 Task: Look for space in Newquay, United Kingdom from 5th June, 2023 to 16th June, 2023 for 2 adults in price range Rs.14000 to Rs.18000. Place can be entire place with 1  bedroom having 1 bed and 1 bathroom. Property type can be house, flat, guest house, hotel. Booking option can be shelf check-in. Required host language is English.
Action: Mouse moved to (472, 107)
Screenshot: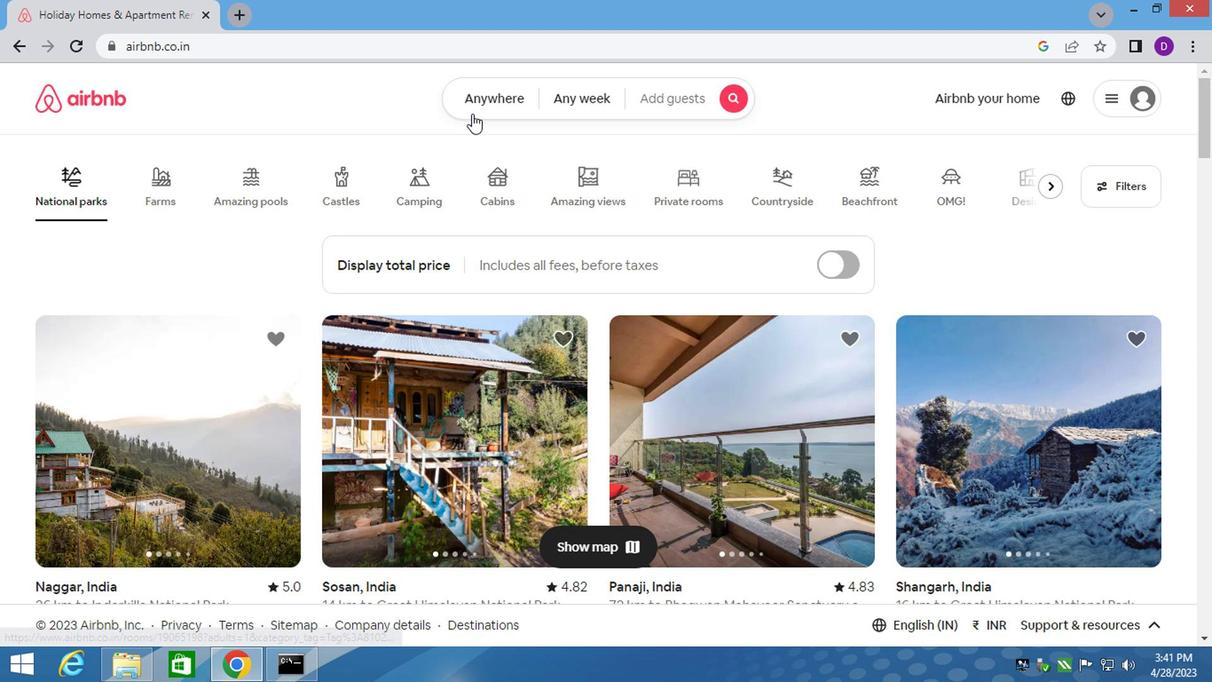 
Action: Mouse pressed left at (472, 107)
Screenshot: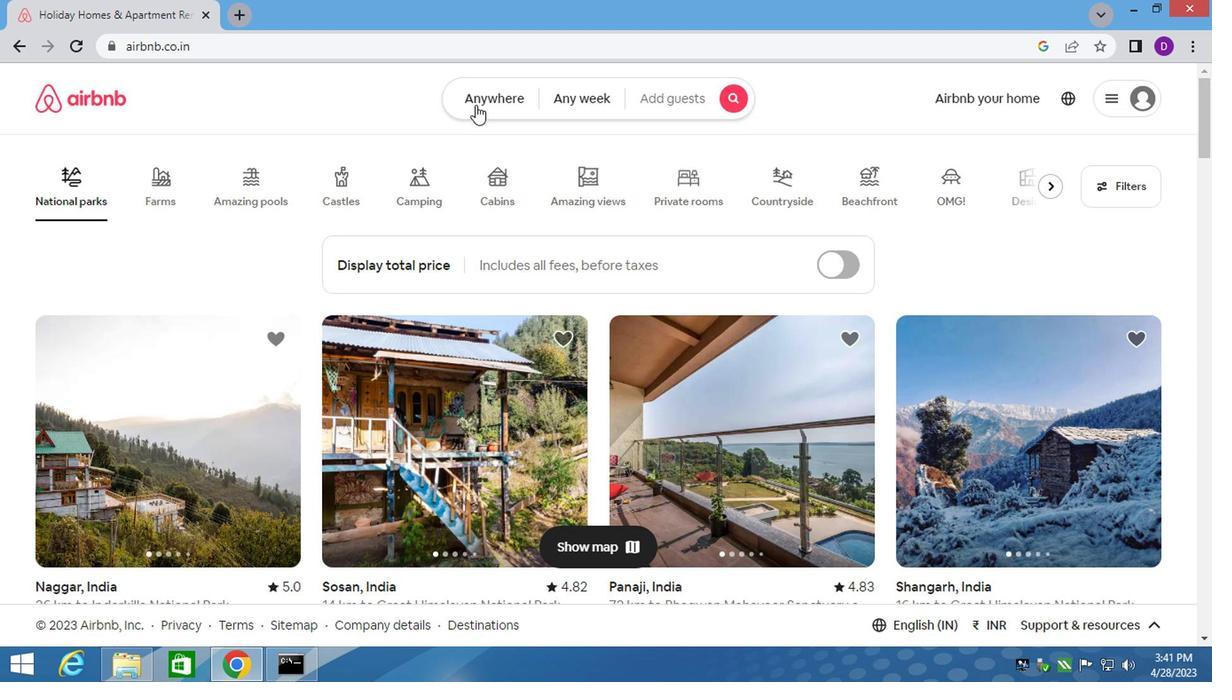 
Action: Mouse moved to (313, 169)
Screenshot: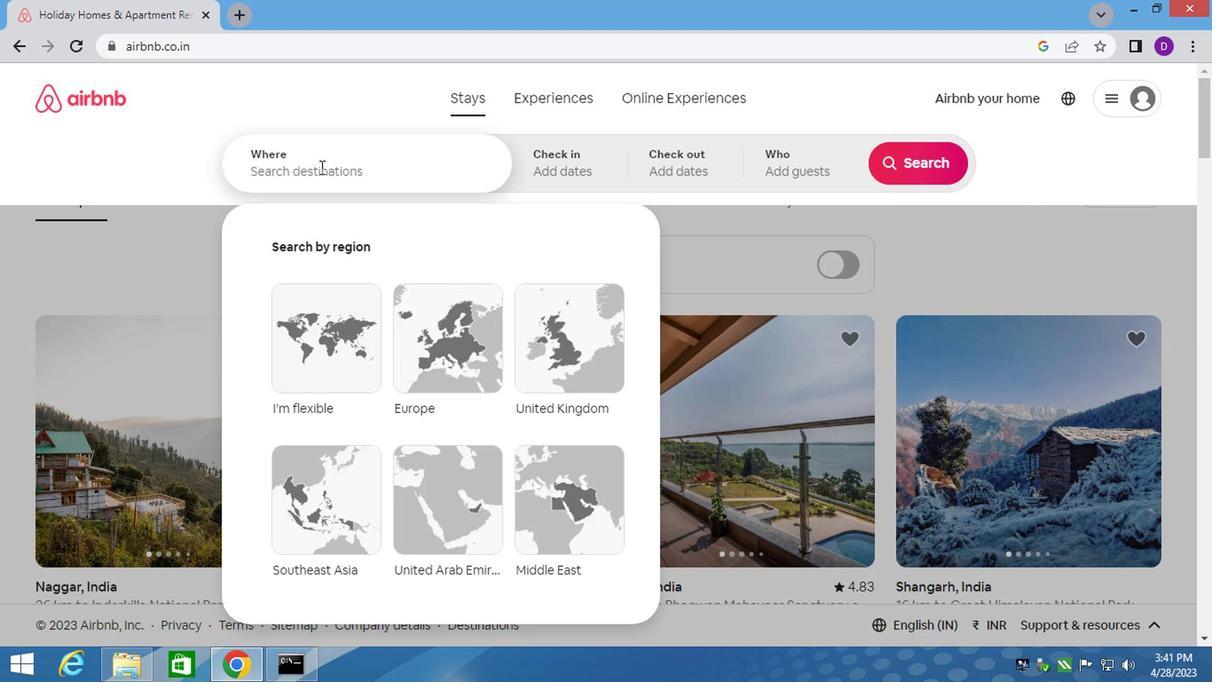 
Action: Mouse pressed left at (313, 169)
Screenshot: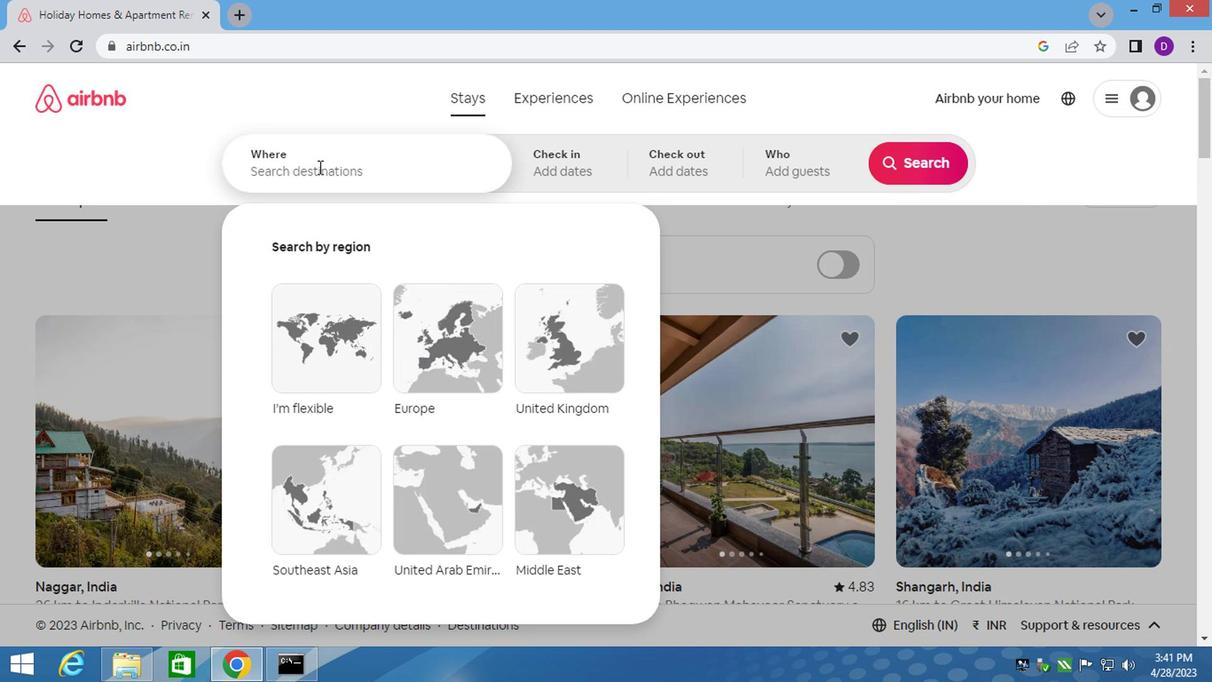 
Action: Key pressed newquay<Key.down><Key.enter>
Screenshot: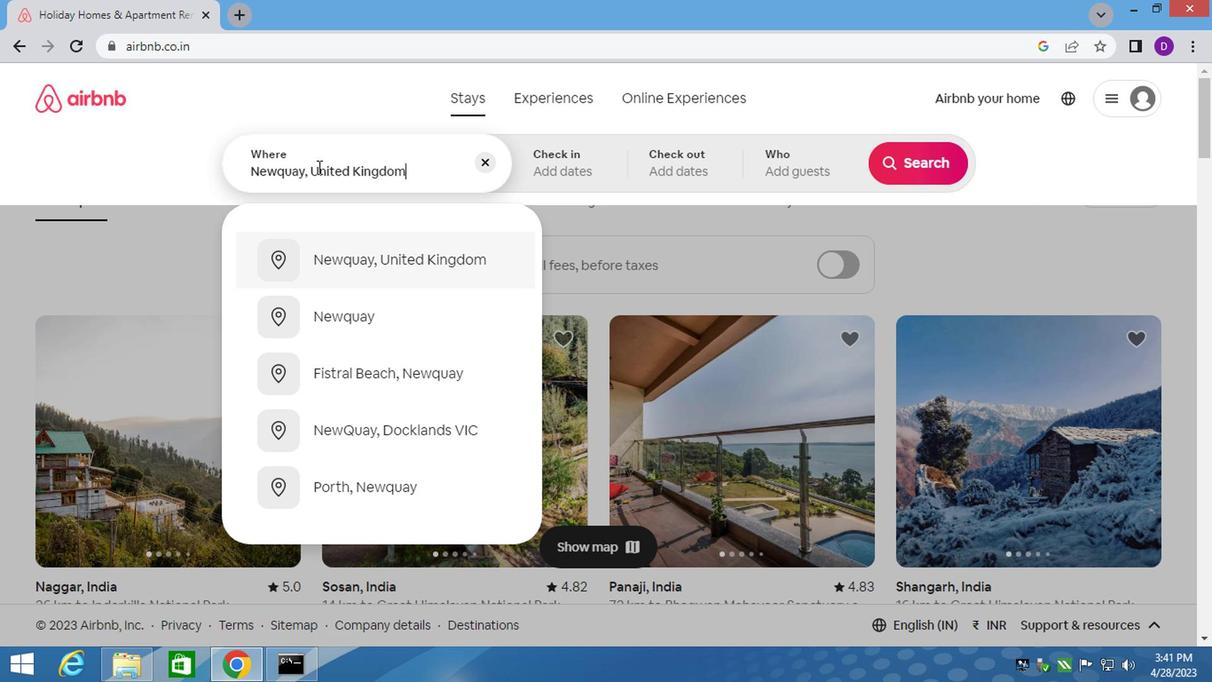 
Action: Mouse moved to (910, 301)
Screenshot: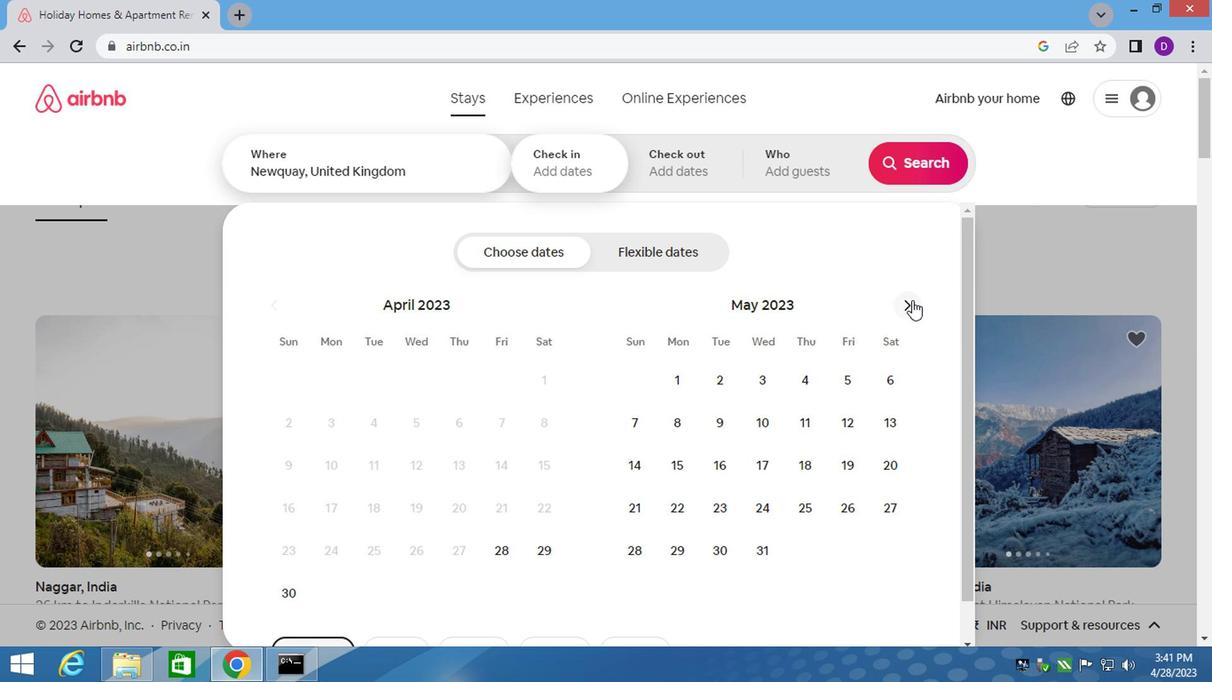
Action: Mouse pressed left at (910, 301)
Screenshot: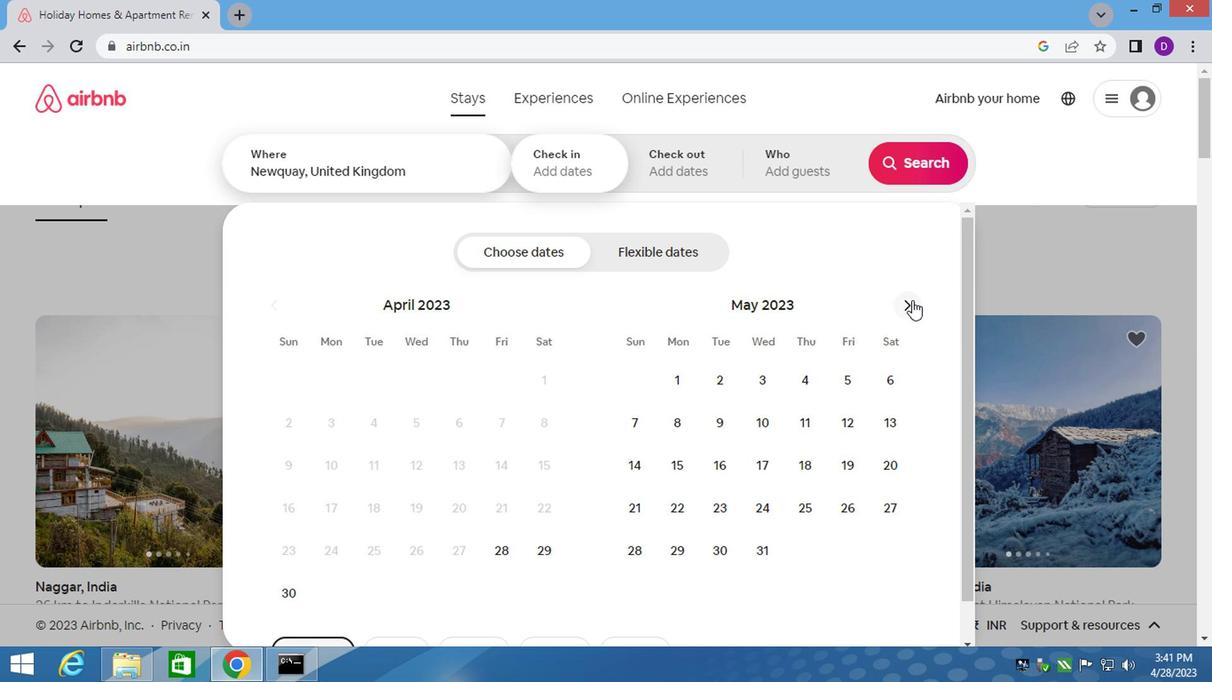 
Action: Mouse moved to (668, 416)
Screenshot: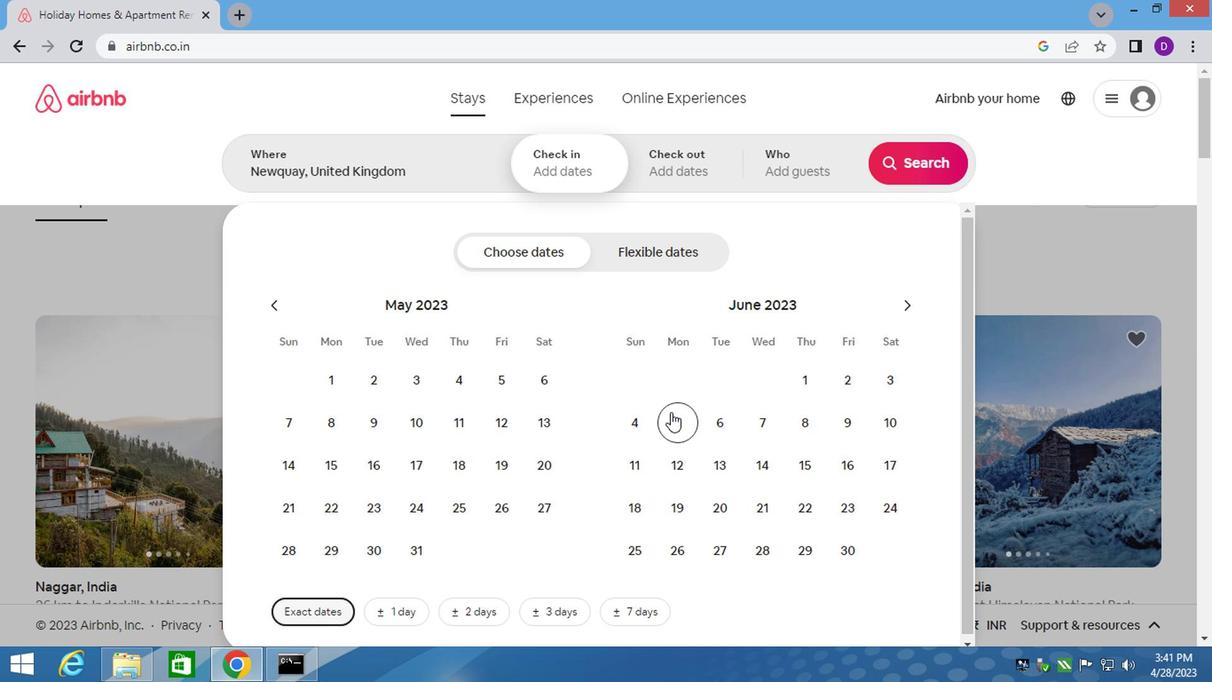 
Action: Mouse pressed left at (668, 416)
Screenshot: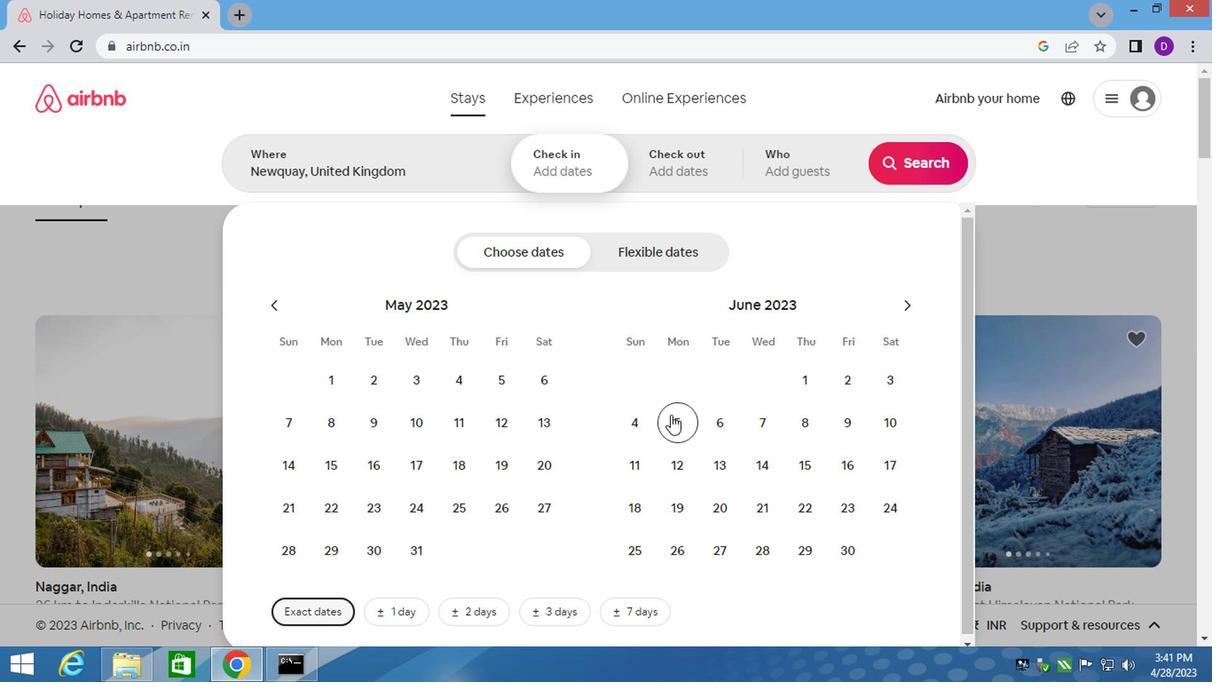 
Action: Mouse moved to (845, 460)
Screenshot: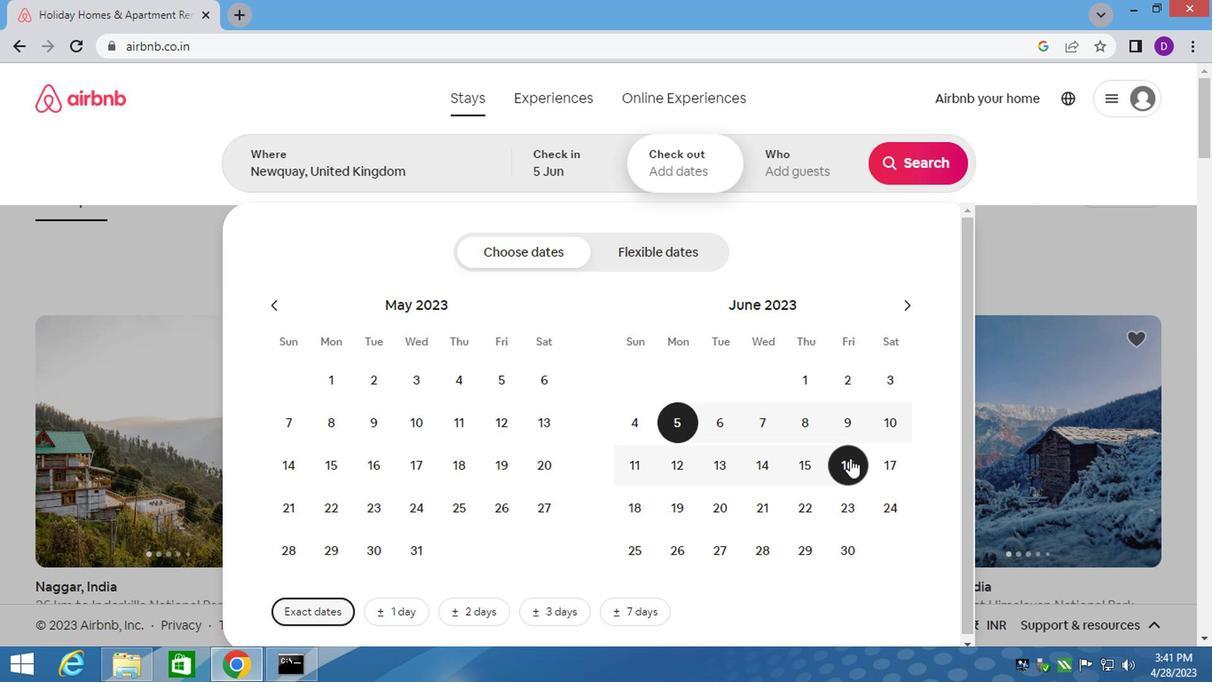
Action: Mouse pressed left at (845, 460)
Screenshot: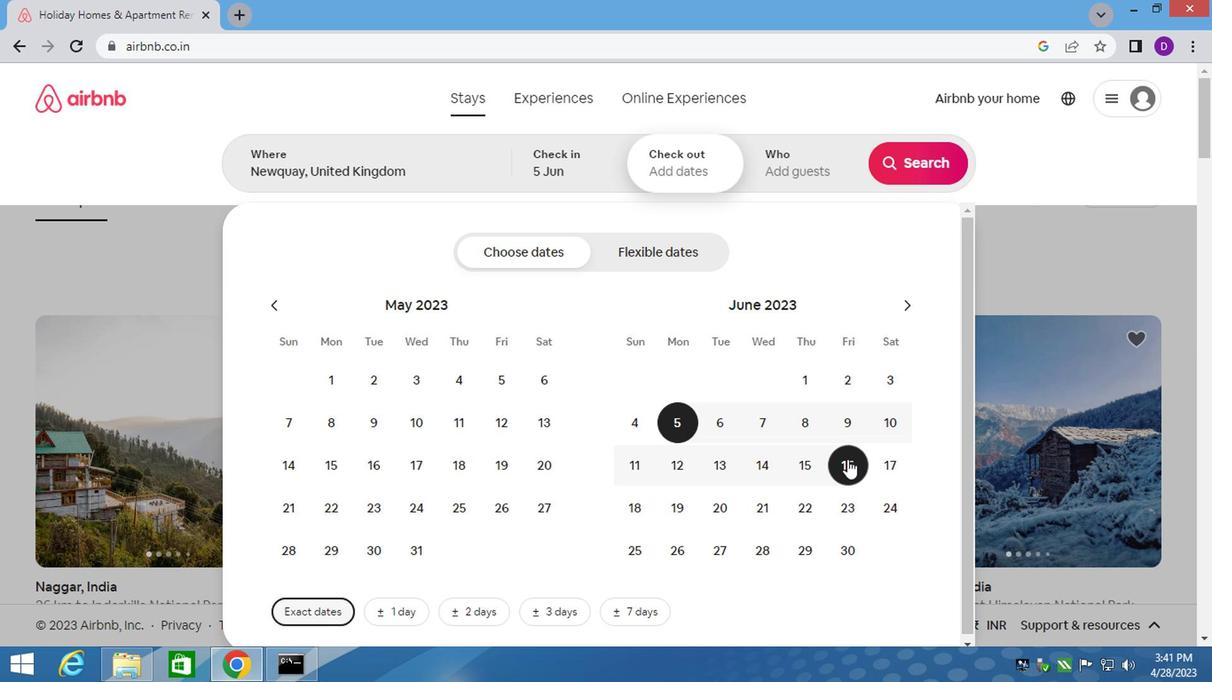 
Action: Mouse moved to (788, 177)
Screenshot: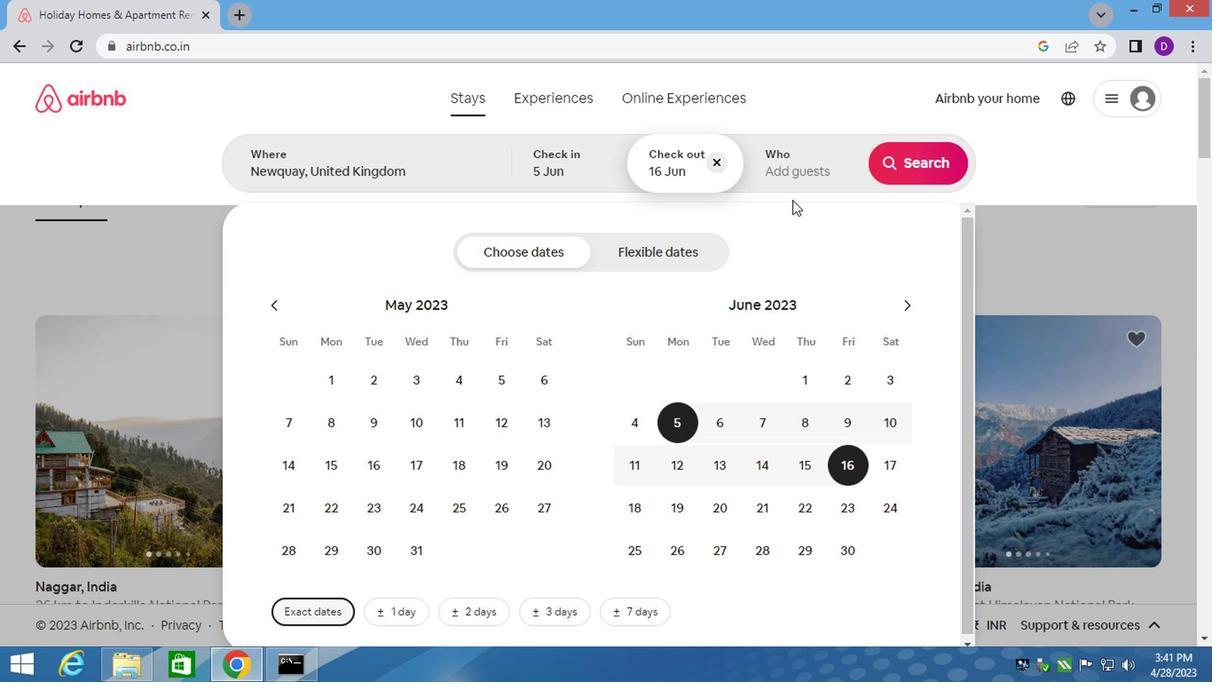 
Action: Mouse pressed left at (788, 177)
Screenshot: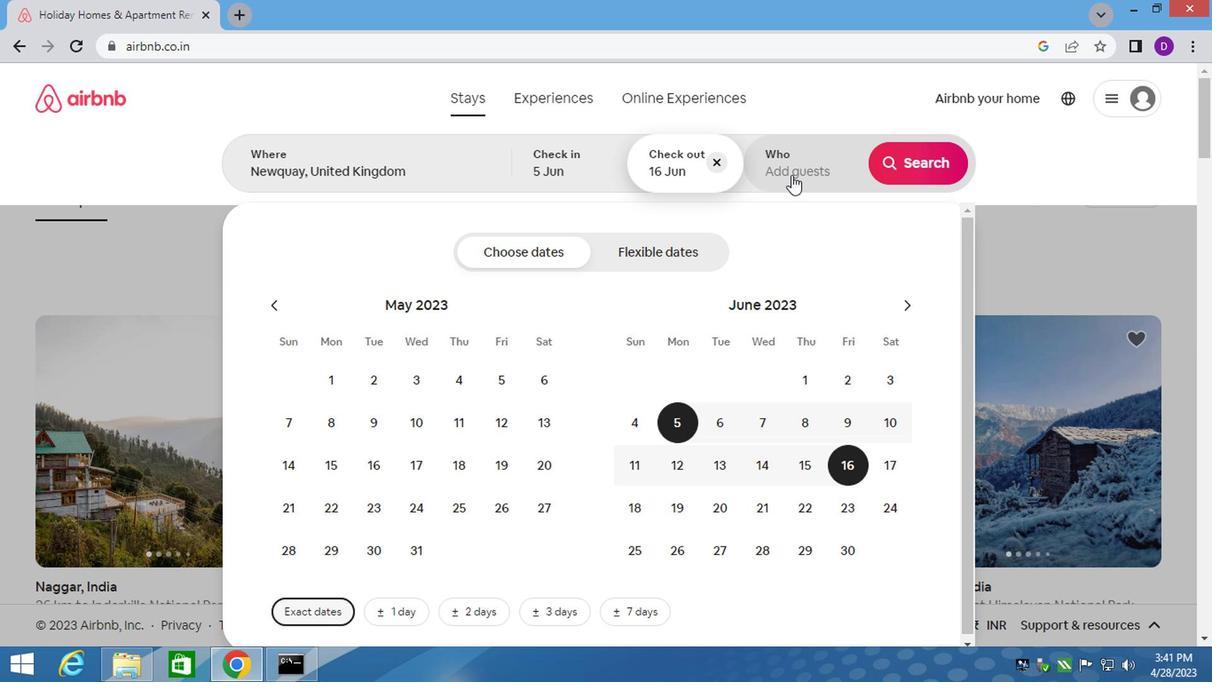 
Action: Mouse moved to (915, 255)
Screenshot: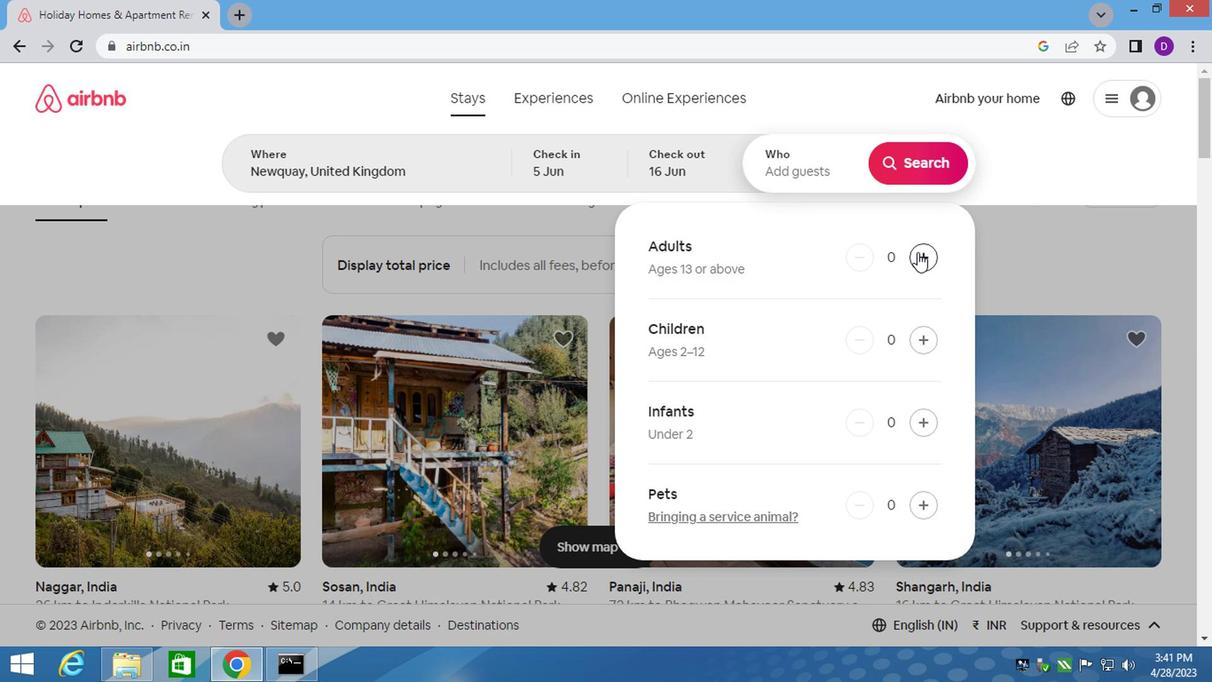 
Action: Mouse pressed left at (915, 255)
Screenshot: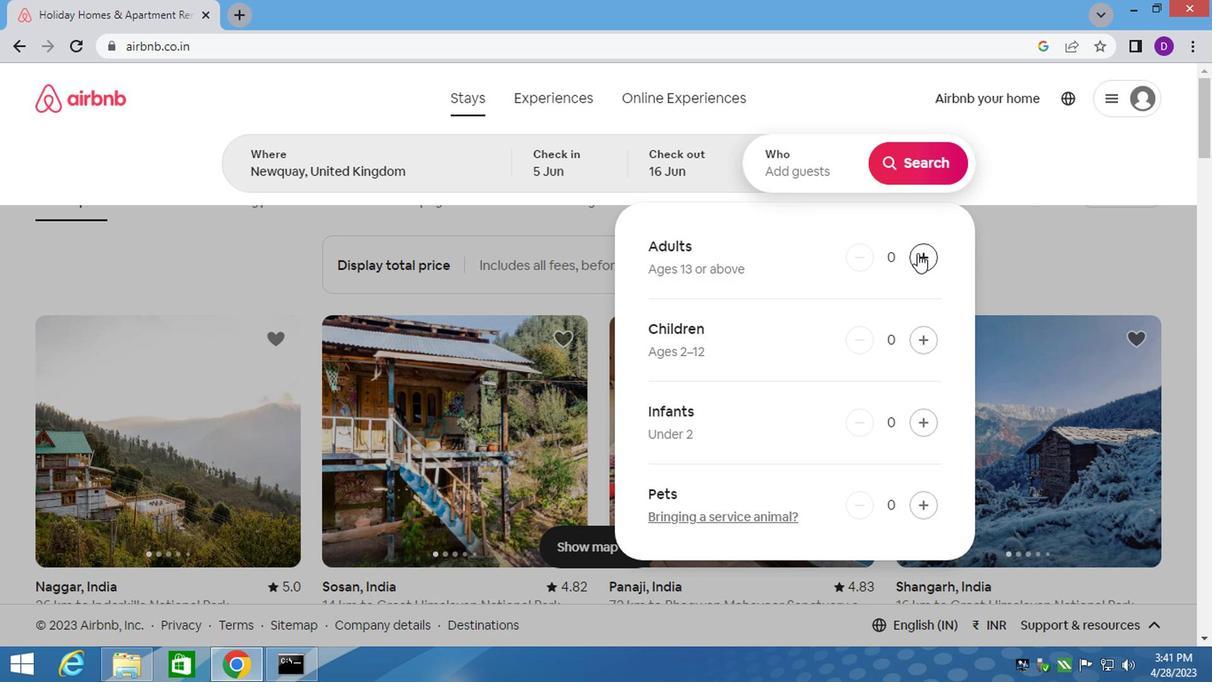 
Action: Mouse moved to (915, 255)
Screenshot: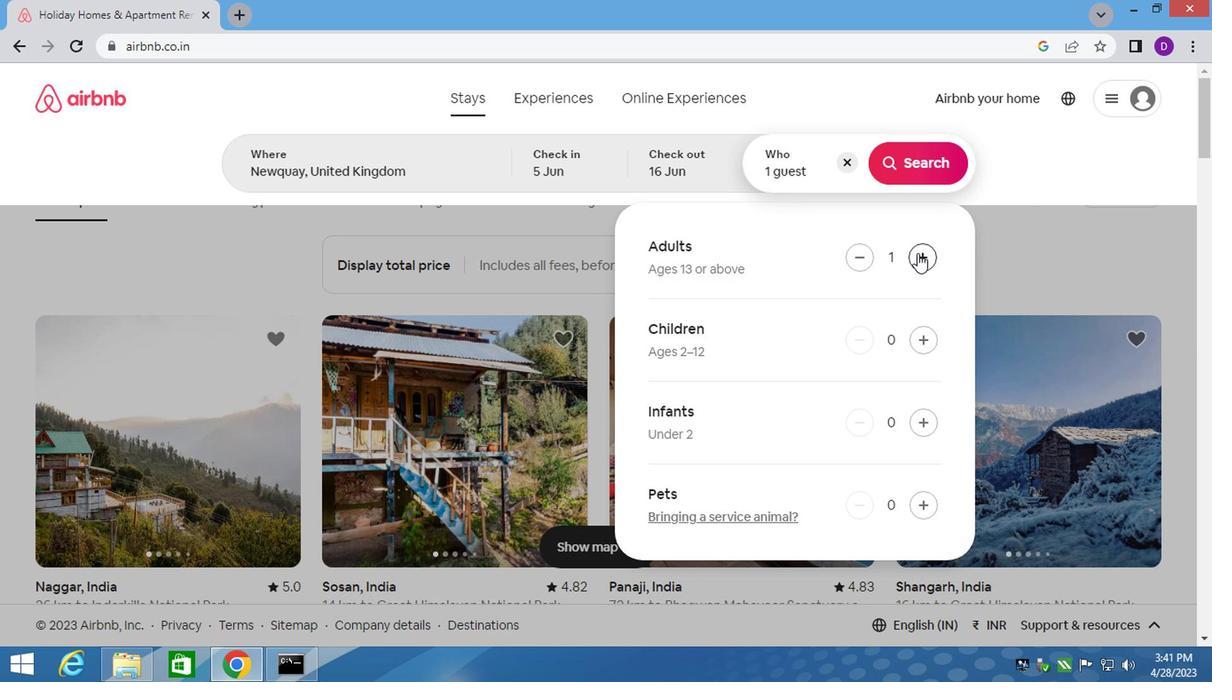 
Action: Mouse pressed left at (915, 255)
Screenshot: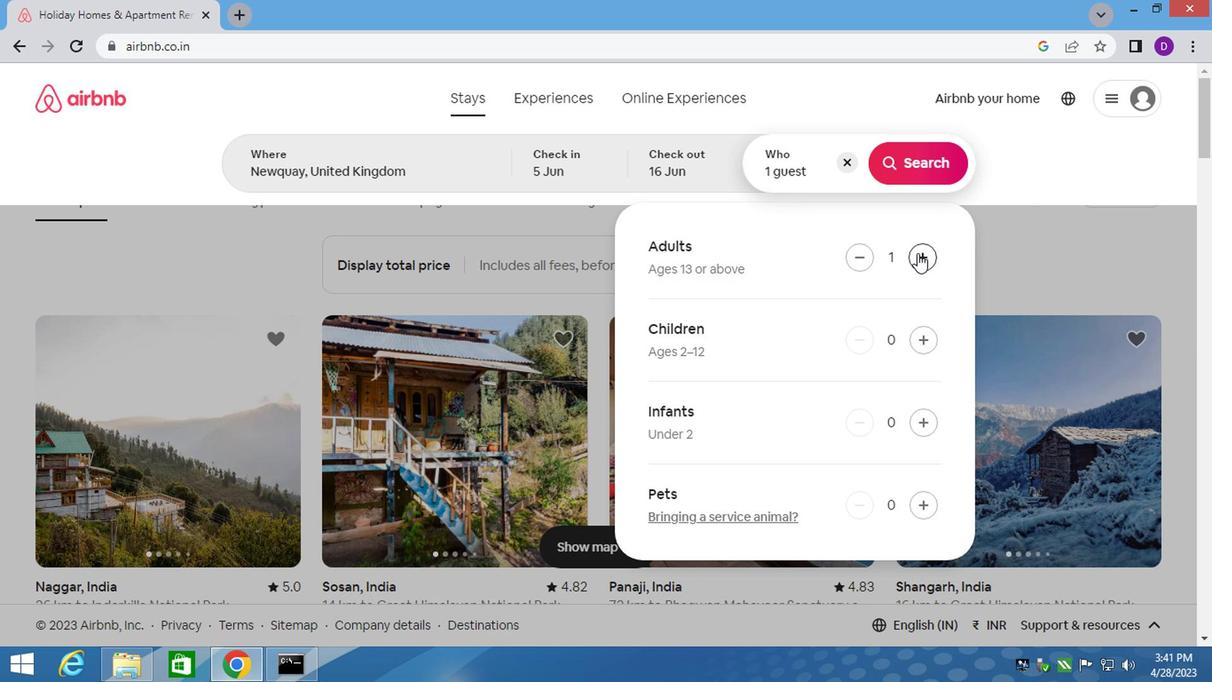 
Action: Mouse moved to (910, 166)
Screenshot: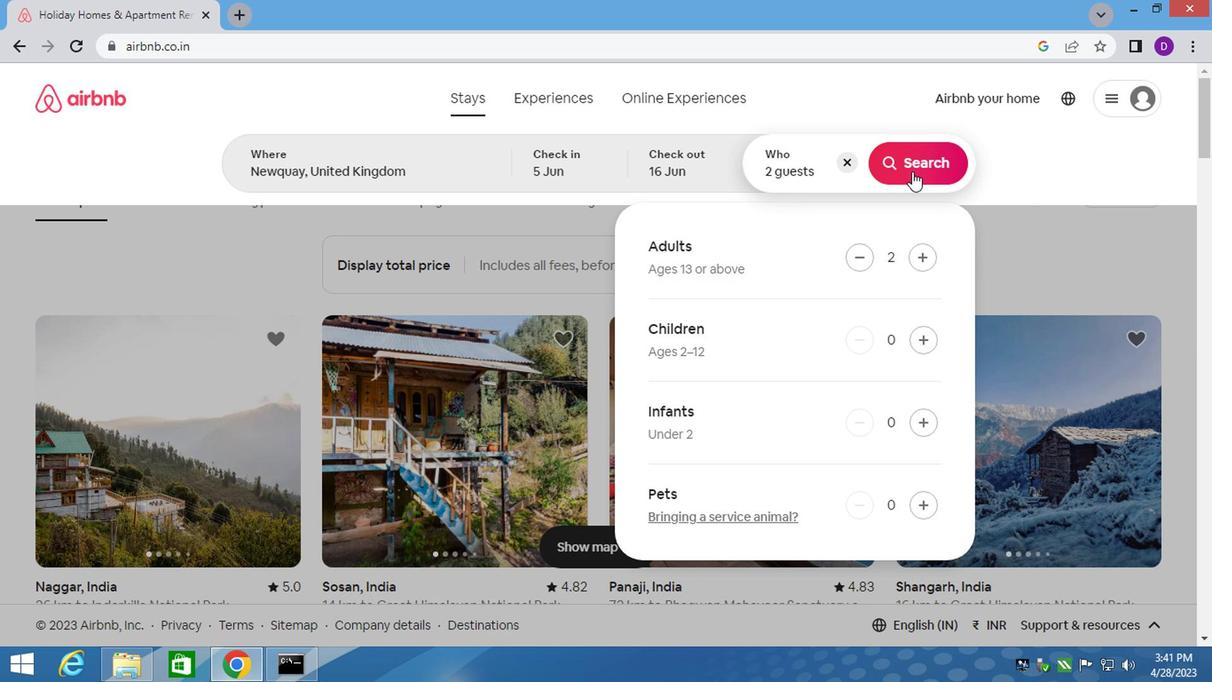 
Action: Mouse pressed left at (910, 166)
Screenshot: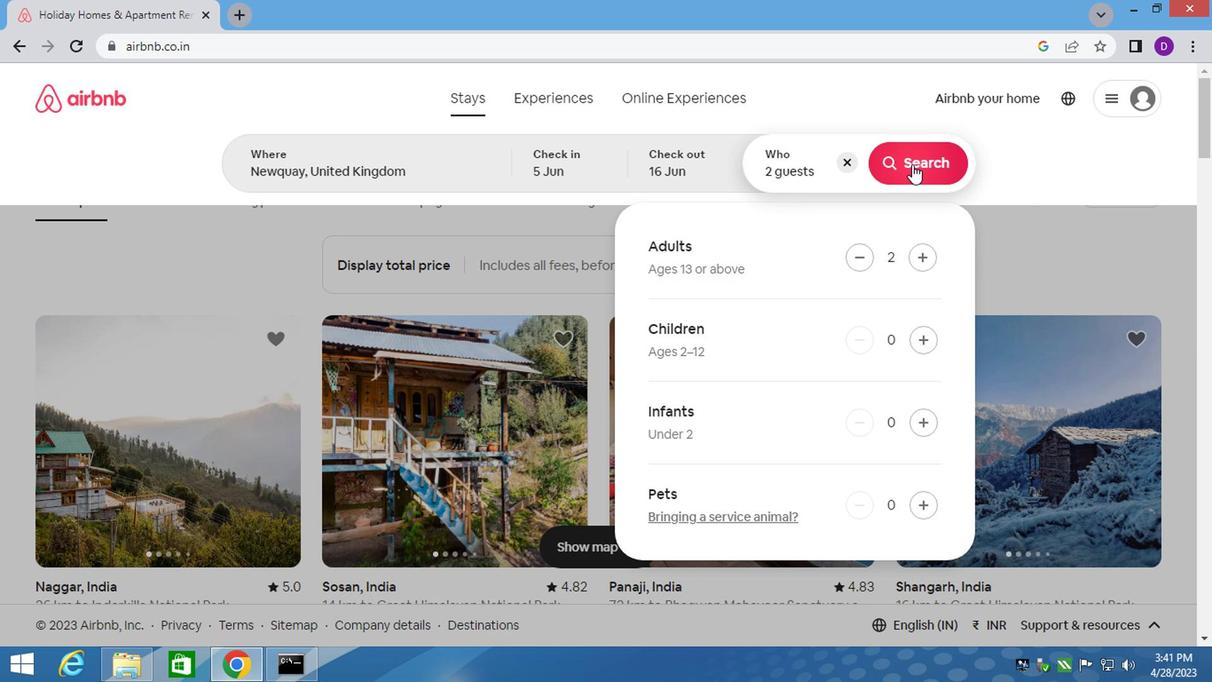 
Action: Mouse moved to (1114, 175)
Screenshot: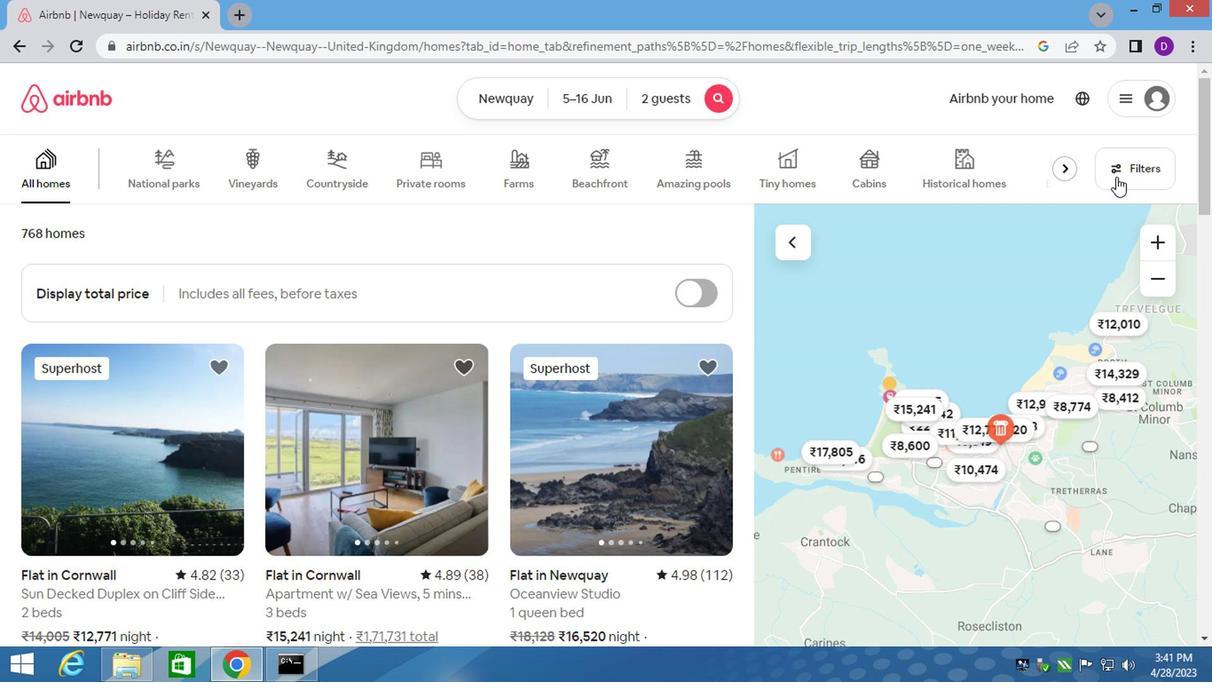
Action: Mouse pressed left at (1114, 175)
Screenshot: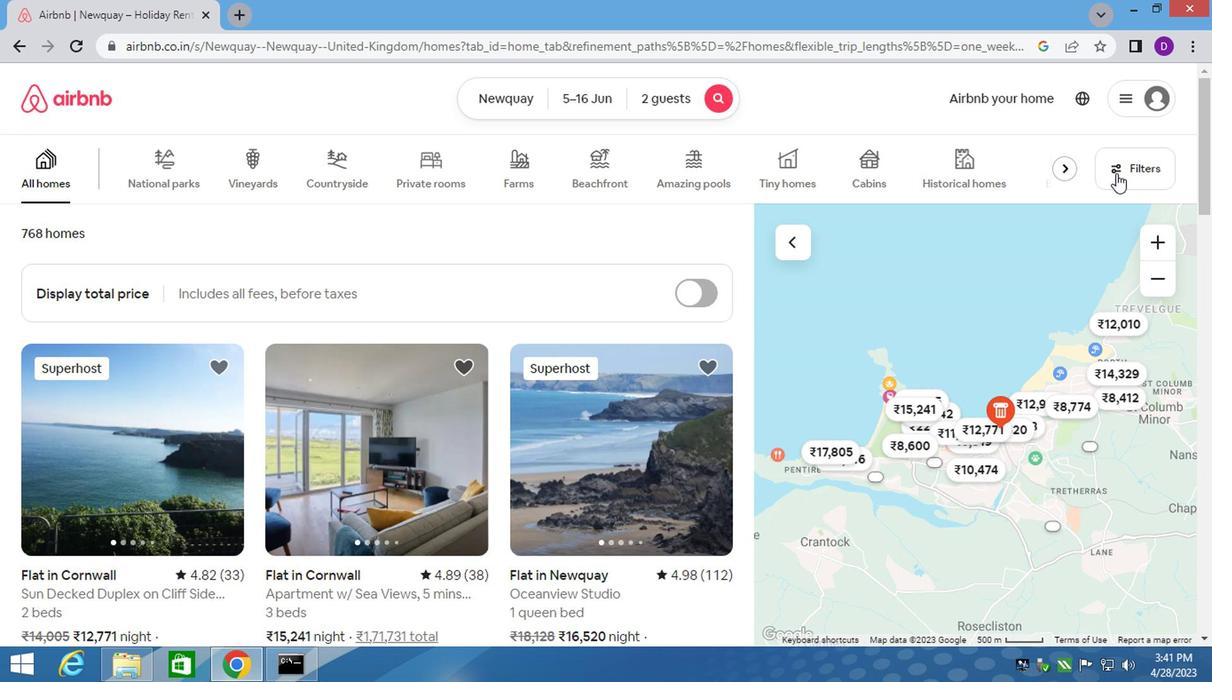 
Action: Mouse moved to (387, 396)
Screenshot: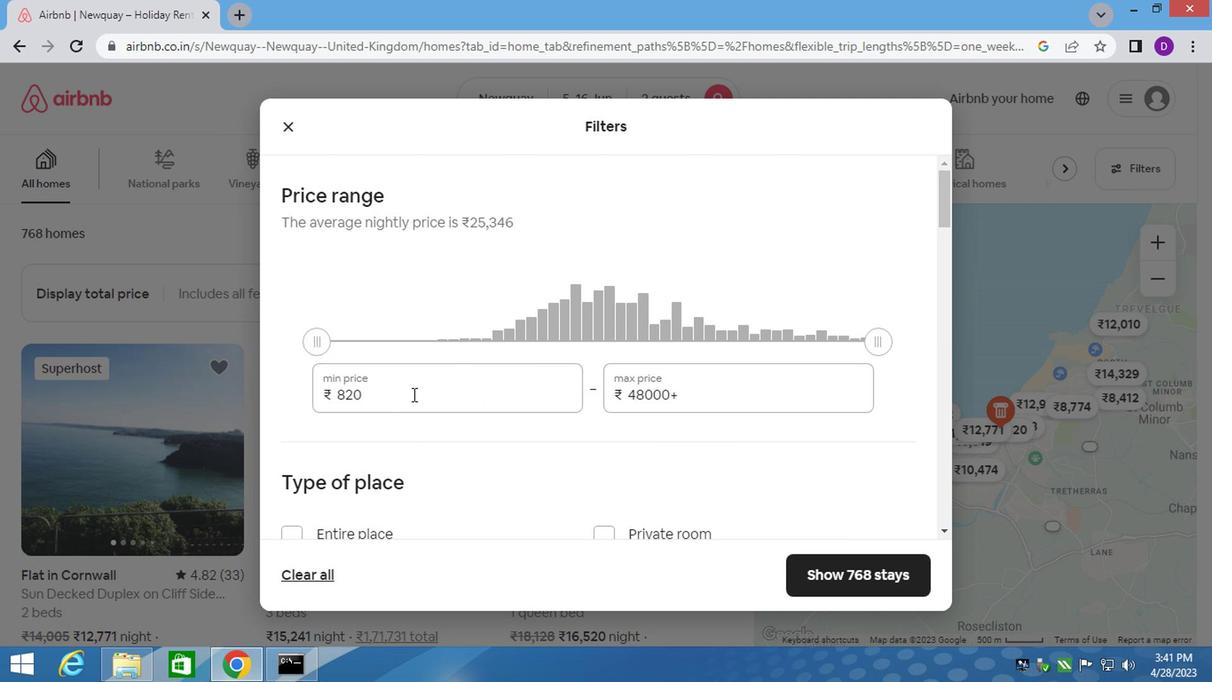 
Action: Mouse pressed left at (387, 396)
Screenshot: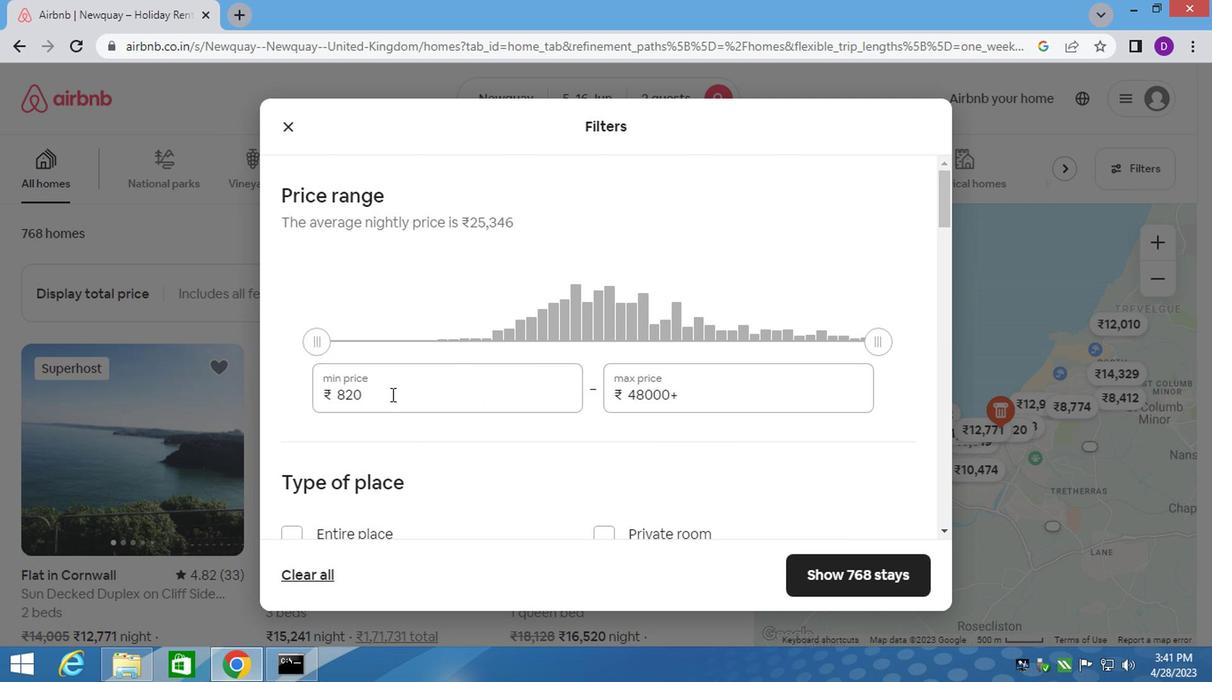 
Action: Mouse pressed left at (387, 396)
Screenshot: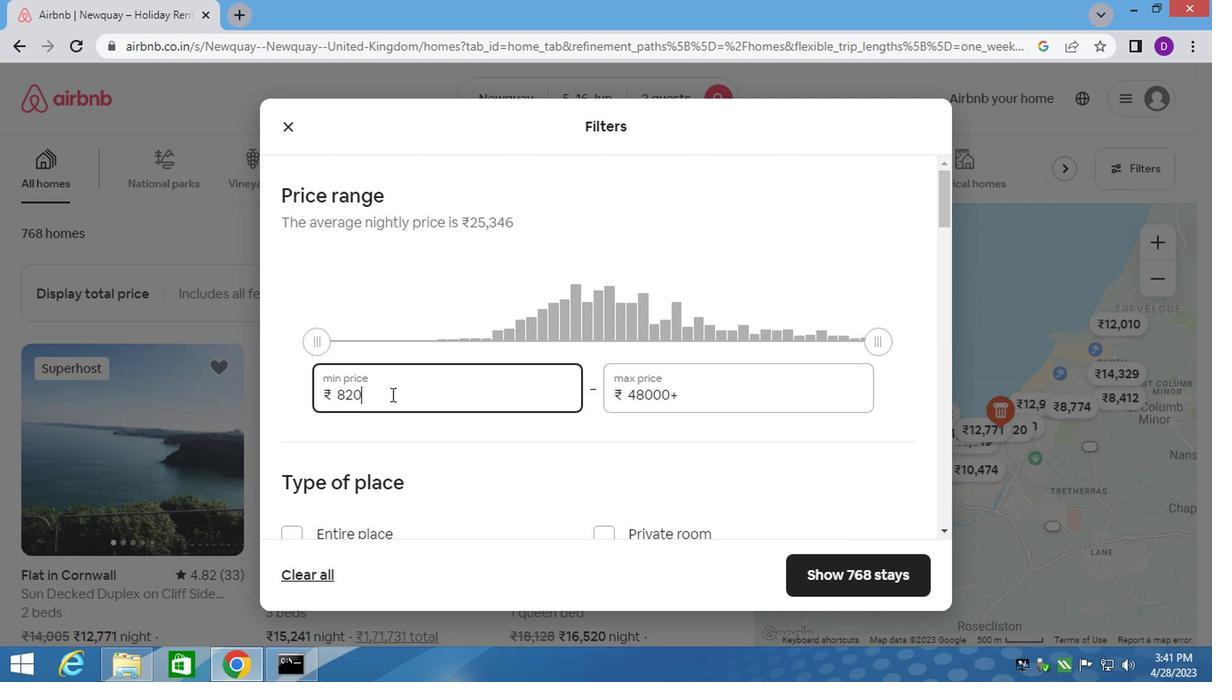 
Action: Key pressed 14000<Key.tab>18000
Screenshot: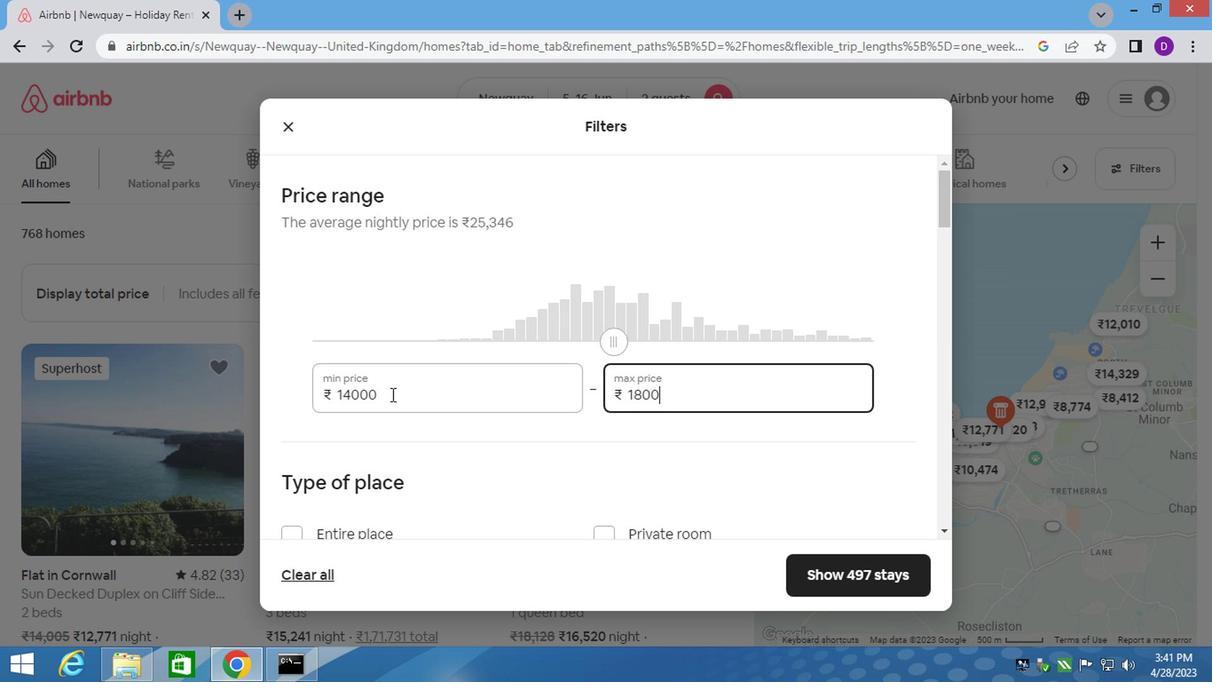 
Action: Mouse moved to (387, 398)
Screenshot: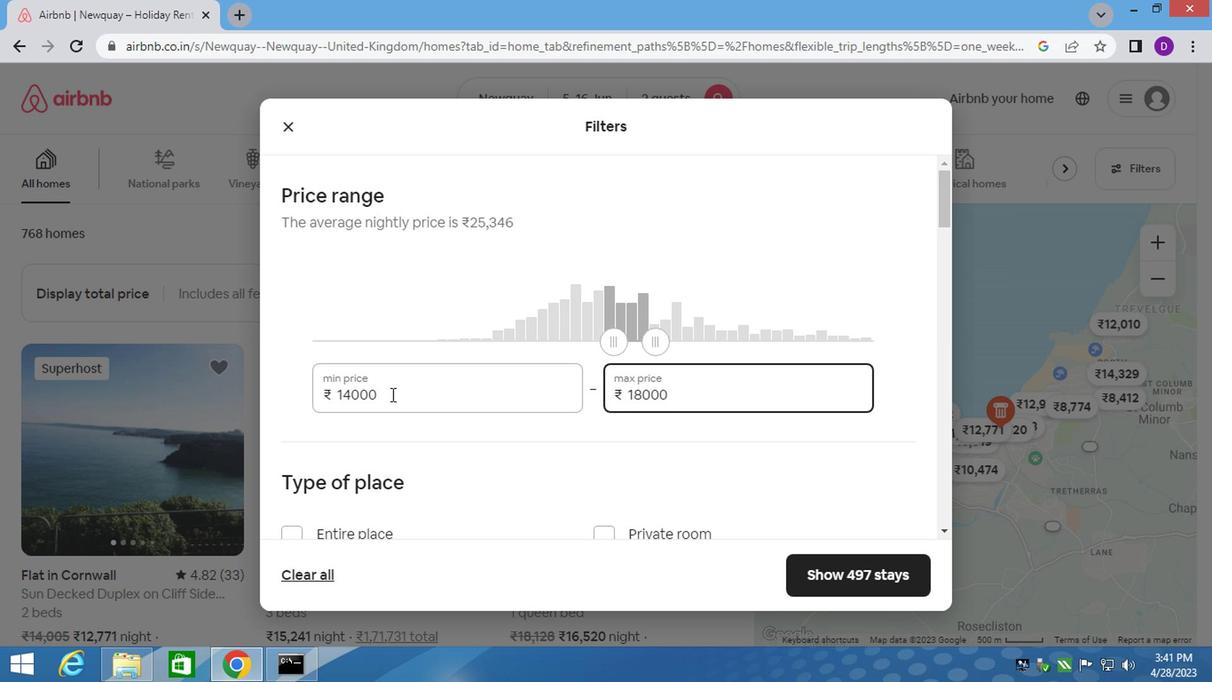 
Action: Mouse scrolled (387, 397) with delta (0, 0)
Screenshot: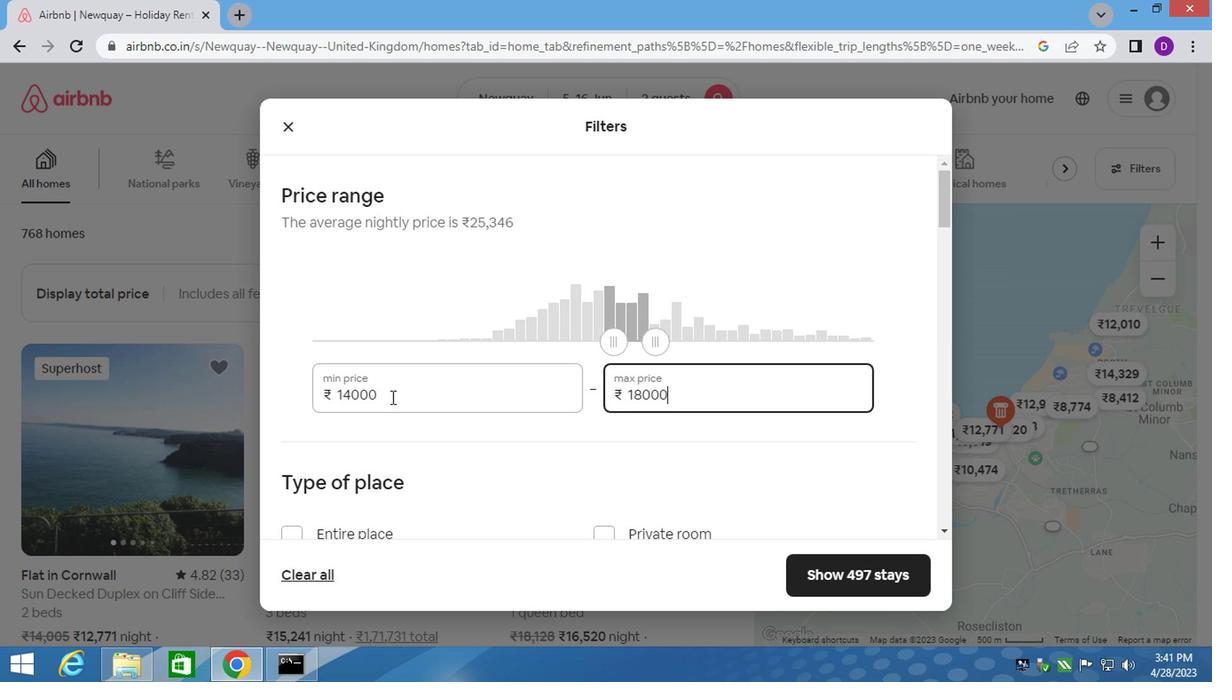 
Action: Mouse scrolled (387, 397) with delta (0, 0)
Screenshot: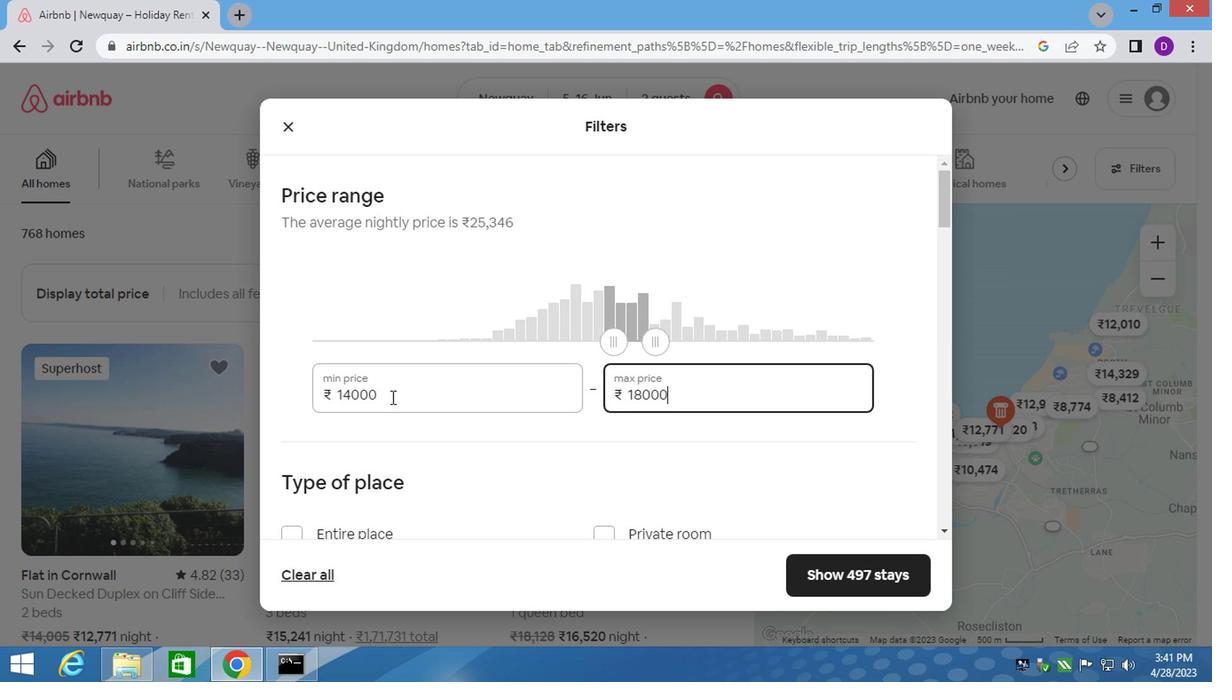 
Action: Mouse moved to (293, 368)
Screenshot: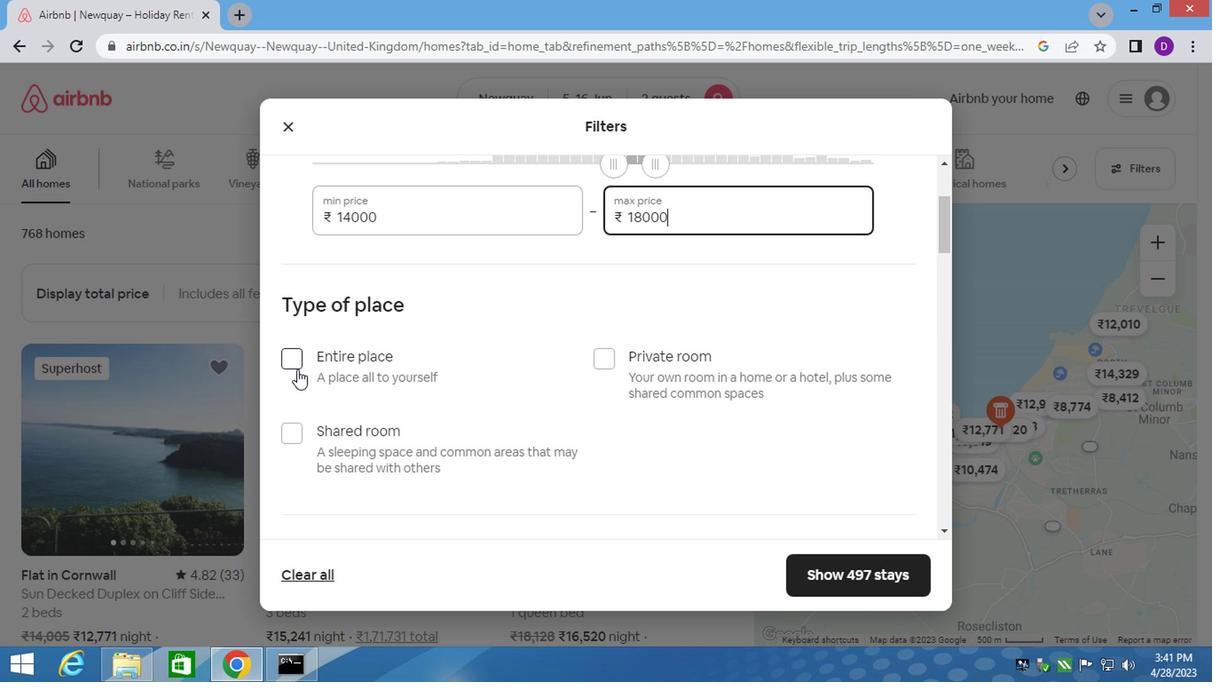 
Action: Mouse pressed left at (293, 368)
Screenshot: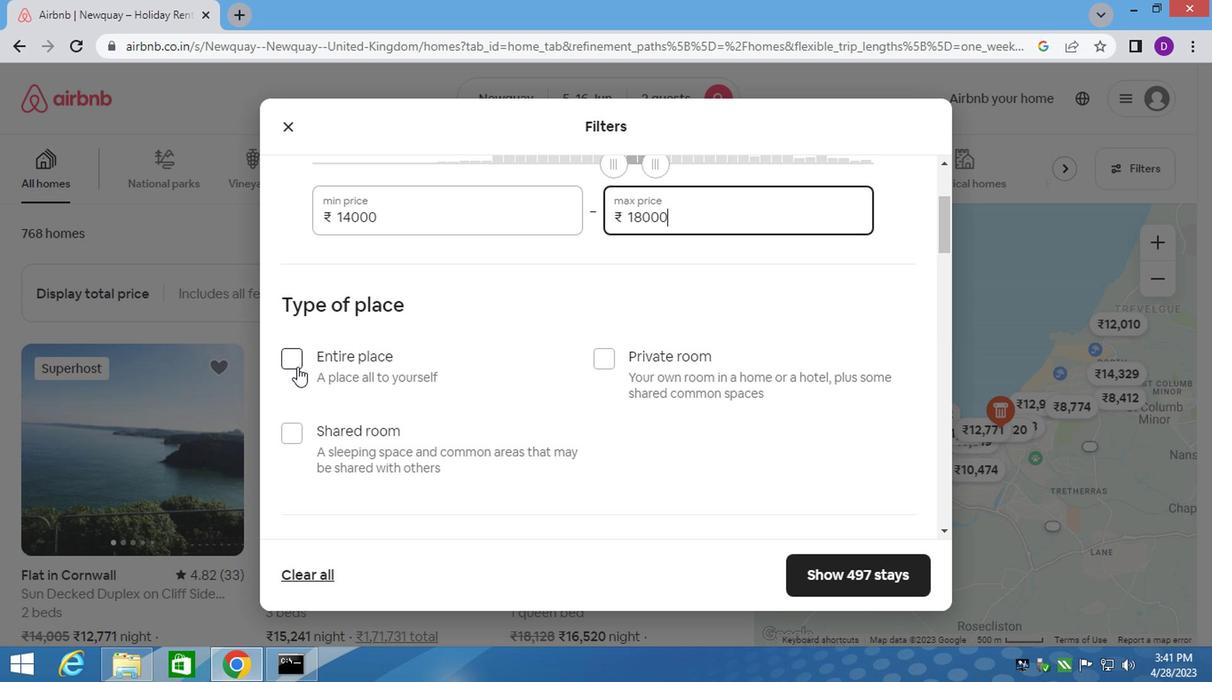 
Action: Mouse moved to (429, 402)
Screenshot: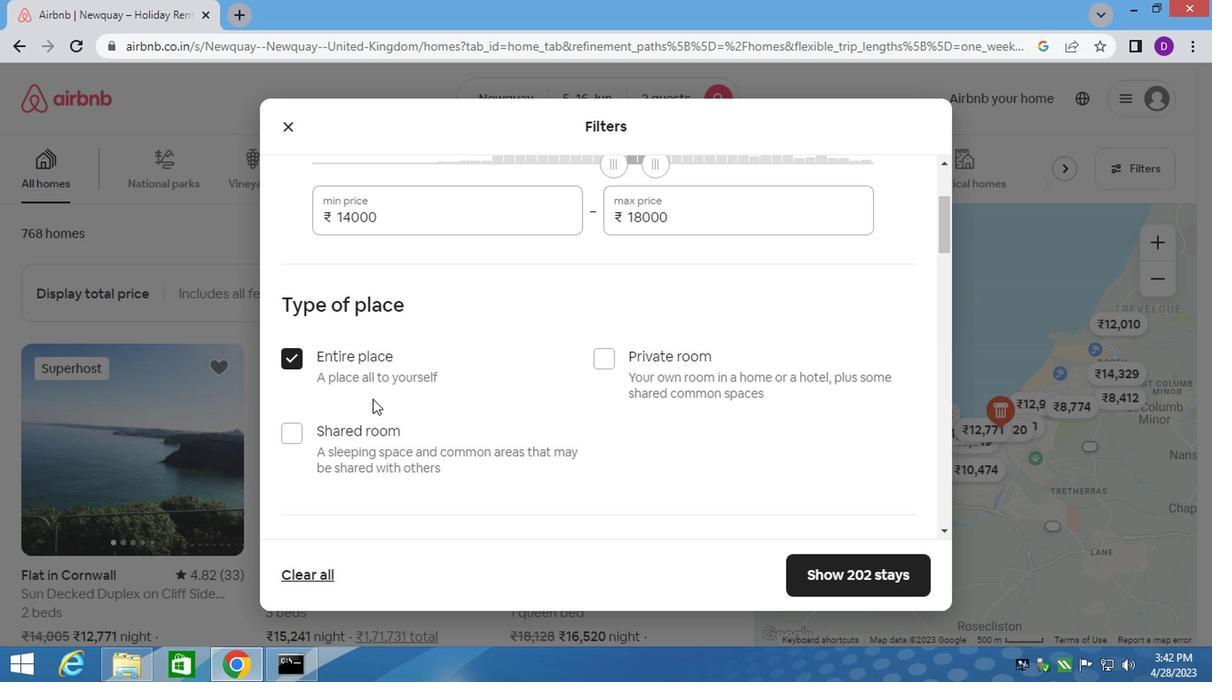 
Action: Mouse scrolled (429, 401) with delta (0, -1)
Screenshot: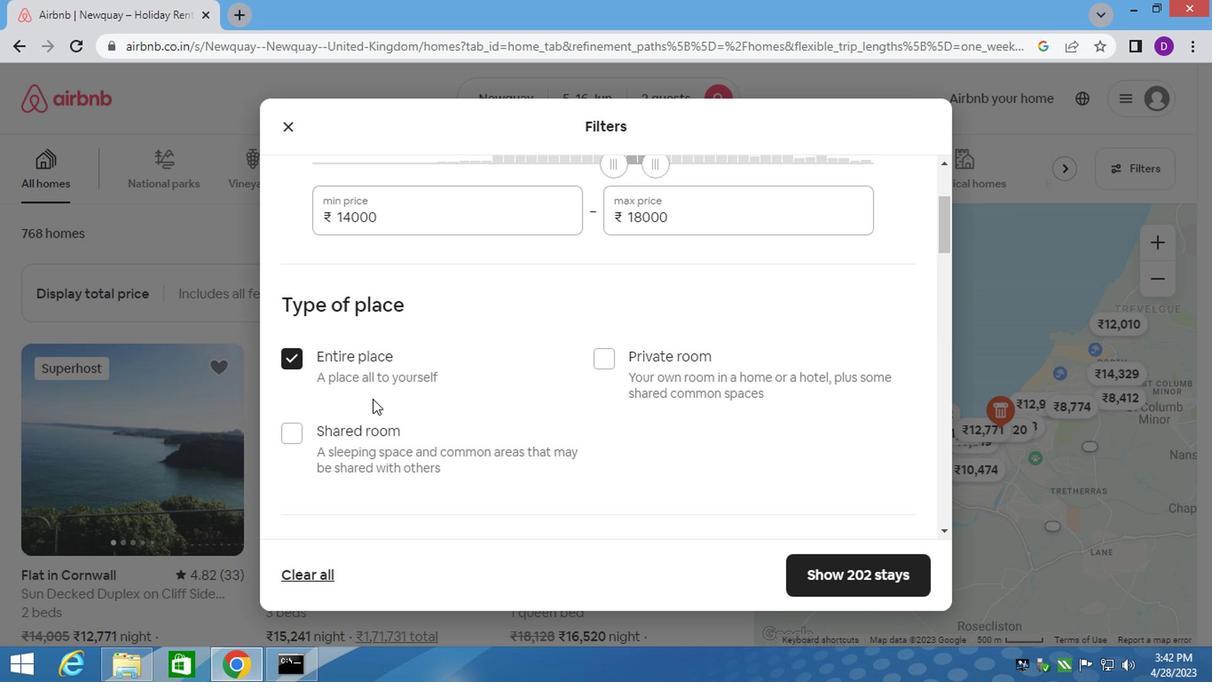 
Action: Mouse moved to (430, 403)
Screenshot: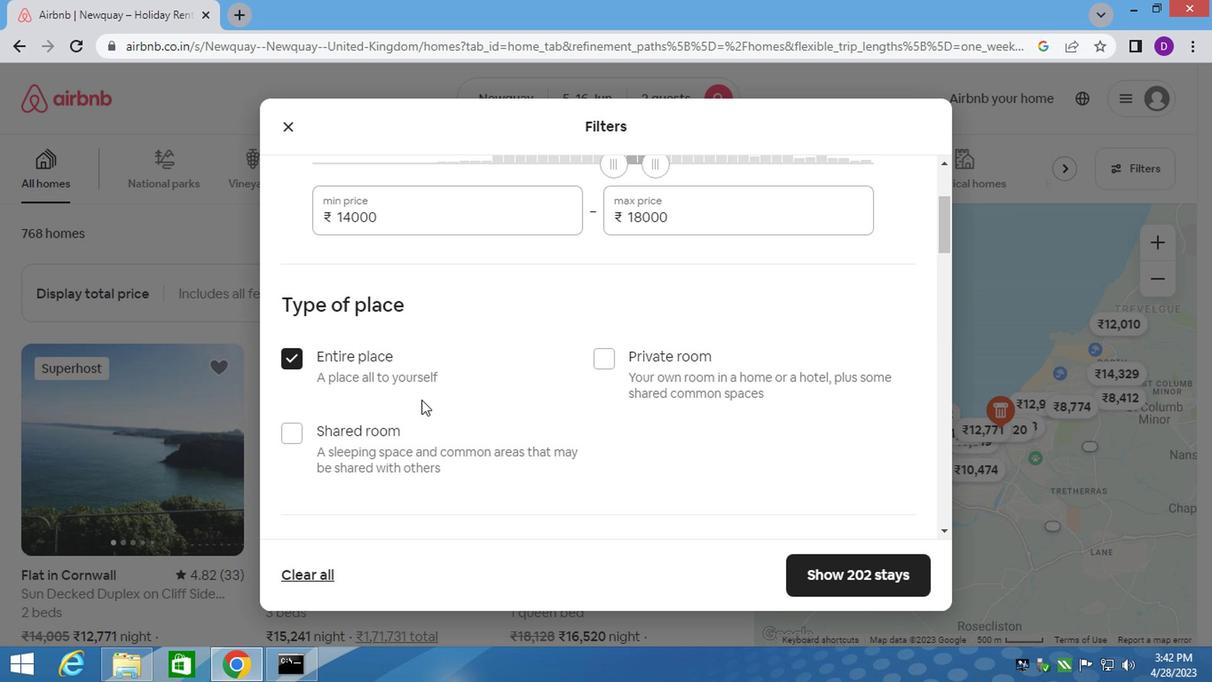 
Action: Mouse scrolled (430, 402) with delta (0, 0)
Screenshot: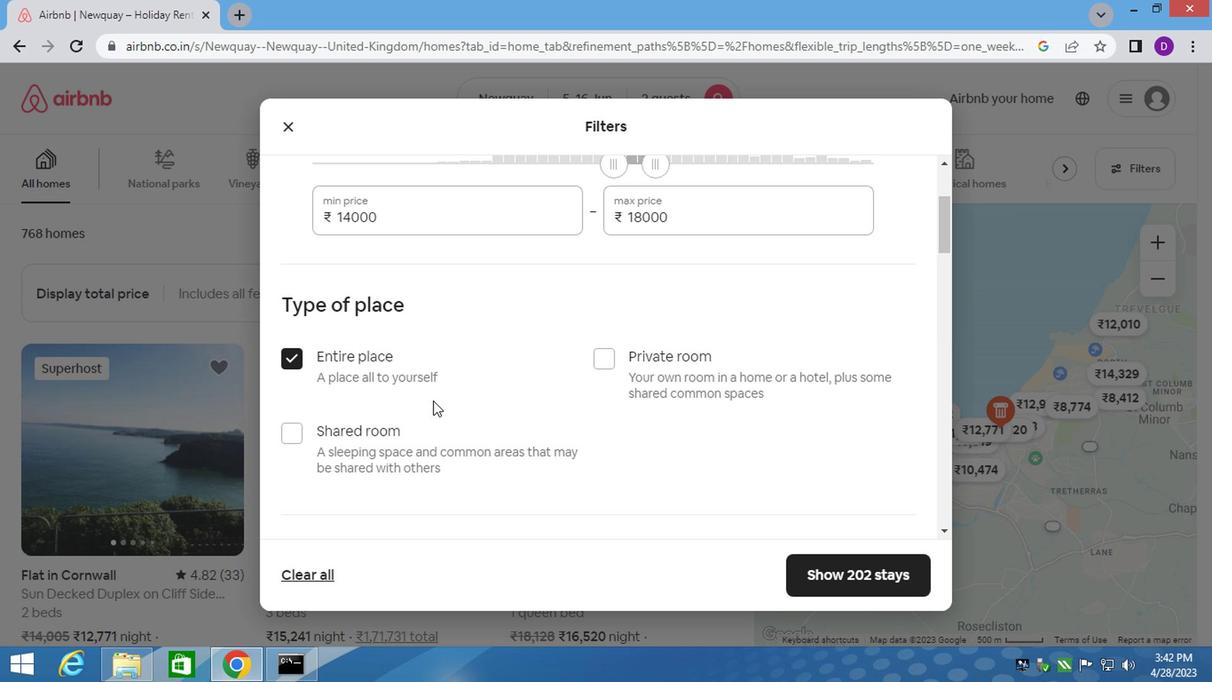 
Action: Mouse scrolled (430, 402) with delta (0, 0)
Screenshot: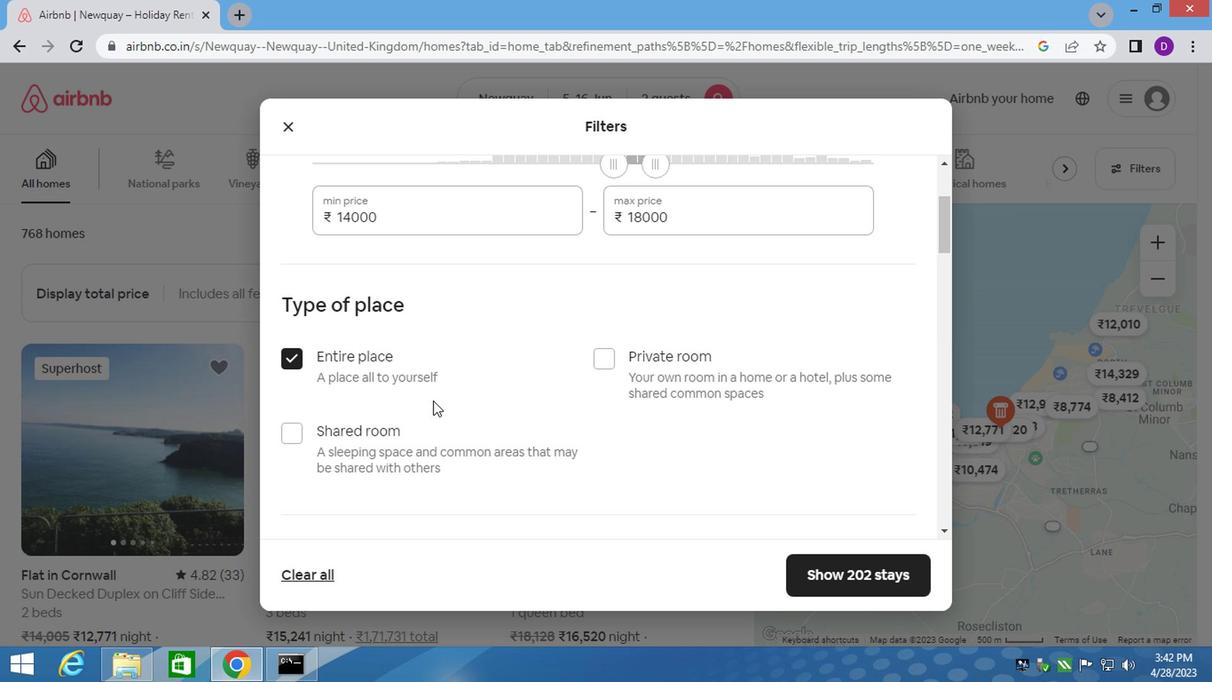 
Action: Mouse moved to (375, 378)
Screenshot: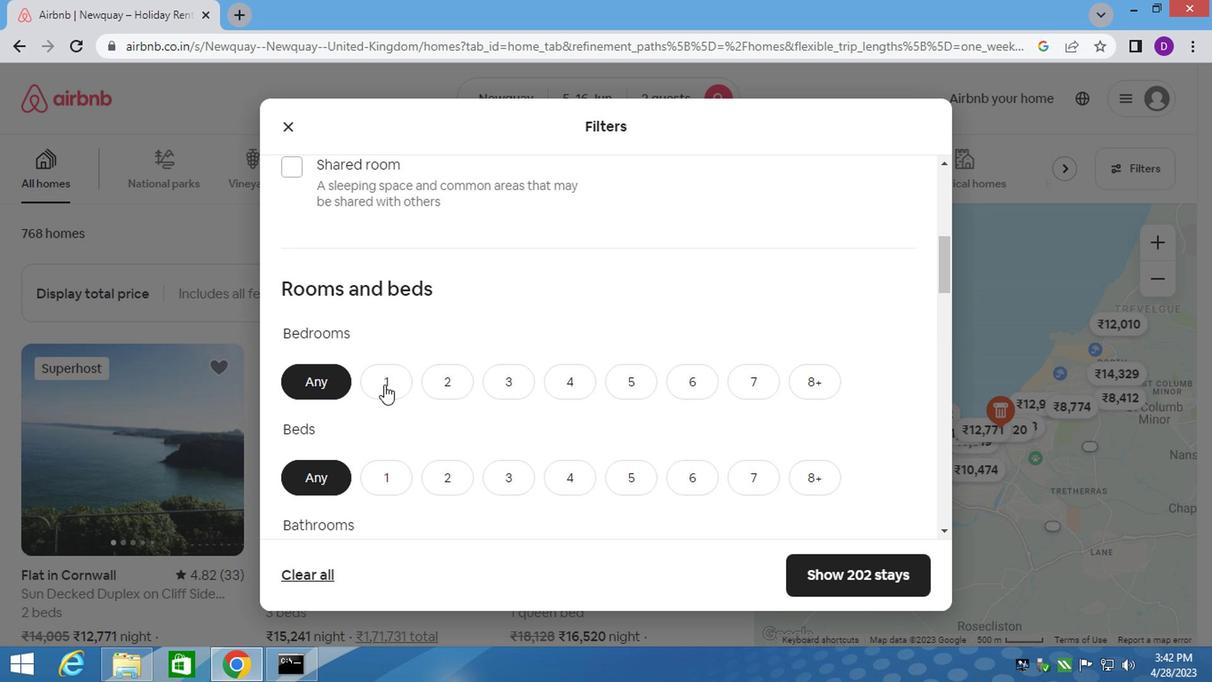 
Action: Mouse scrolled (375, 377) with delta (0, -1)
Screenshot: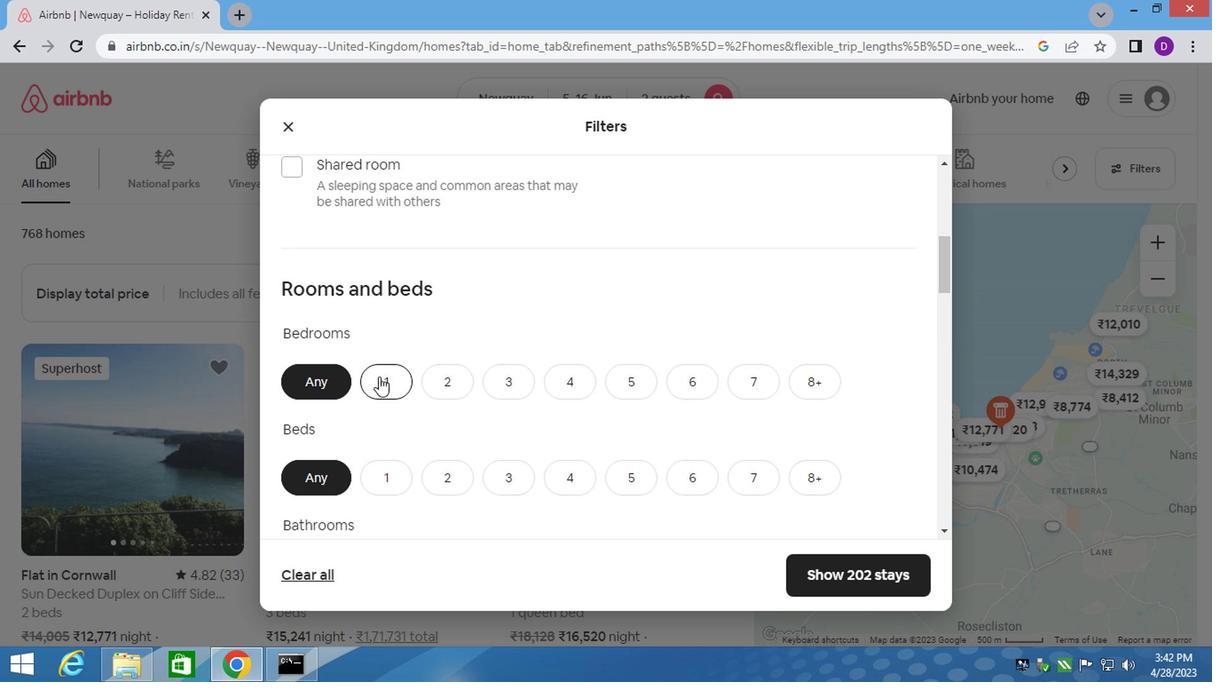 
Action: Mouse moved to (377, 296)
Screenshot: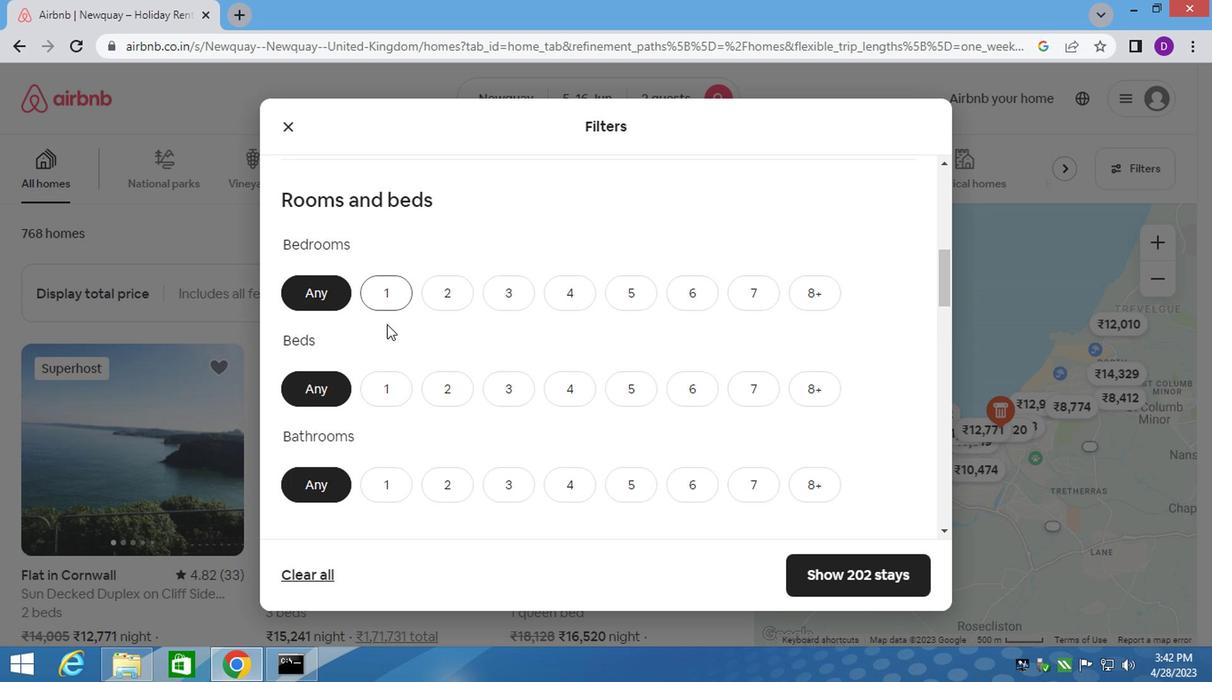 
Action: Mouse pressed left at (377, 296)
Screenshot: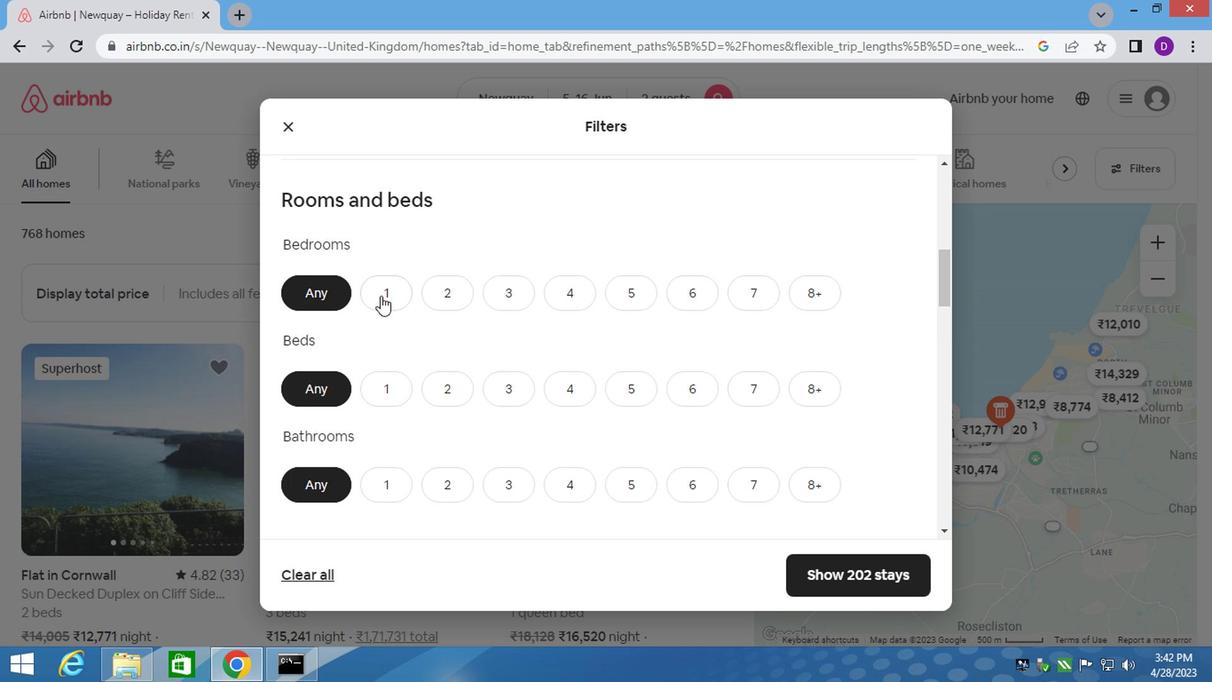 
Action: Mouse moved to (382, 389)
Screenshot: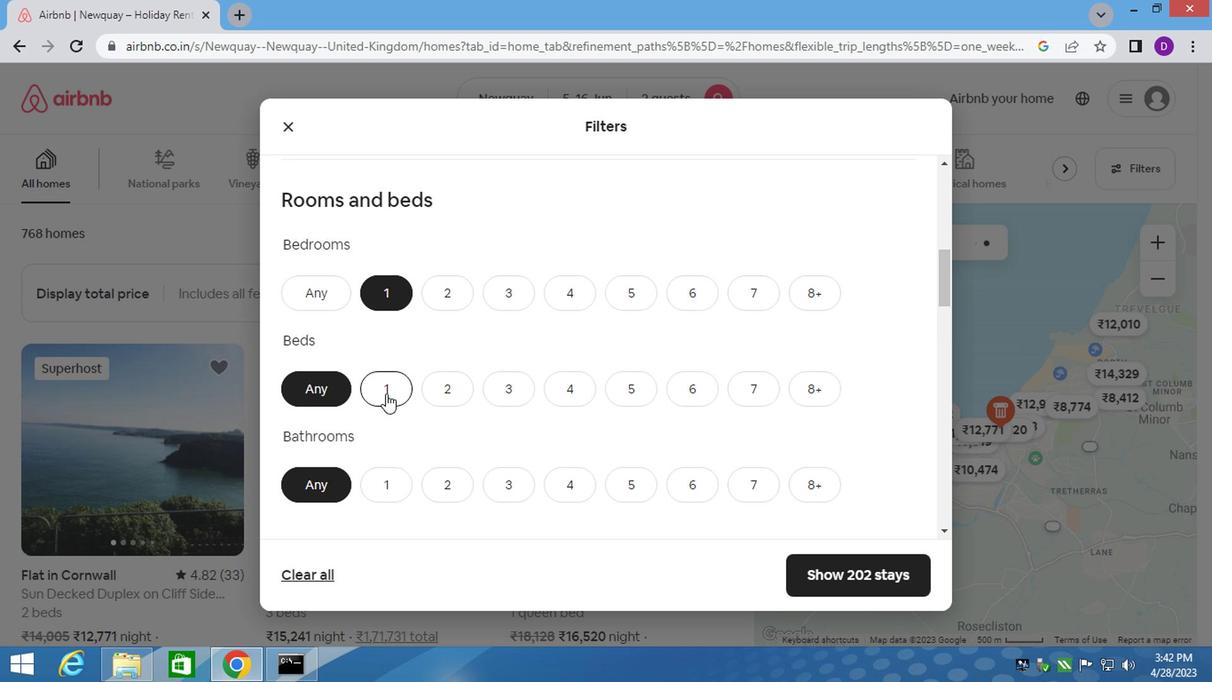
Action: Mouse pressed left at (382, 389)
Screenshot: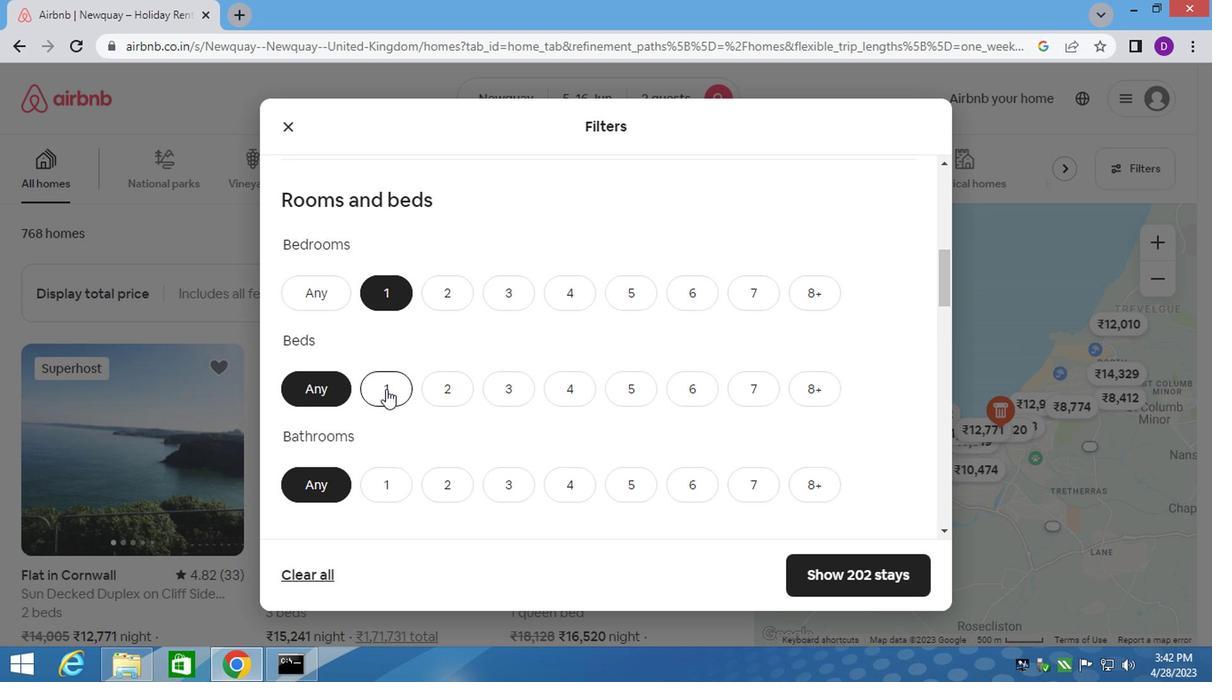 
Action: Mouse moved to (380, 470)
Screenshot: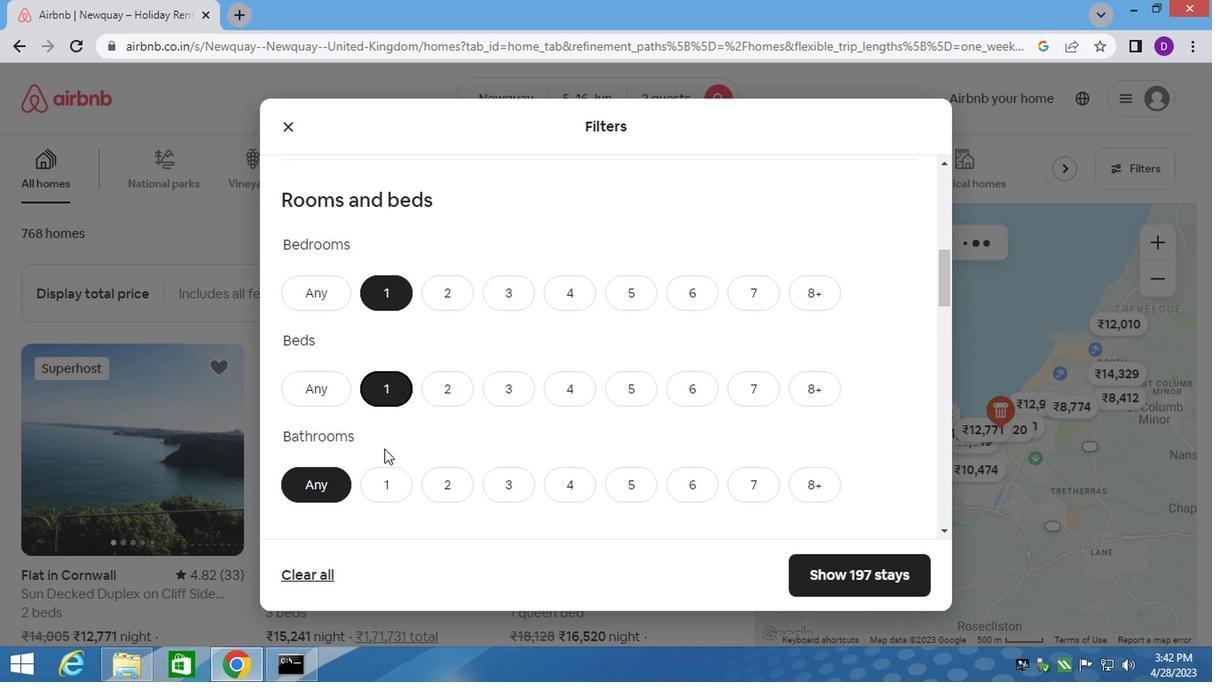 
Action: Mouse pressed left at (380, 470)
Screenshot: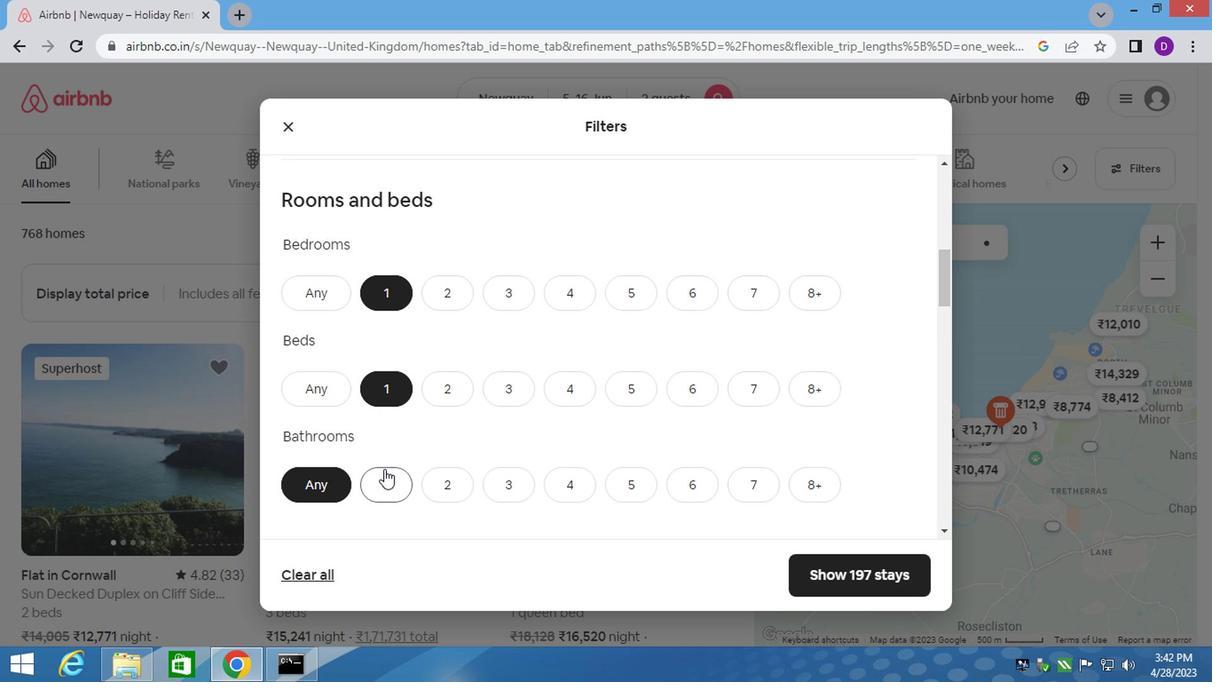 
Action: Mouse moved to (397, 444)
Screenshot: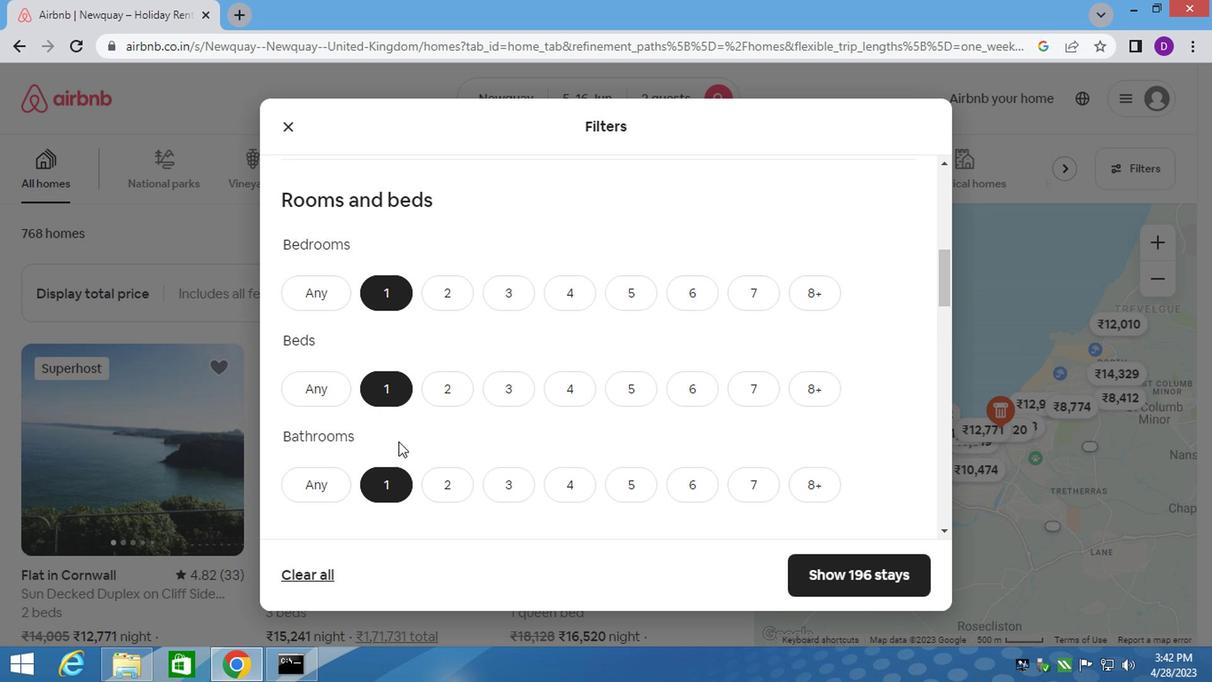 
Action: Mouse scrolled (397, 442) with delta (0, -1)
Screenshot: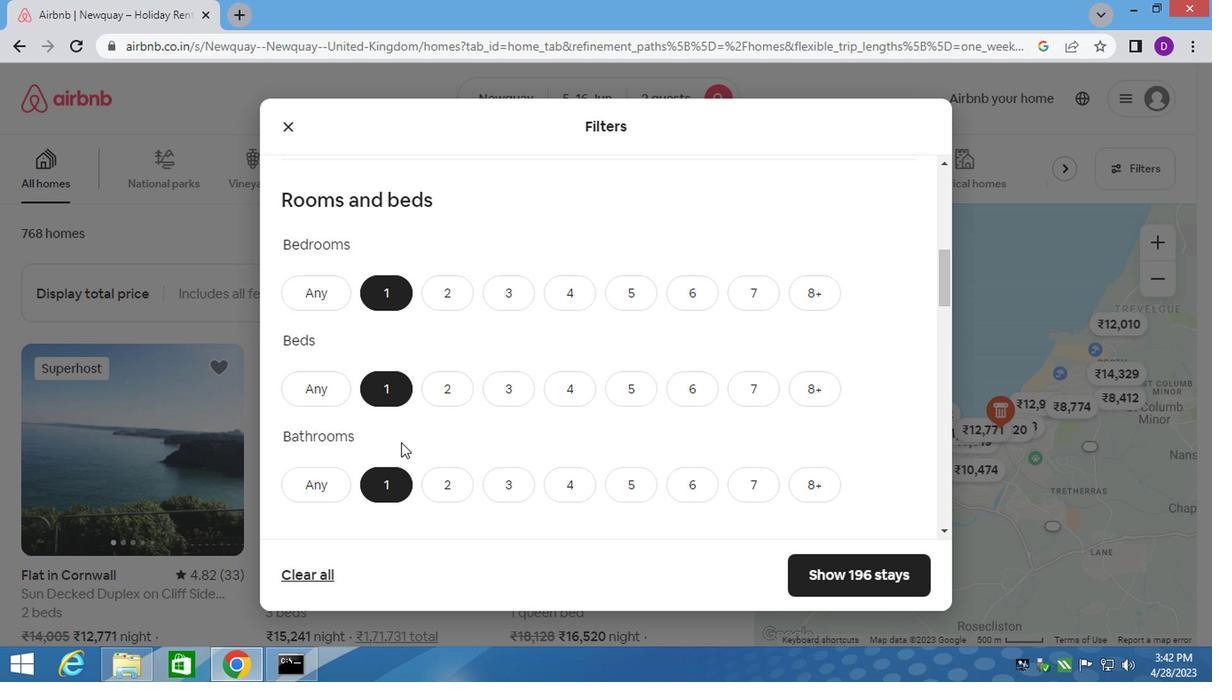
Action: Mouse moved to (398, 444)
Screenshot: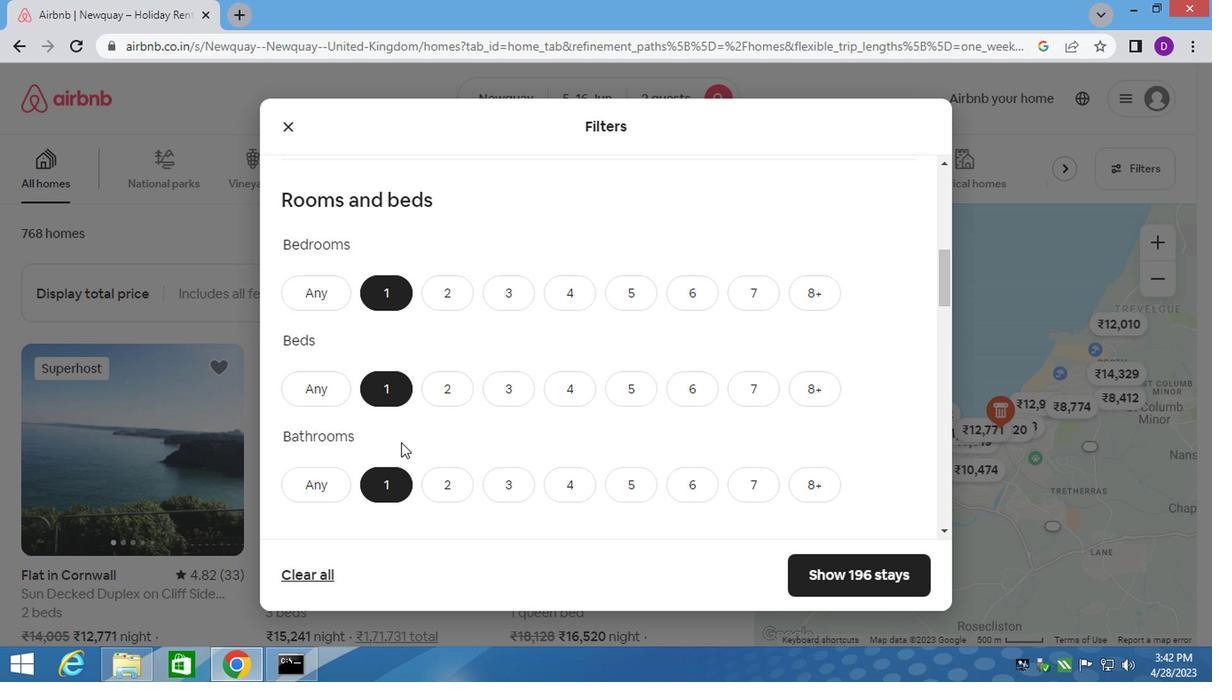 
Action: Mouse scrolled (398, 442) with delta (0, -1)
Screenshot: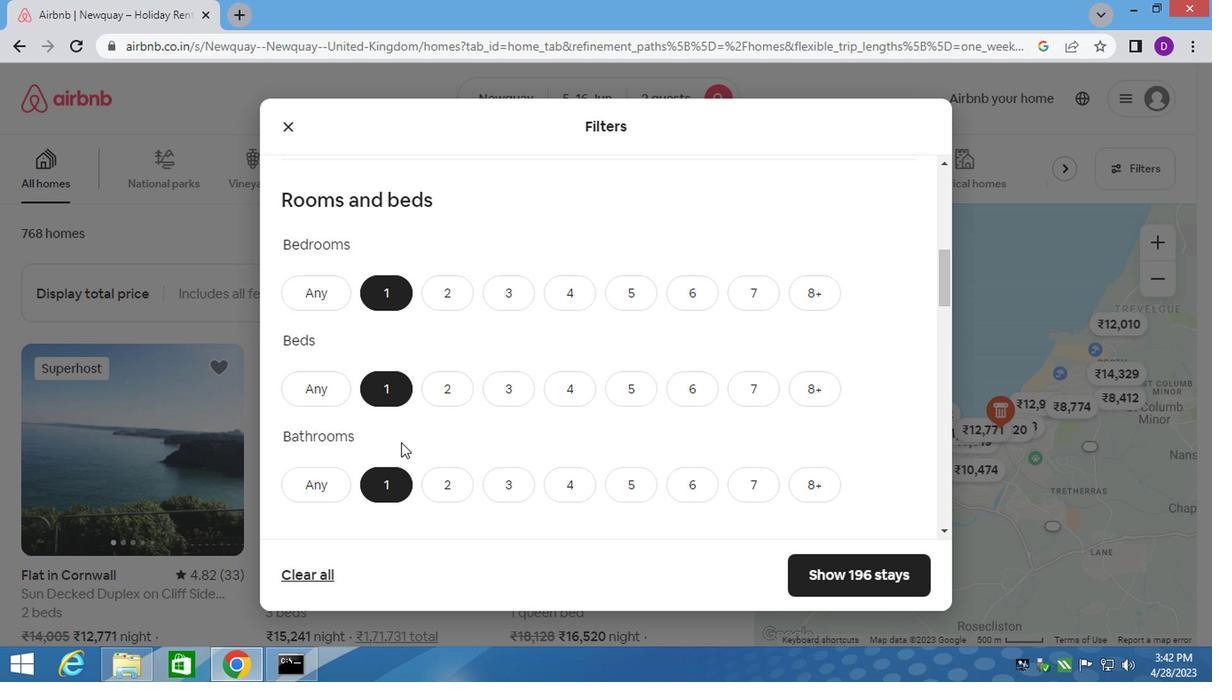 
Action: Mouse moved to (377, 454)
Screenshot: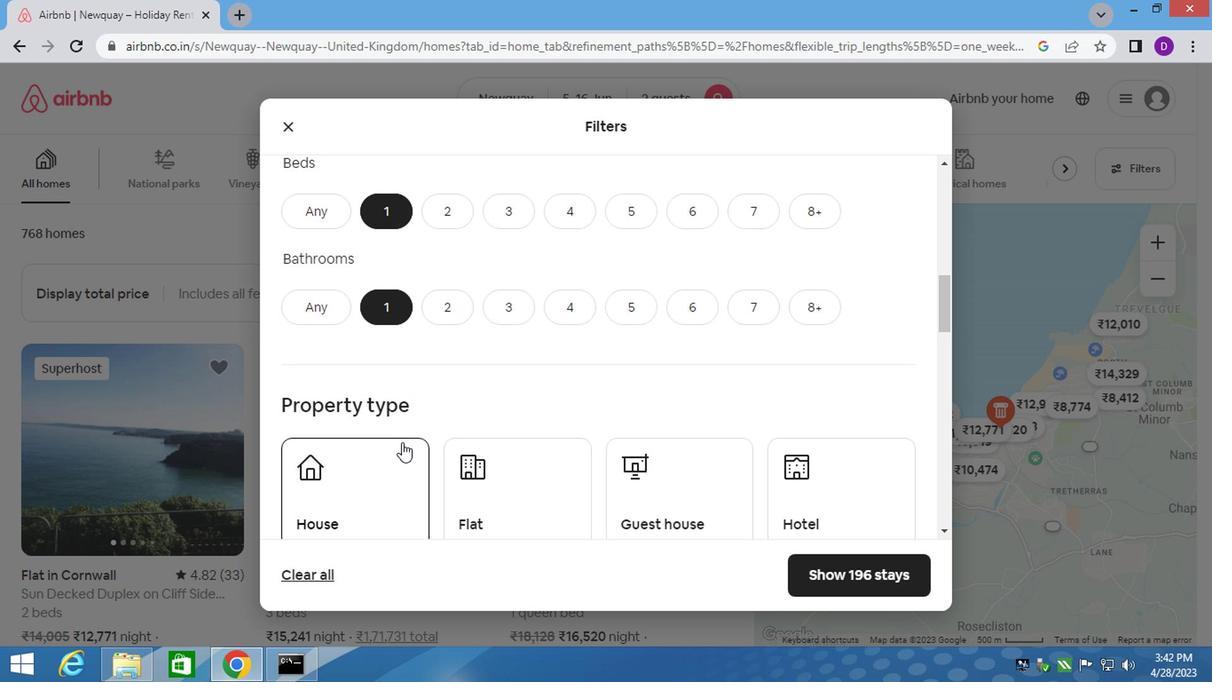 
Action: Mouse pressed left at (377, 454)
Screenshot: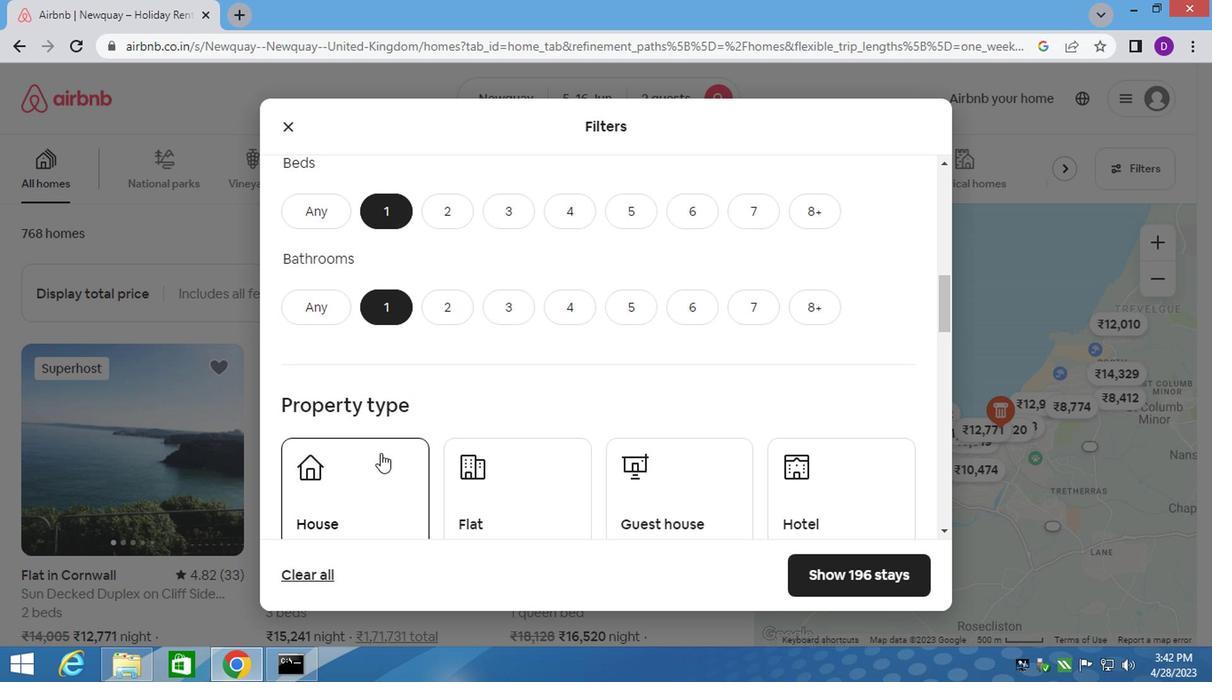 
Action: Mouse moved to (518, 453)
Screenshot: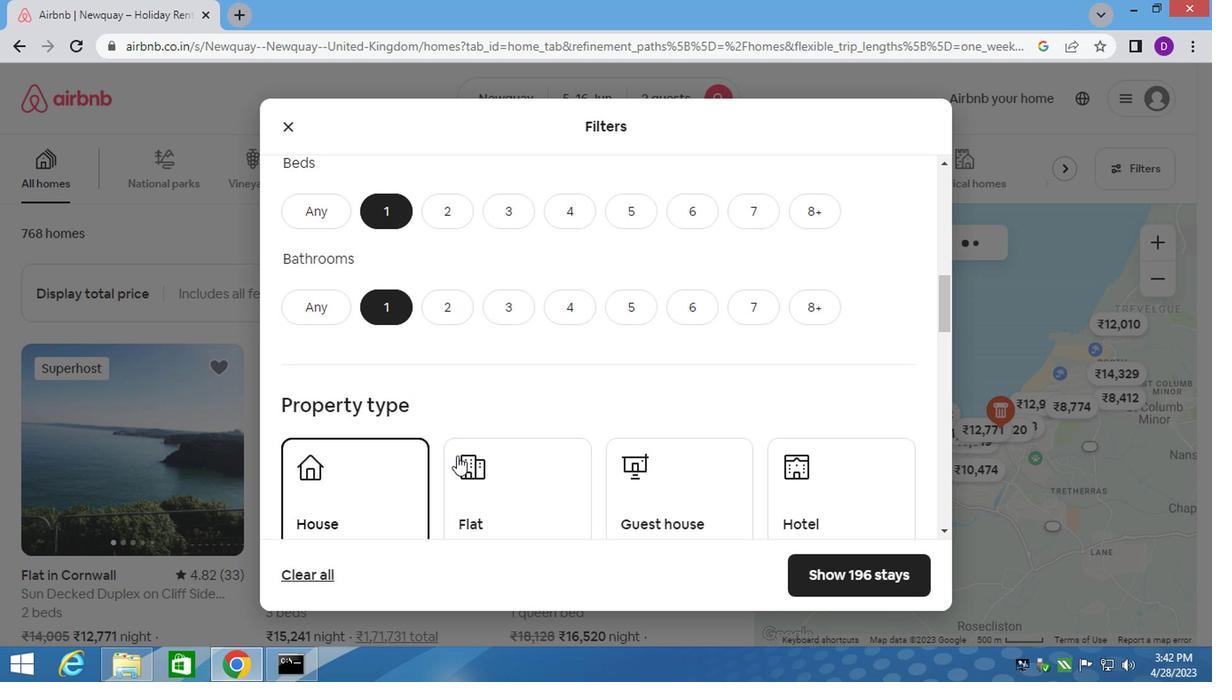 
Action: Mouse pressed left at (518, 453)
Screenshot: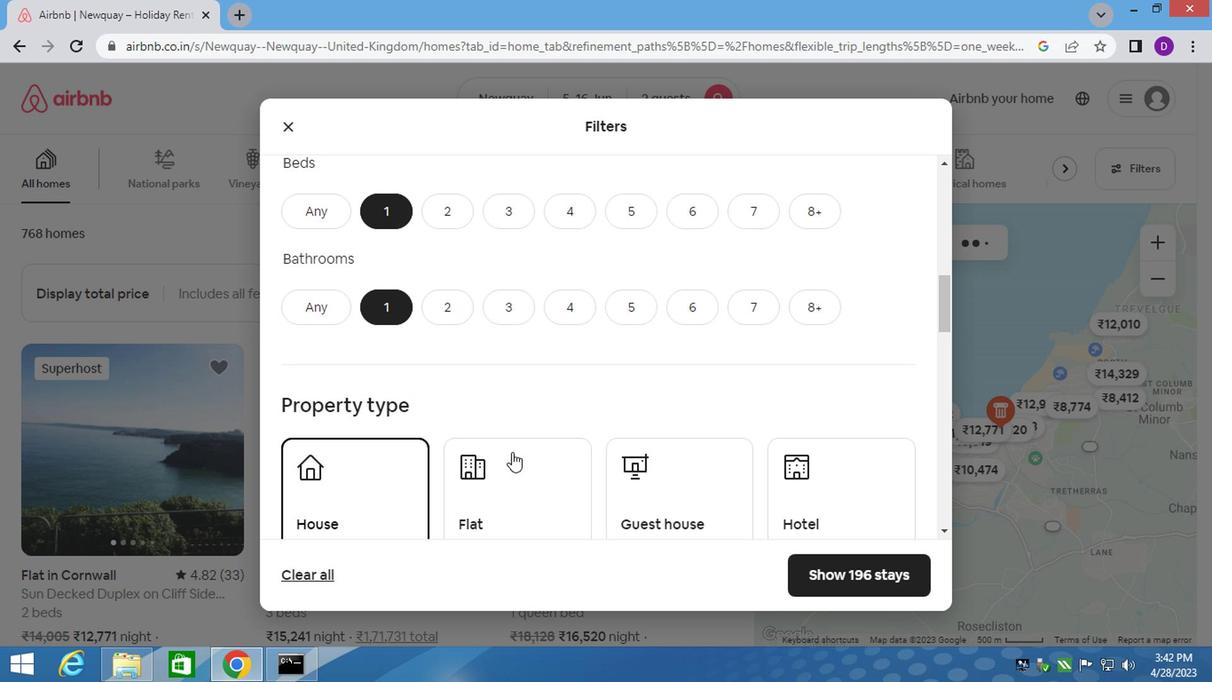 
Action: Mouse moved to (648, 454)
Screenshot: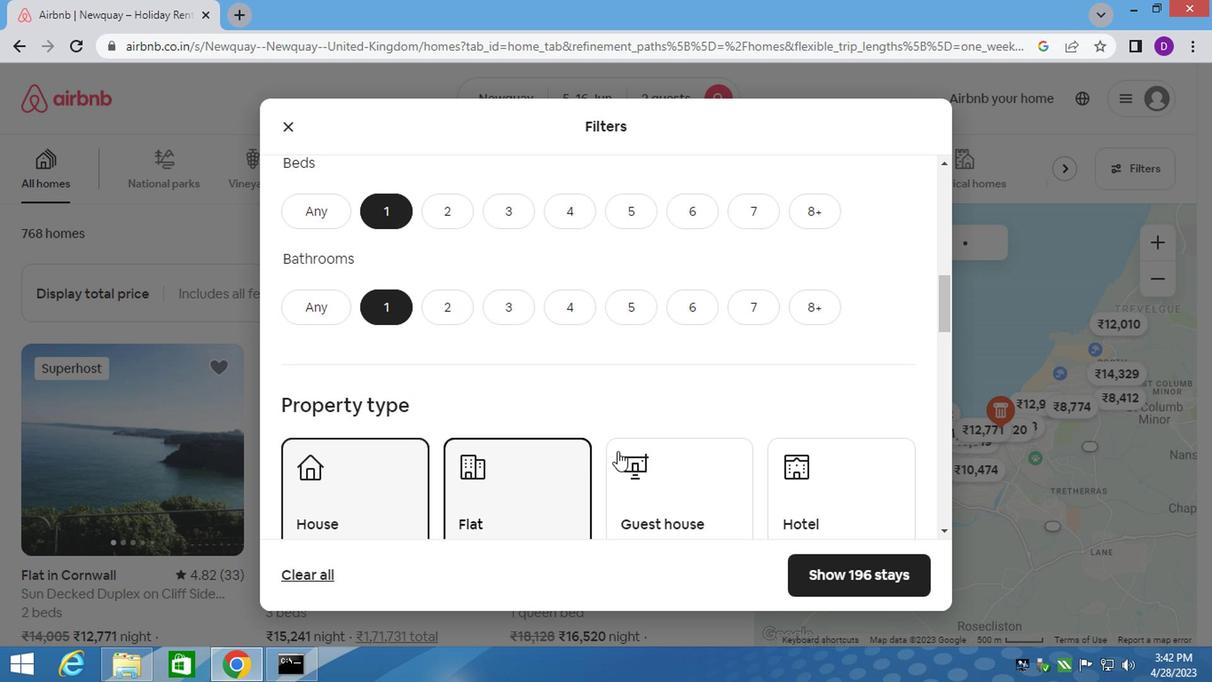 
Action: Mouse pressed left at (648, 454)
Screenshot: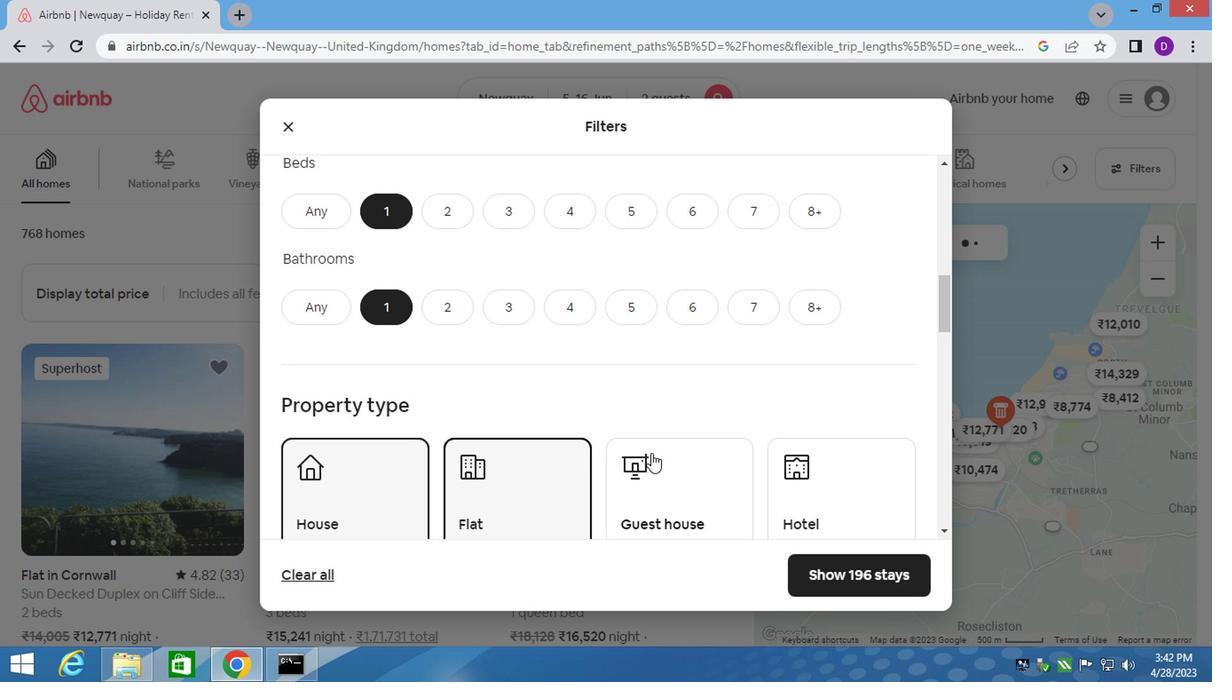 
Action: Mouse moved to (799, 466)
Screenshot: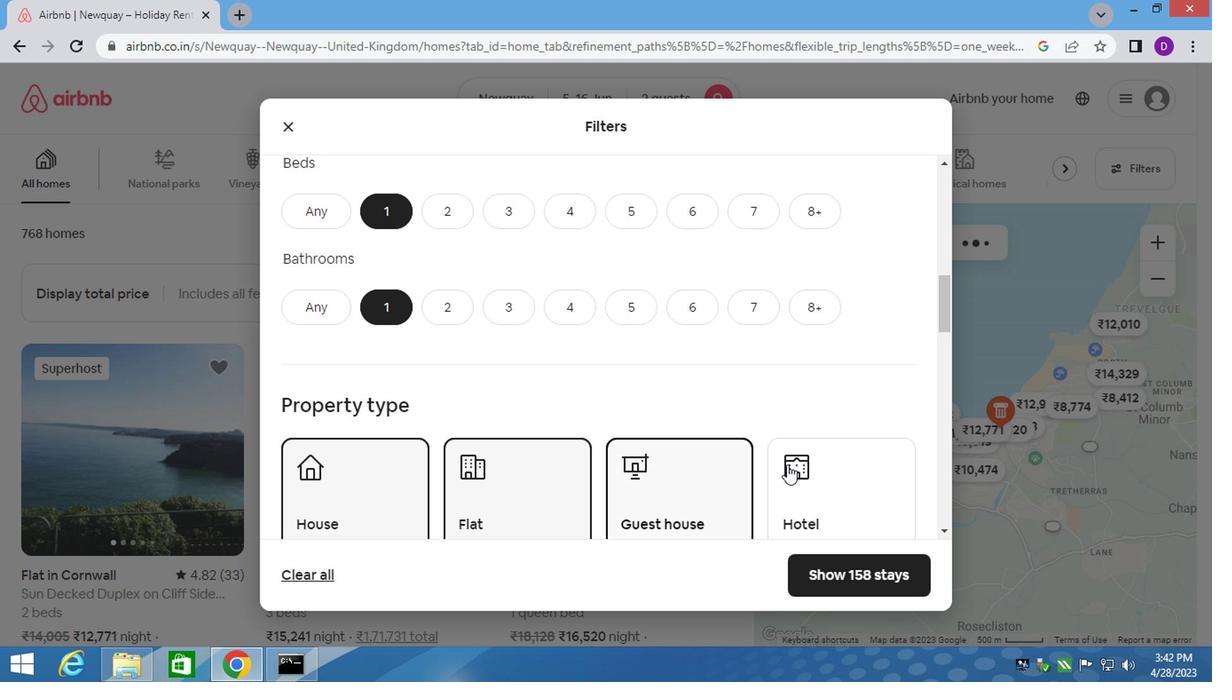 
Action: Mouse pressed left at (799, 466)
Screenshot: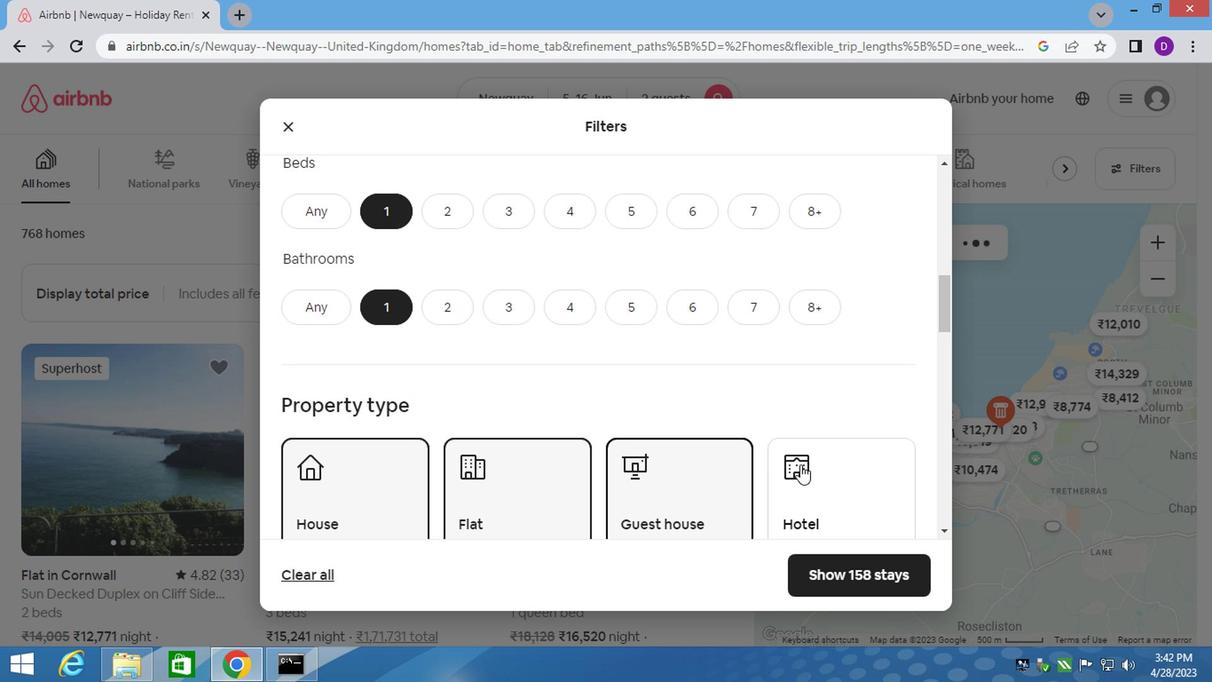 
Action: Mouse moved to (653, 382)
Screenshot: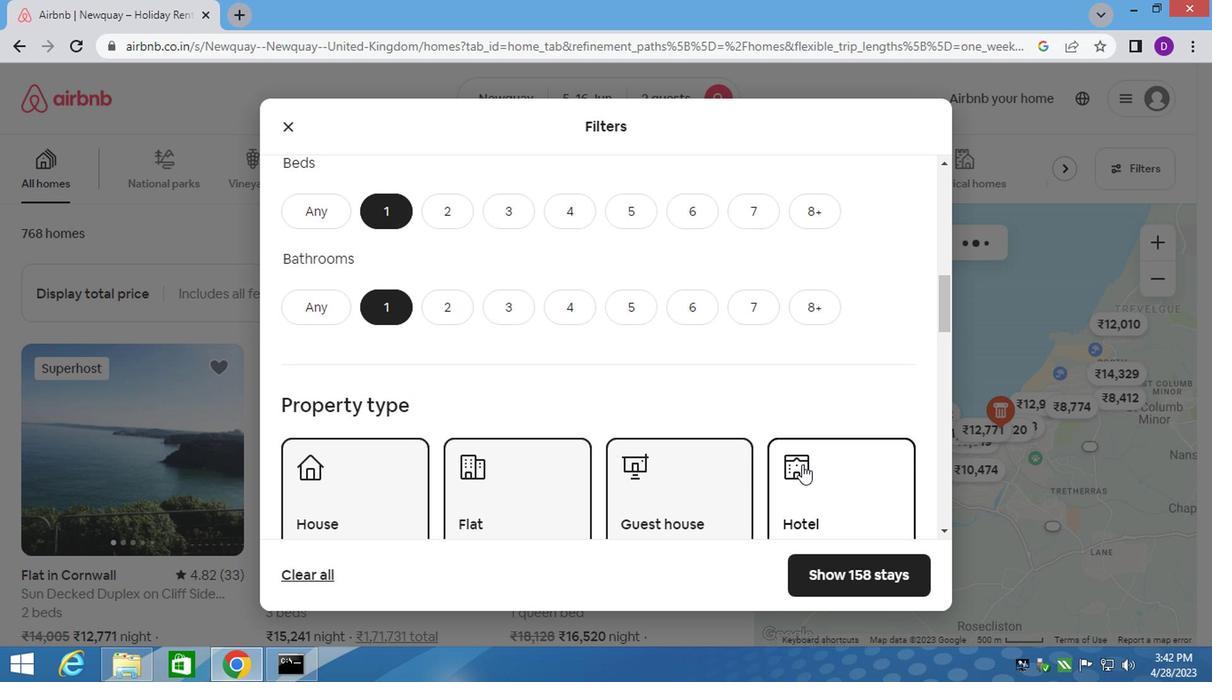 
Action: Mouse scrolled (653, 381) with delta (0, -1)
Screenshot: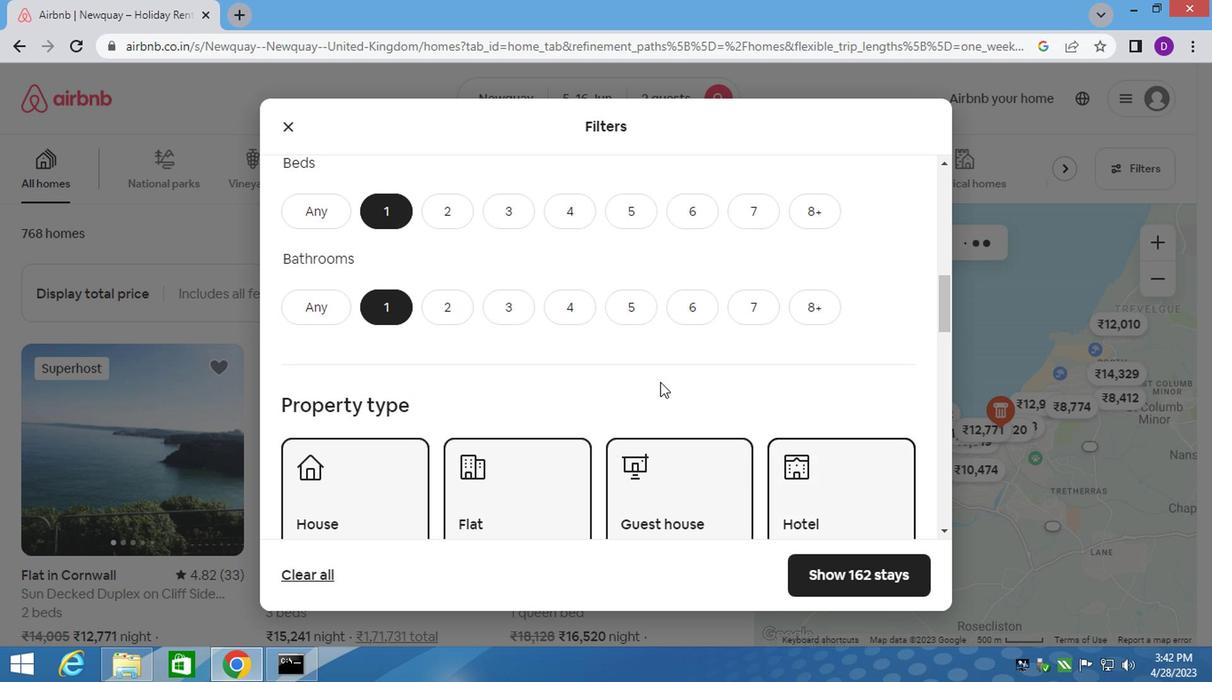
Action: Mouse scrolled (653, 381) with delta (0, -1)
Screenshot: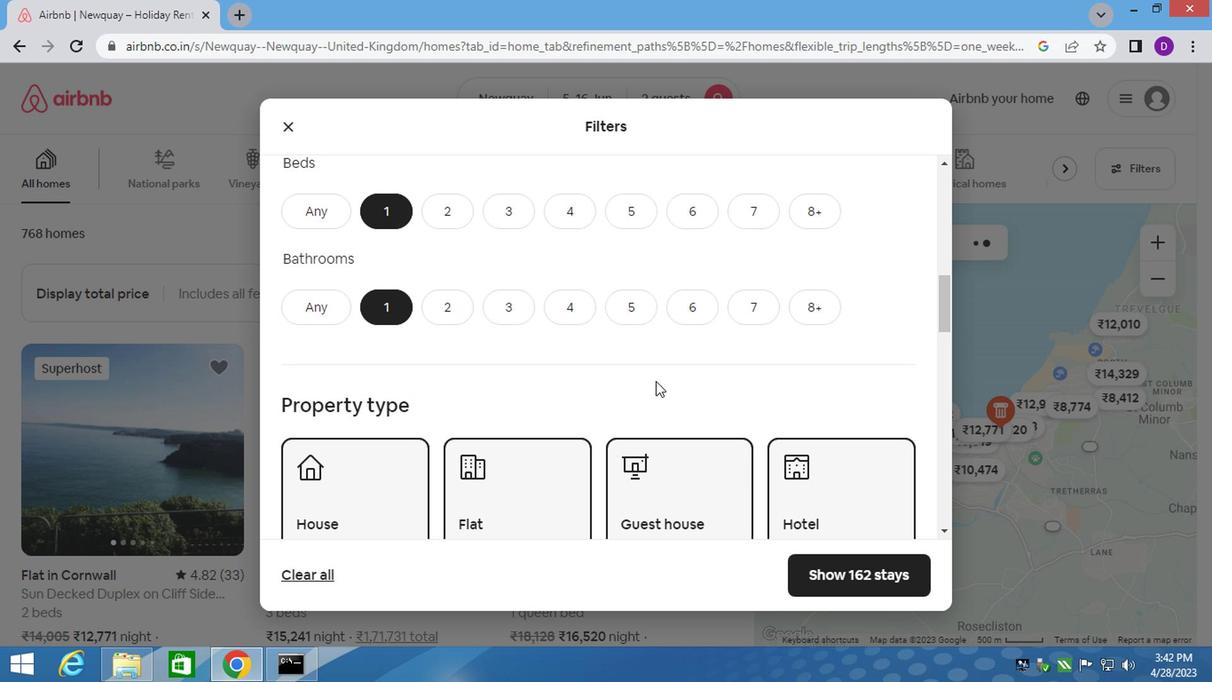 
Action: Mouse scrolled (653, 381) with delta (0, -1)
Screenshot: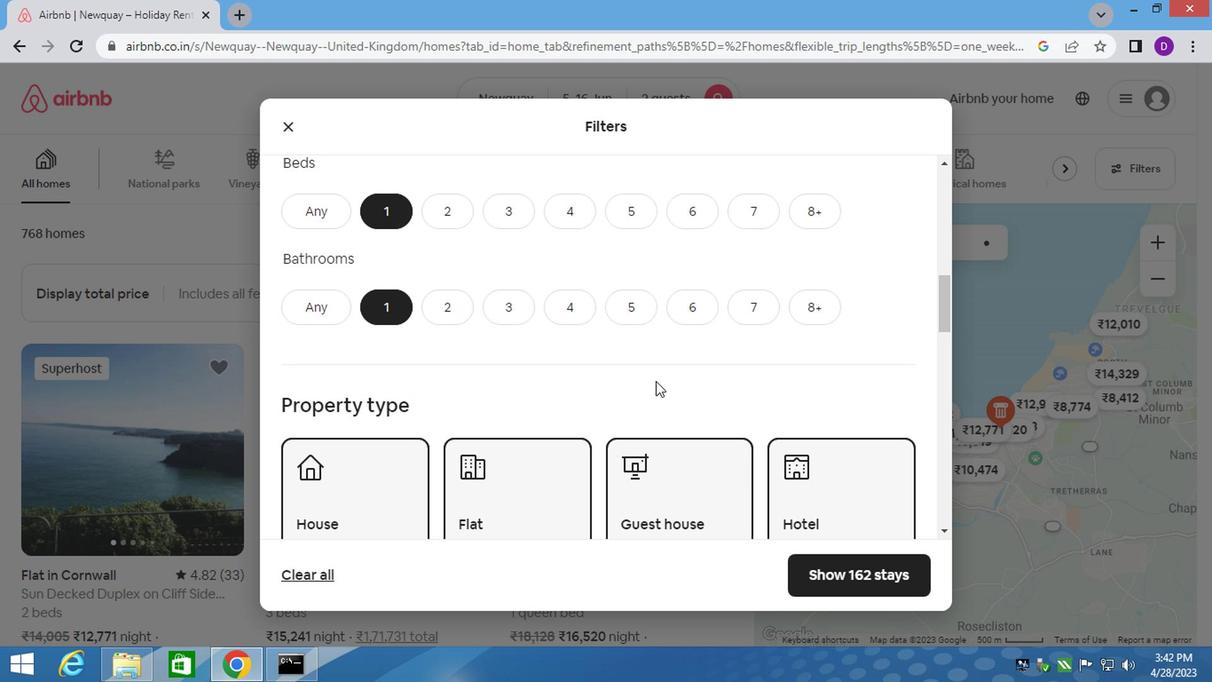 
Action: Mouse moved to (644, 385)
Screenshot: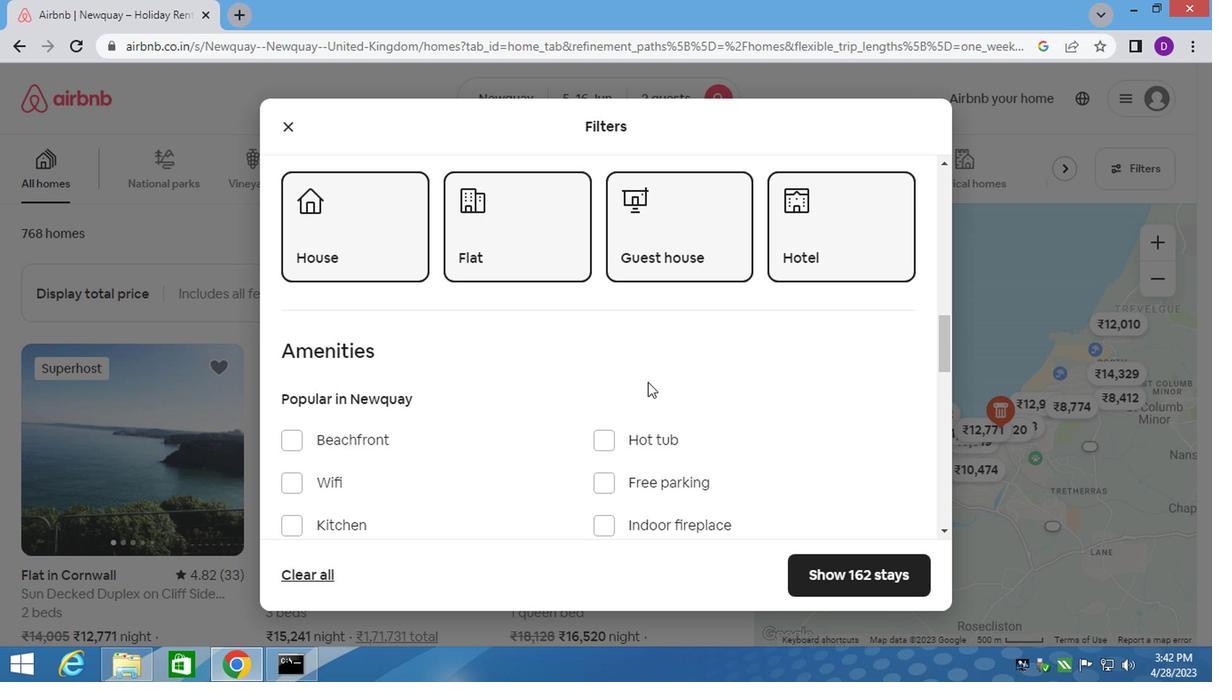 
Action: Mouse scrolled (644, 384) with delta (0, 0)
Screenshot: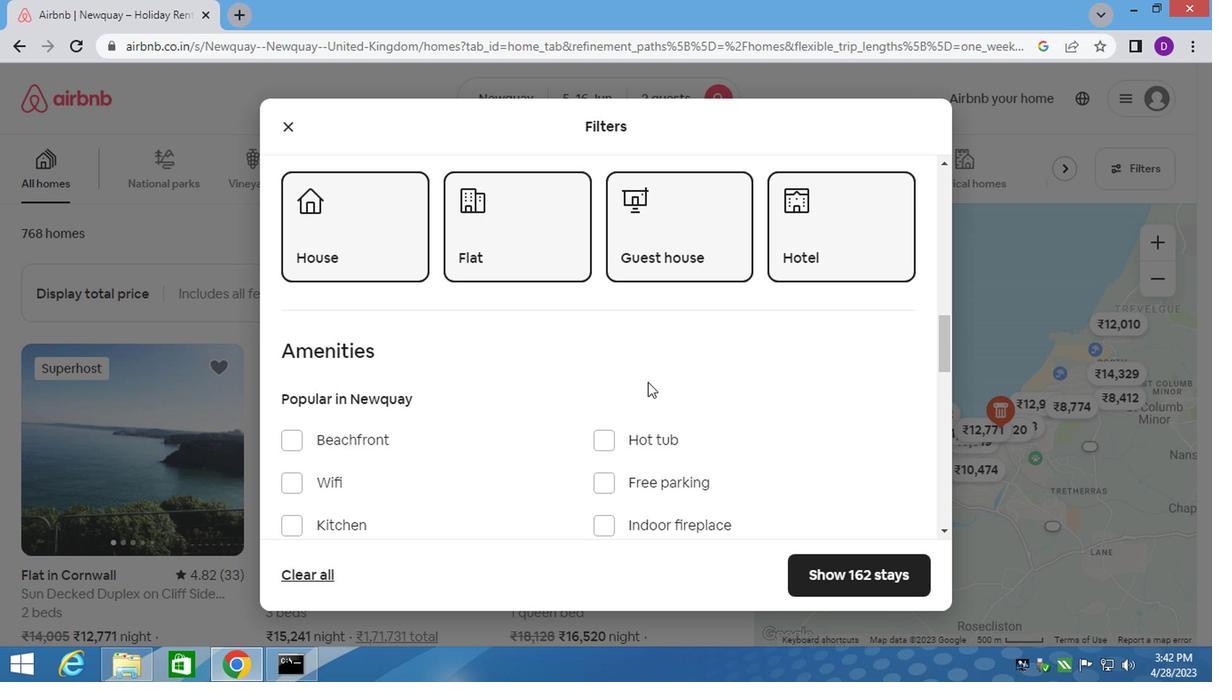 
Action: Mouse scrolled (644, 384) with delta (0, 0)
Screenshot: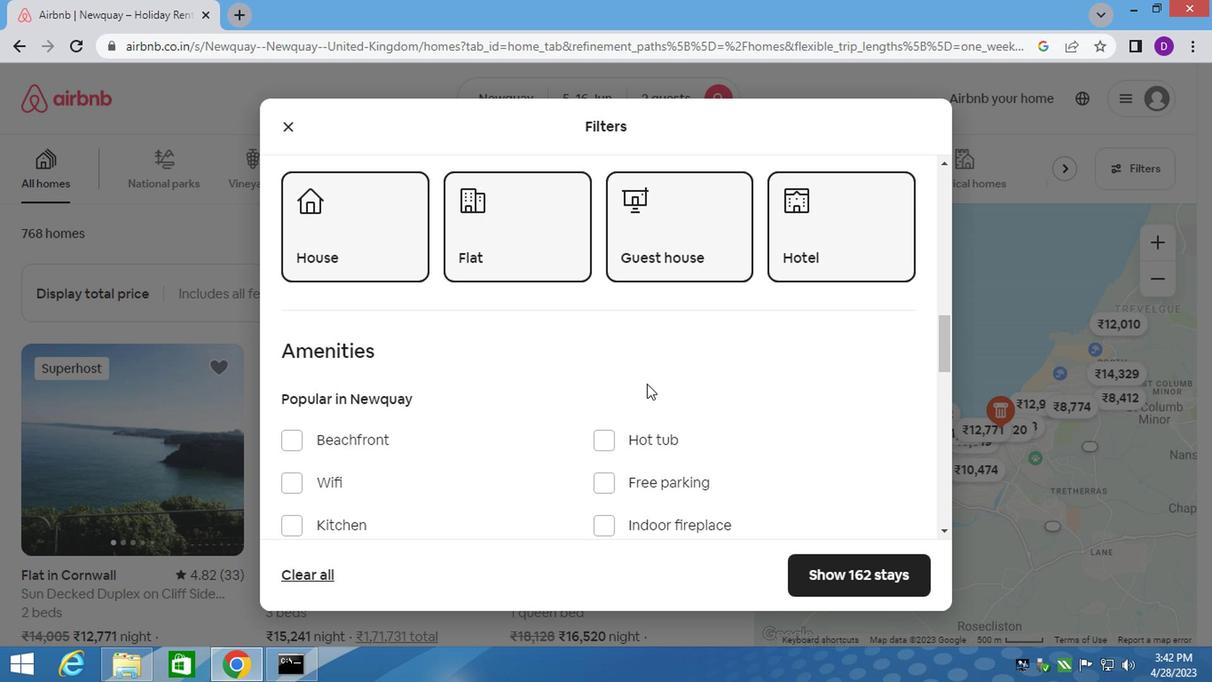 
Action: Mouse scrolled (644, 384) with delta (0, 0)
Screenshot: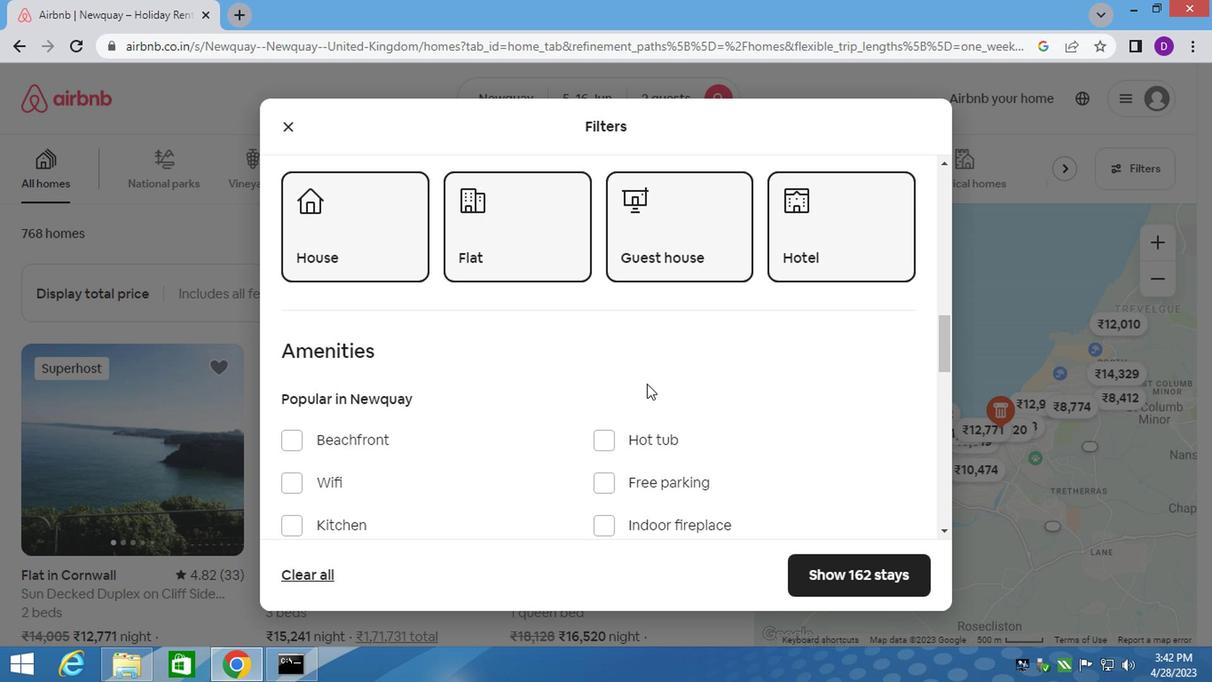 
Action: Mouse scrolled (644, 384) with delta (0, 0)
Screenshot: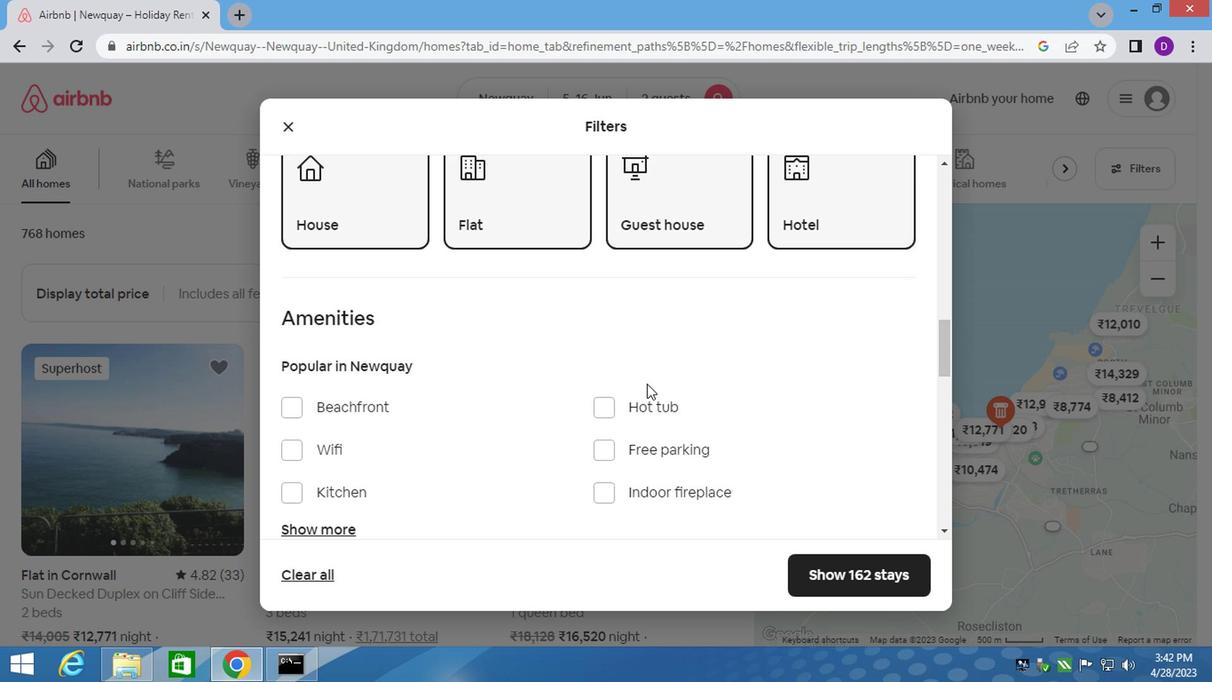 
Action: Mouse moved to (871, 413)
Screenshot: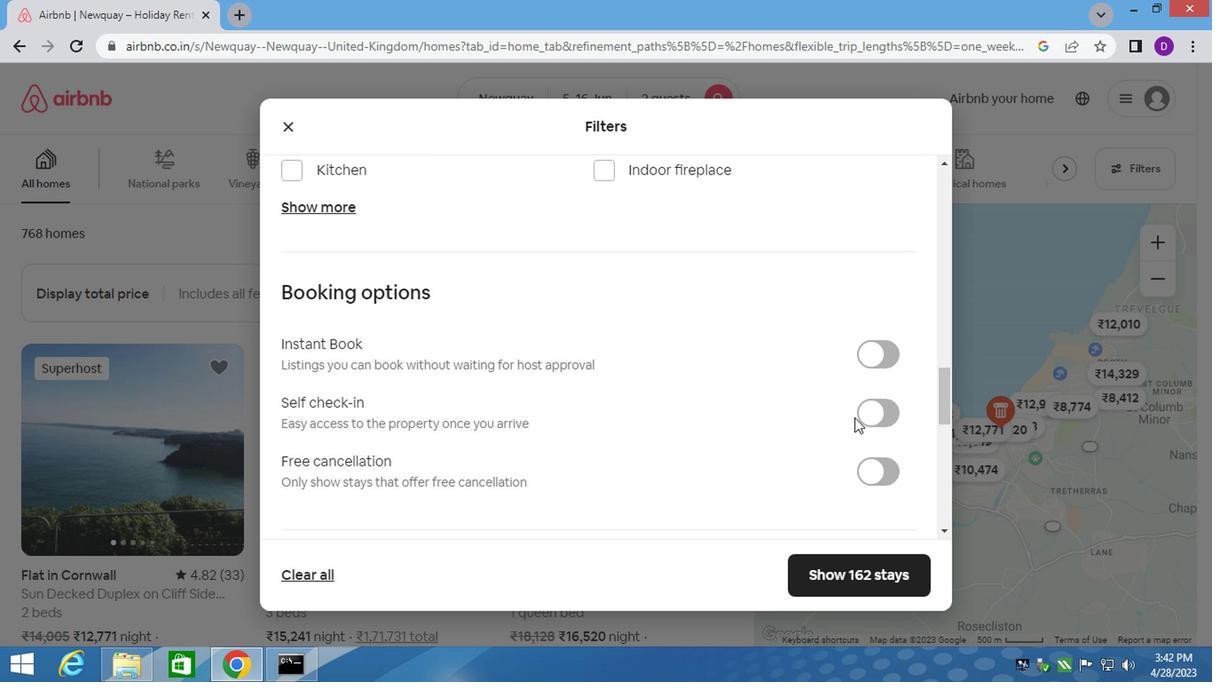 
Action: Mouse pressed left at (871, 413)
Screenshot: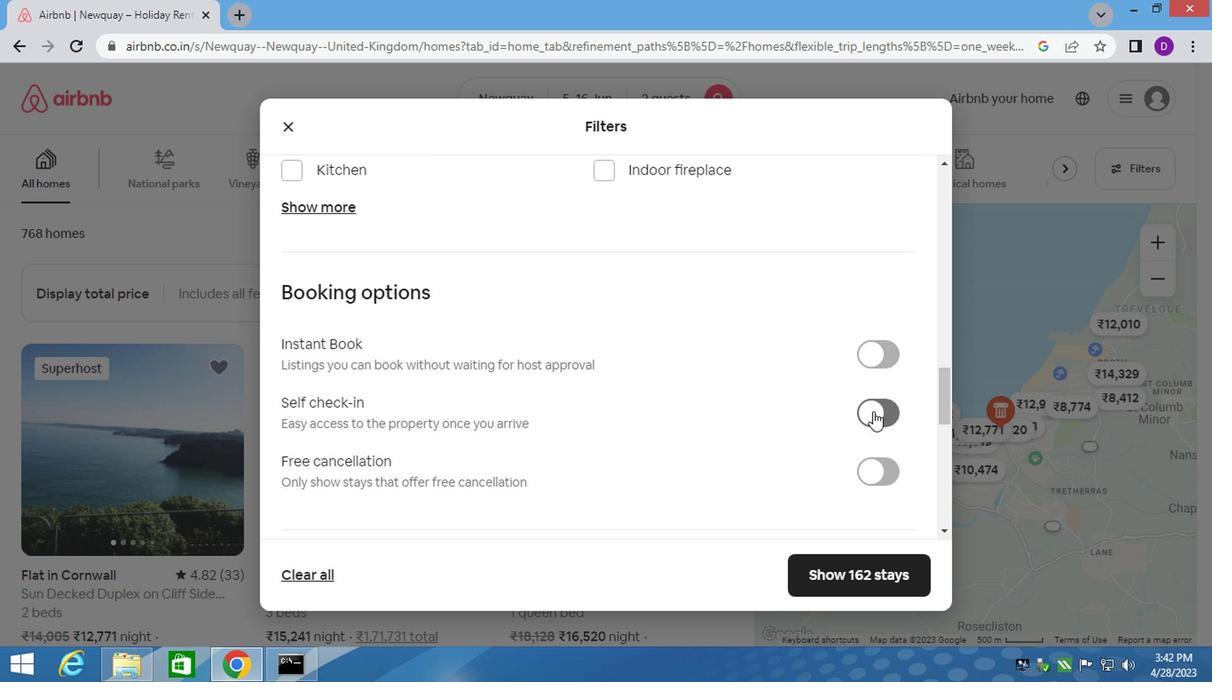 
Action: Mouse moved to (605, 417)
Screenshot: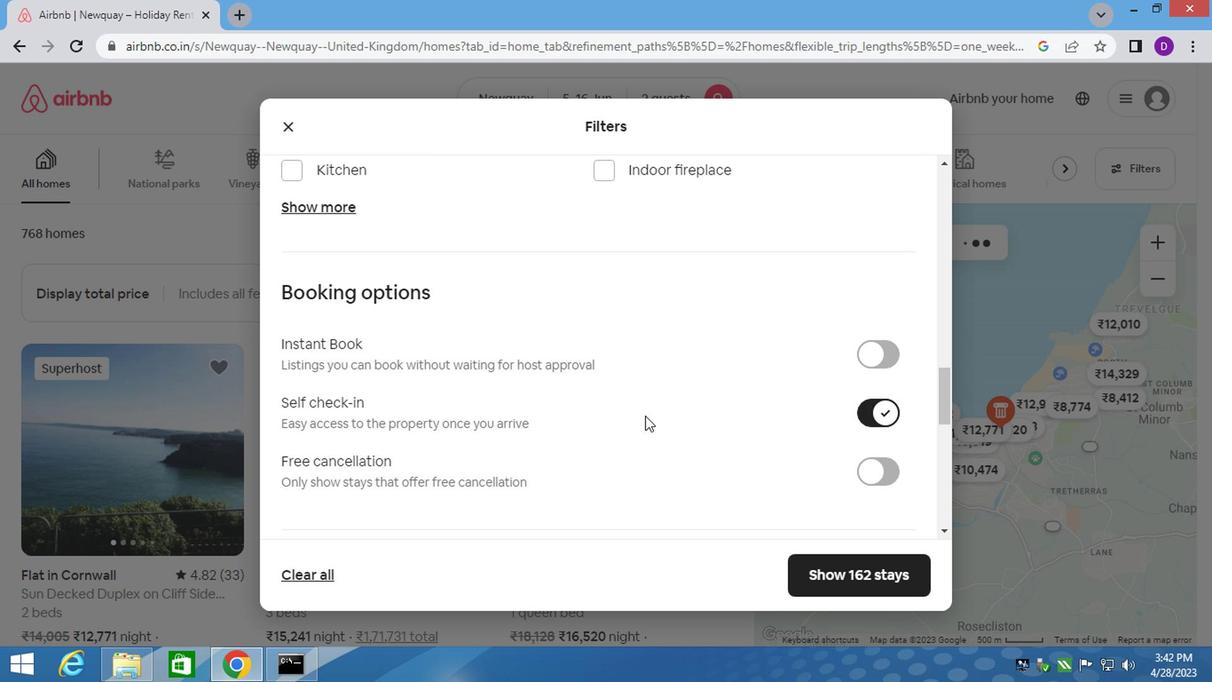 
Action: Mouse scrolled (605, 416) with delta (0, -1)
Screenshot: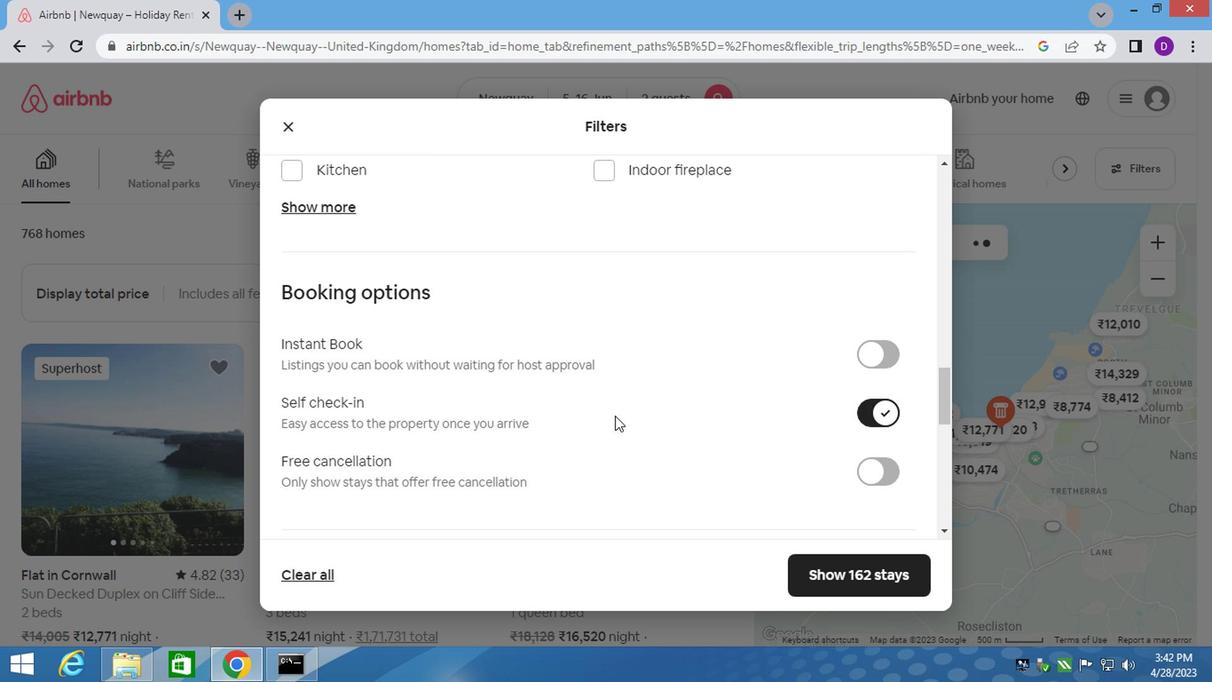 
Action: Mouse scrolled (605, 416) with delta (0, -1)
Screenshot: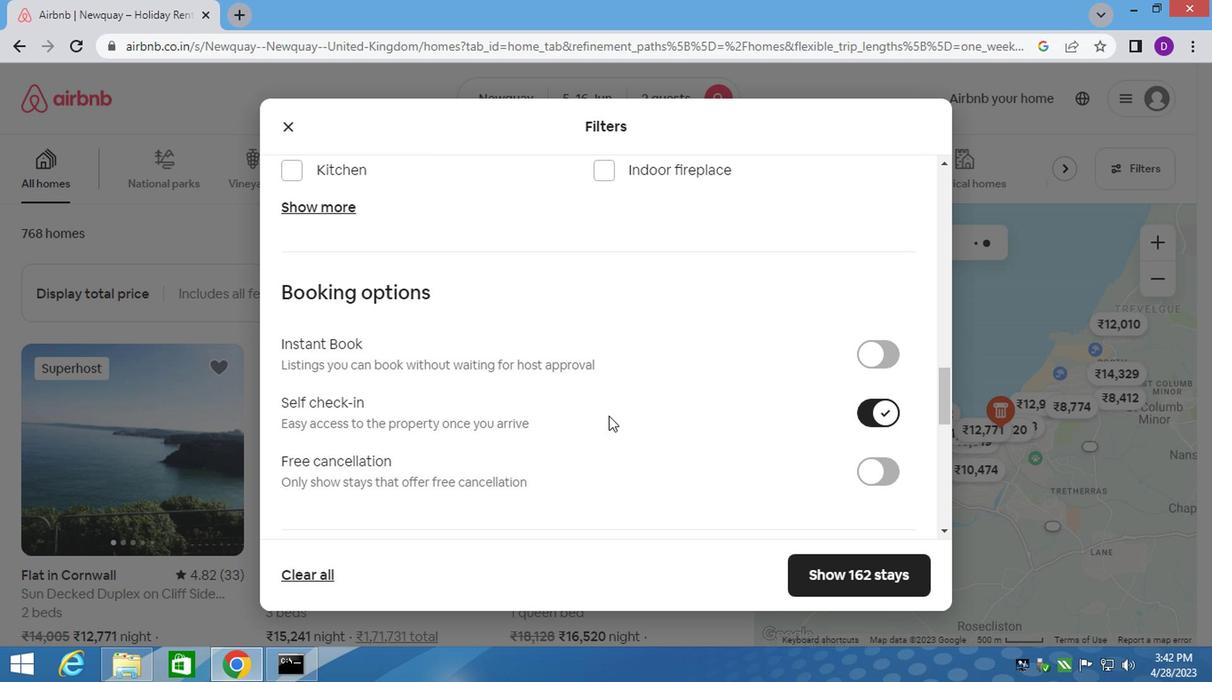 
Action: Mouse scrolled (605, 416) with delta (0, -1)
Screenshot: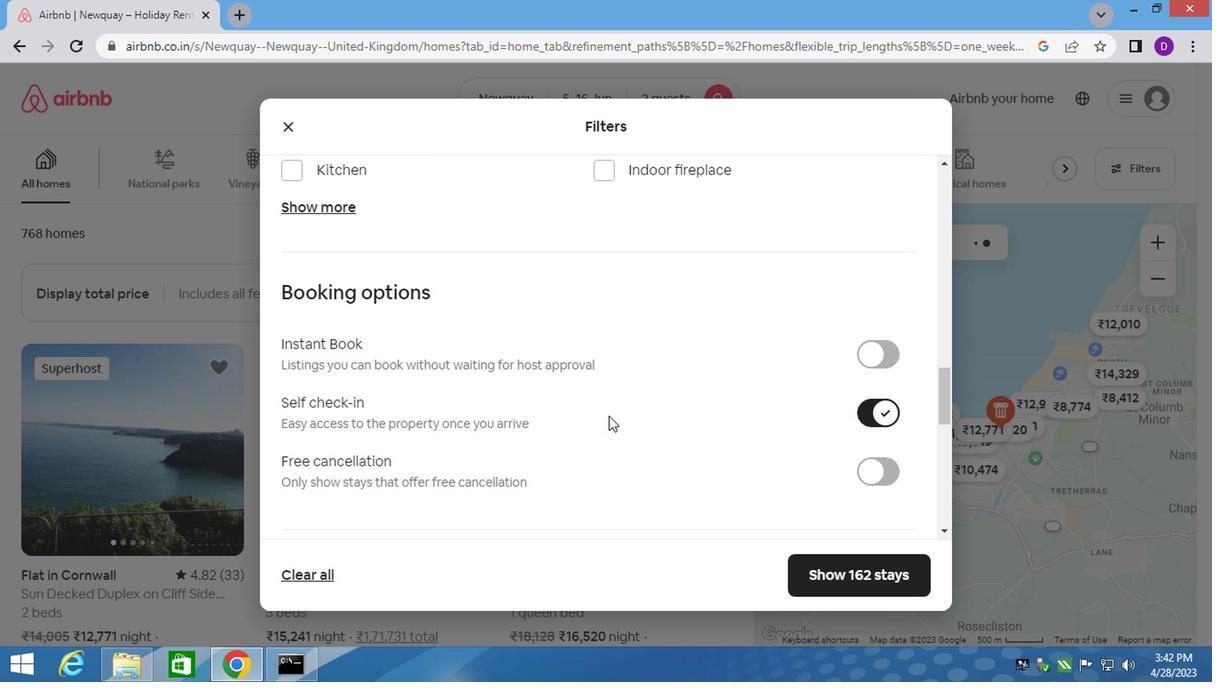 
Action: Mouse scrolled (605, 416) with delta (0, -1)
Screenshot: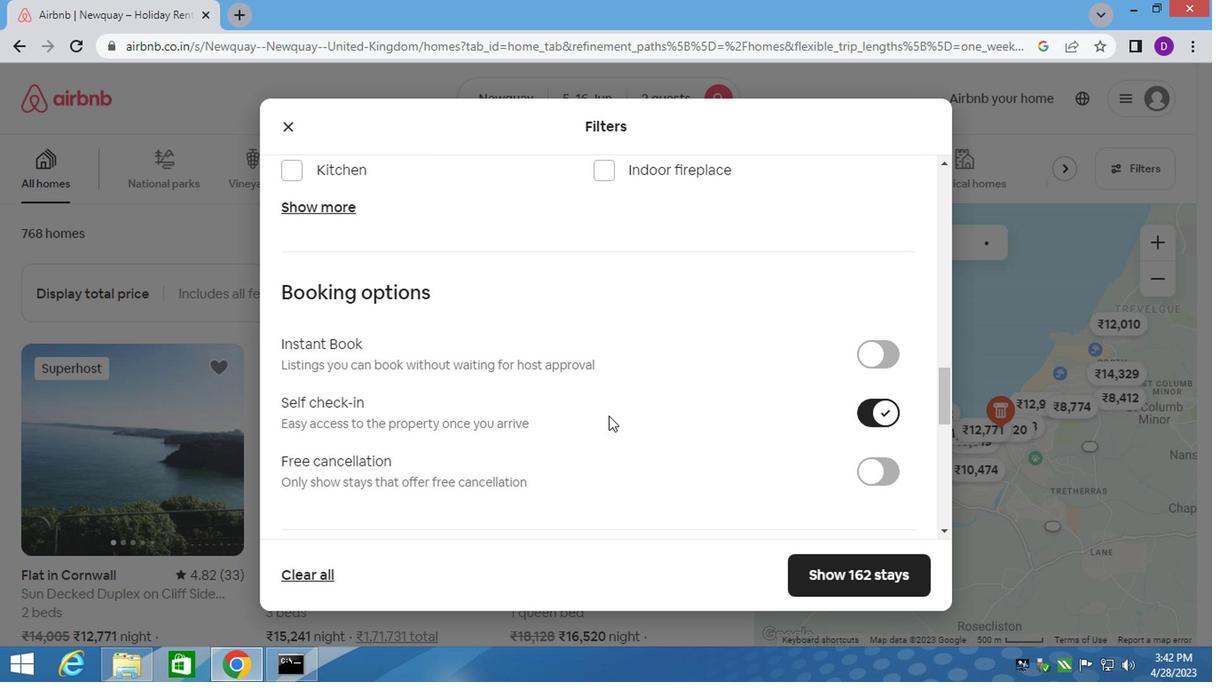 
Action: Mouse scrolled (605, 416) with delta (0, -1)
Screenshot: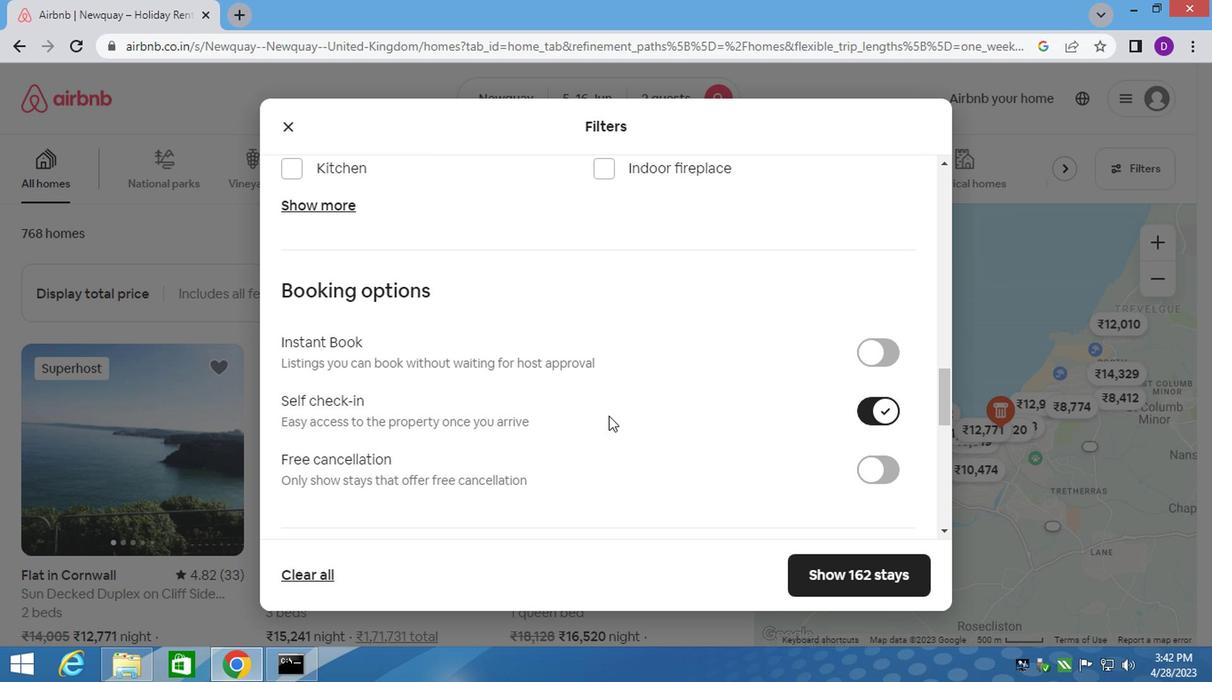 
Action: Mouse scrolled (605, 416) with delta (0, -1)
Screenshot: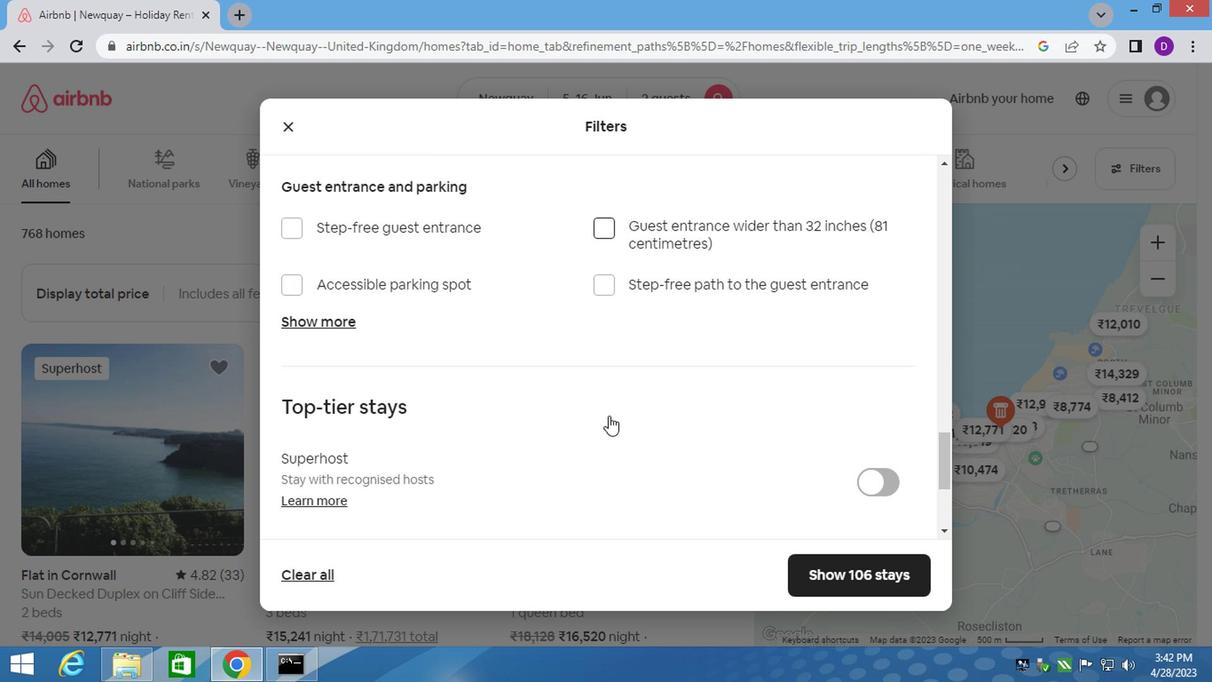 
Action: Mouse scrolled (605, 416) with delta (0, -1)
Screenshot: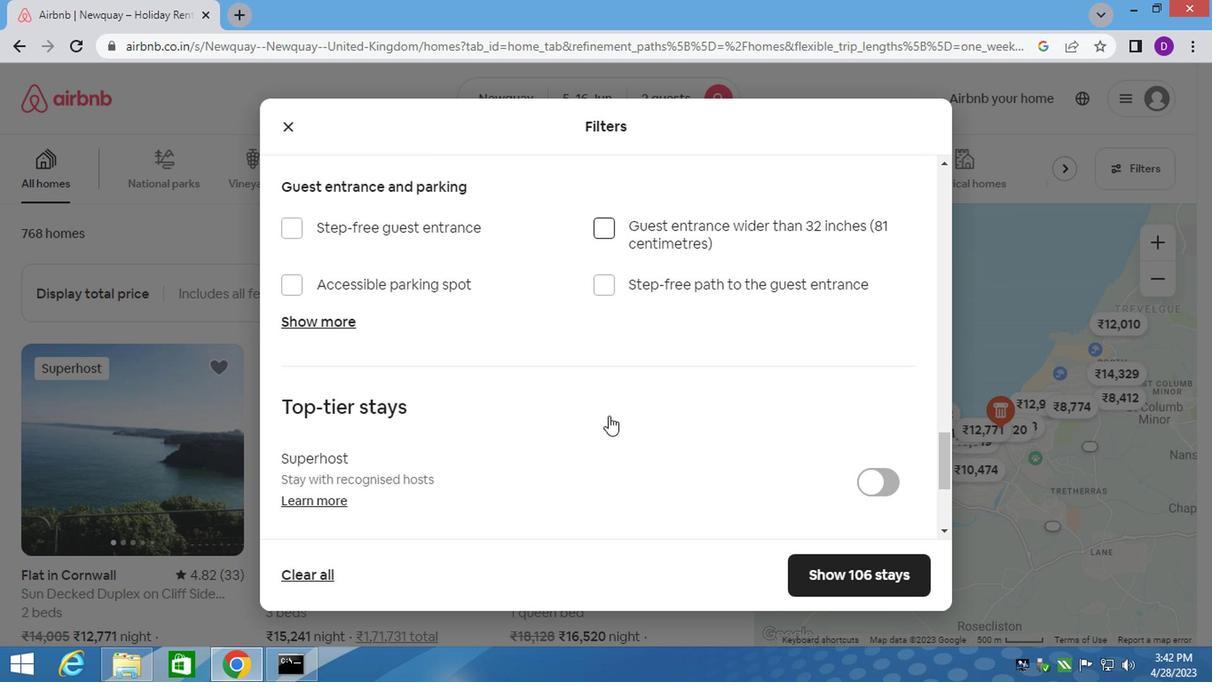 
Action: Mouse scrolled (605, 416) with delta (0, -1)
Screenshot: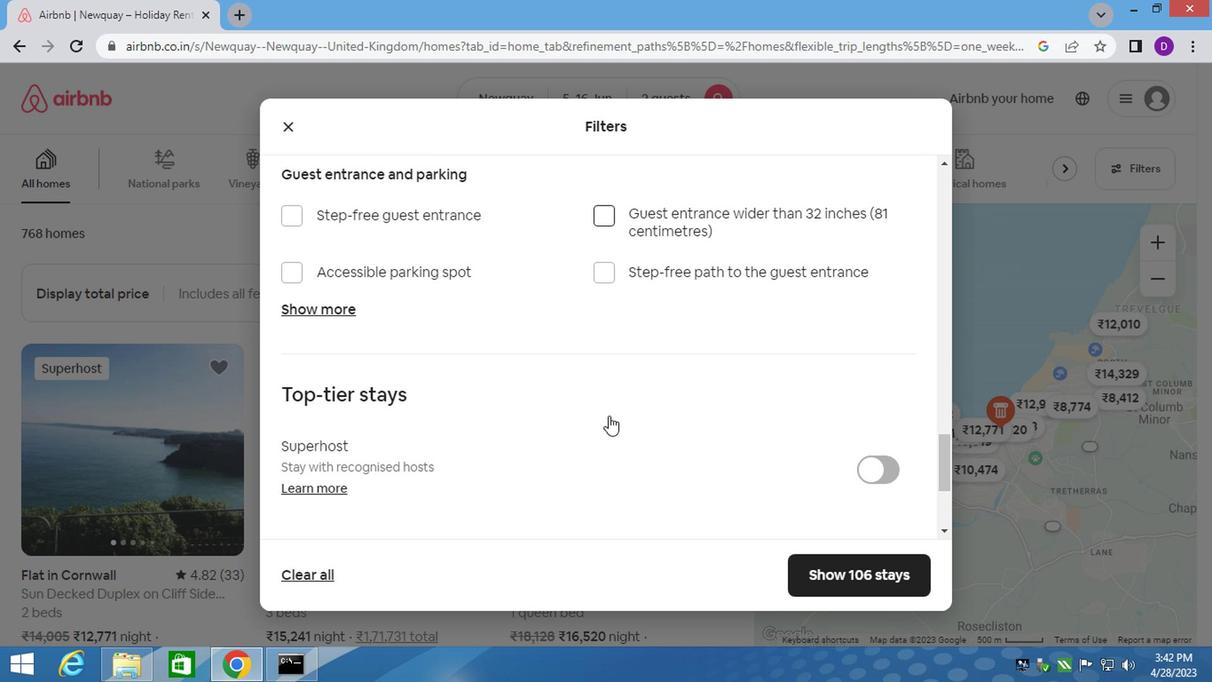 
Action: Mouse scrolled (605, 416) with delta (0, -1)
Screenshot: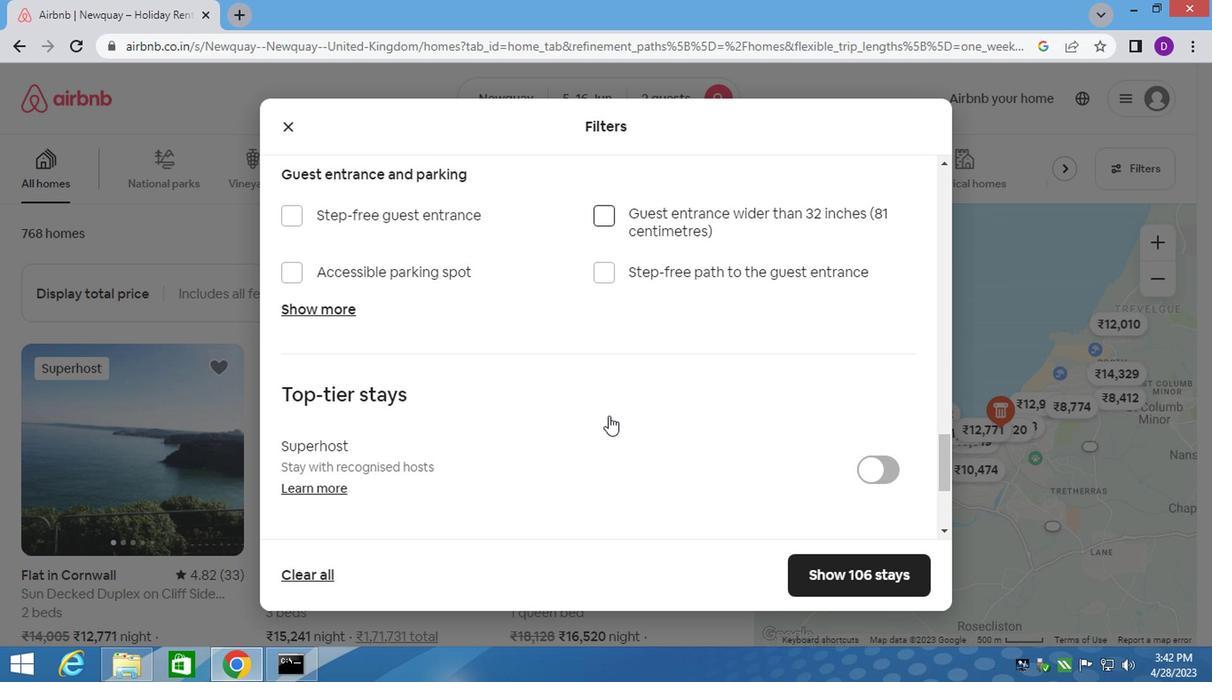 
Action: Mouse scrolled (605, 416) with delta (0, -1)
Screenshot: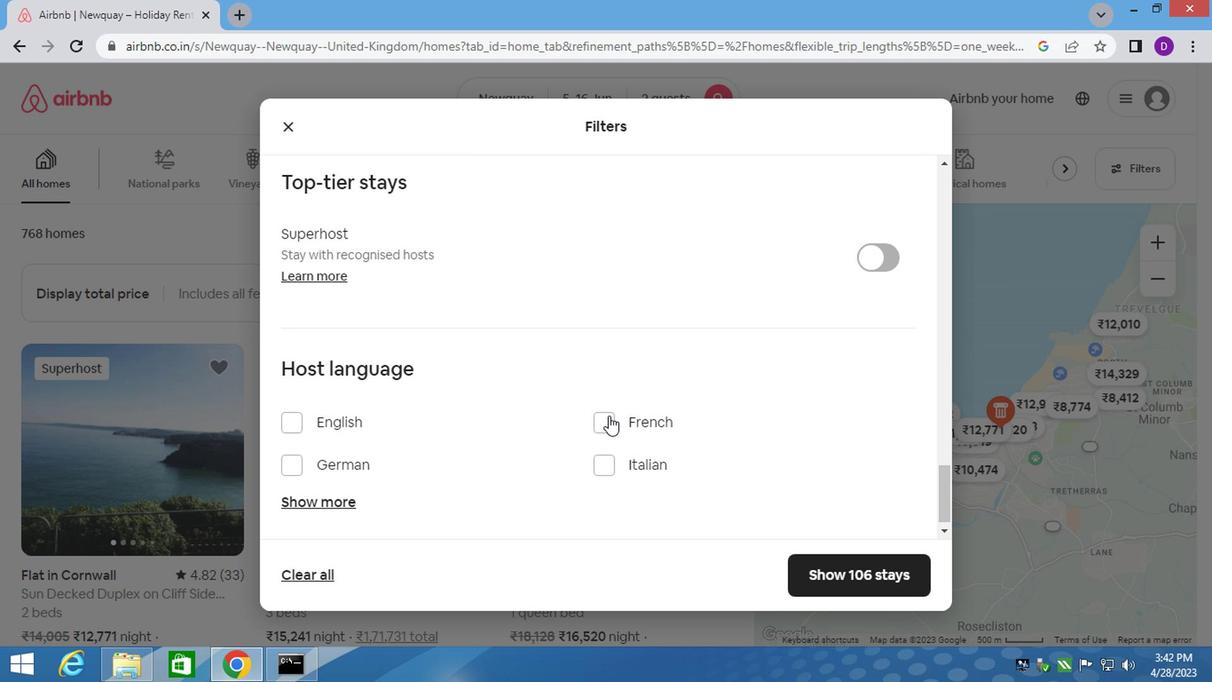 
Action: Mouse scrolled (605, 416) with delta (0, -1)
Screenshot: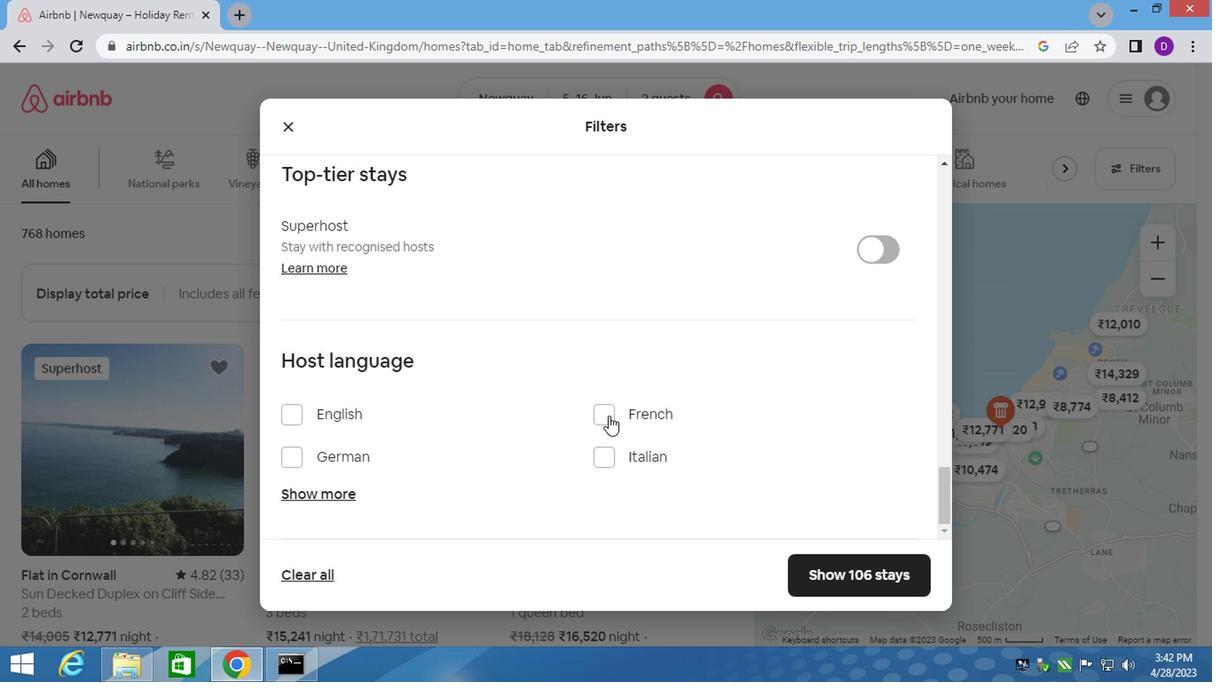 
Action: Mouse scrolled (605, 416) with delta (0, -1)
Screenshot: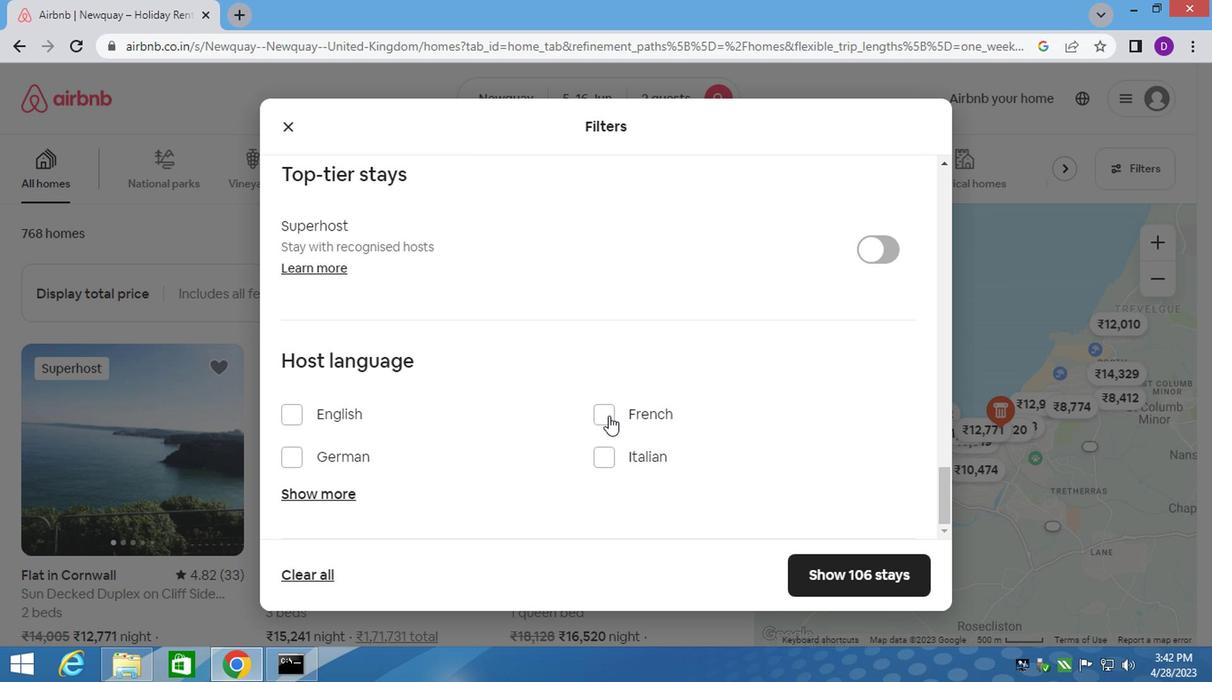
Action: Mouse scrolled (605, 416) with delta (0, -1)
Screenshot: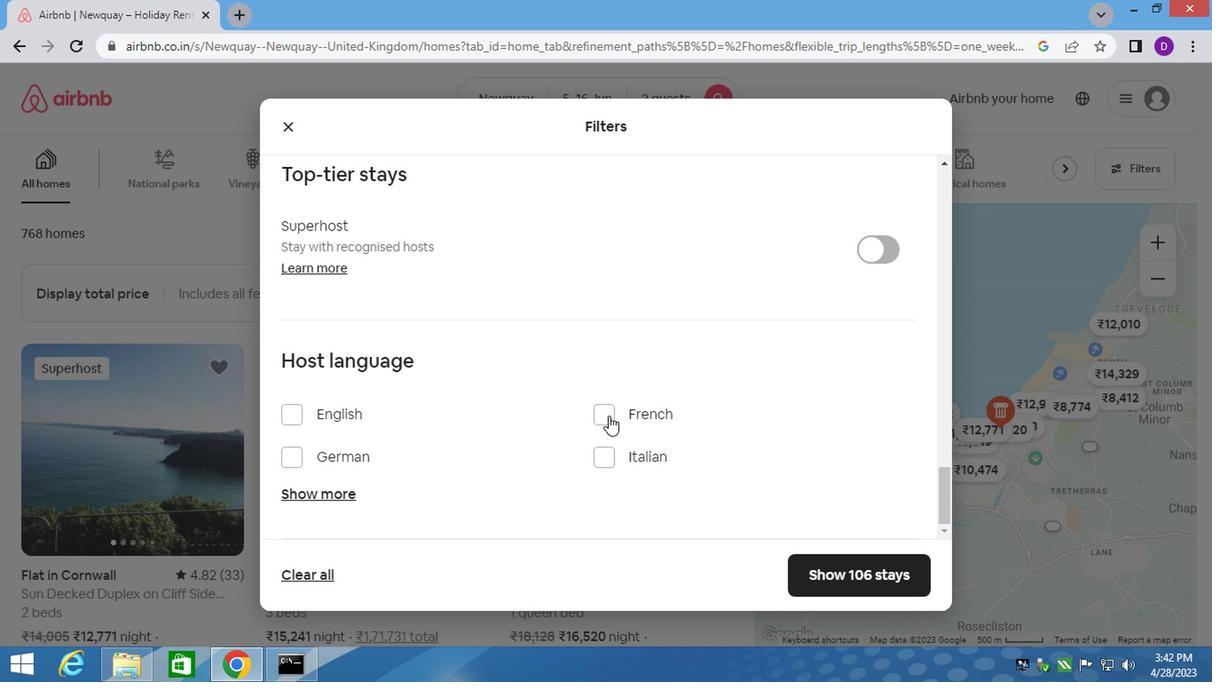 
Action: Mouse moved to (286, 414)
Screenshot: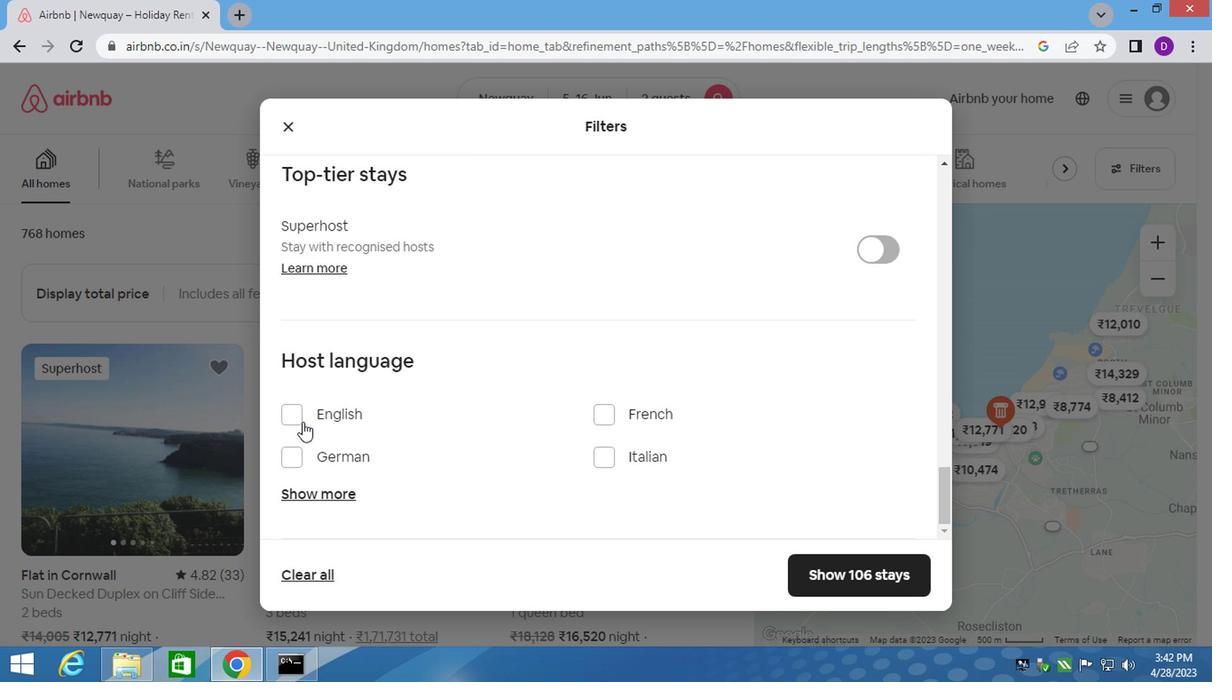 
Action: Mouse pressed left at (286, 414)
Screenshot: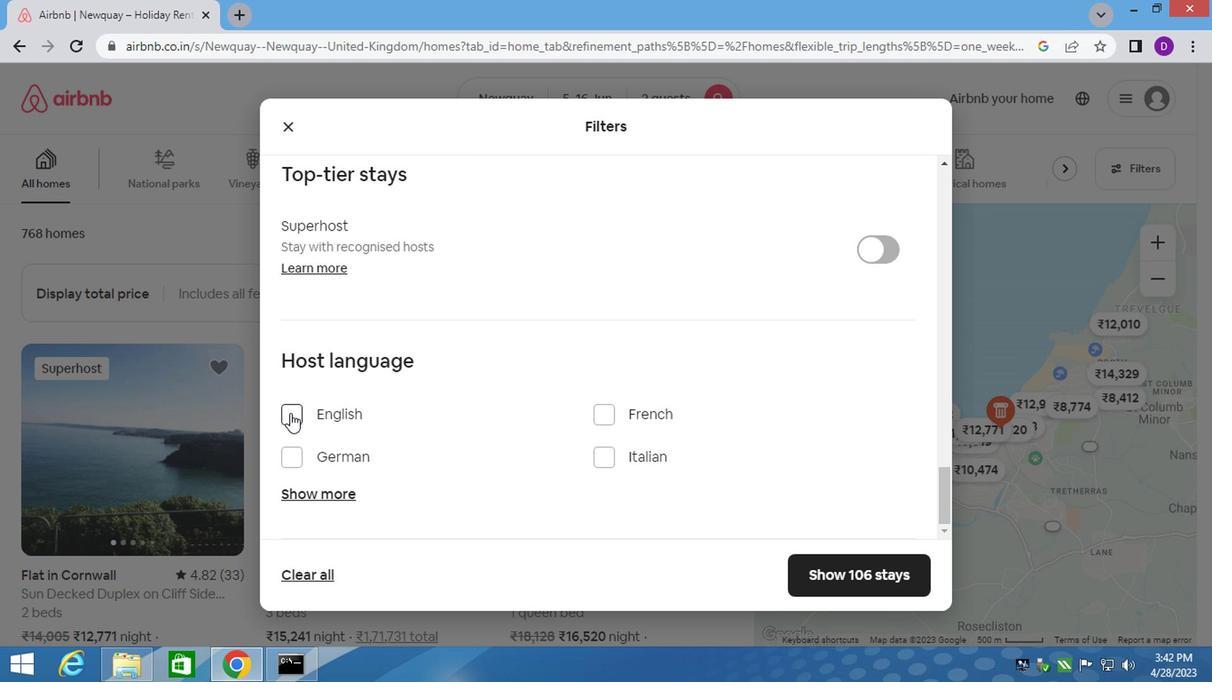 
Action: Mouse moved to (841, 566)
Screenshot: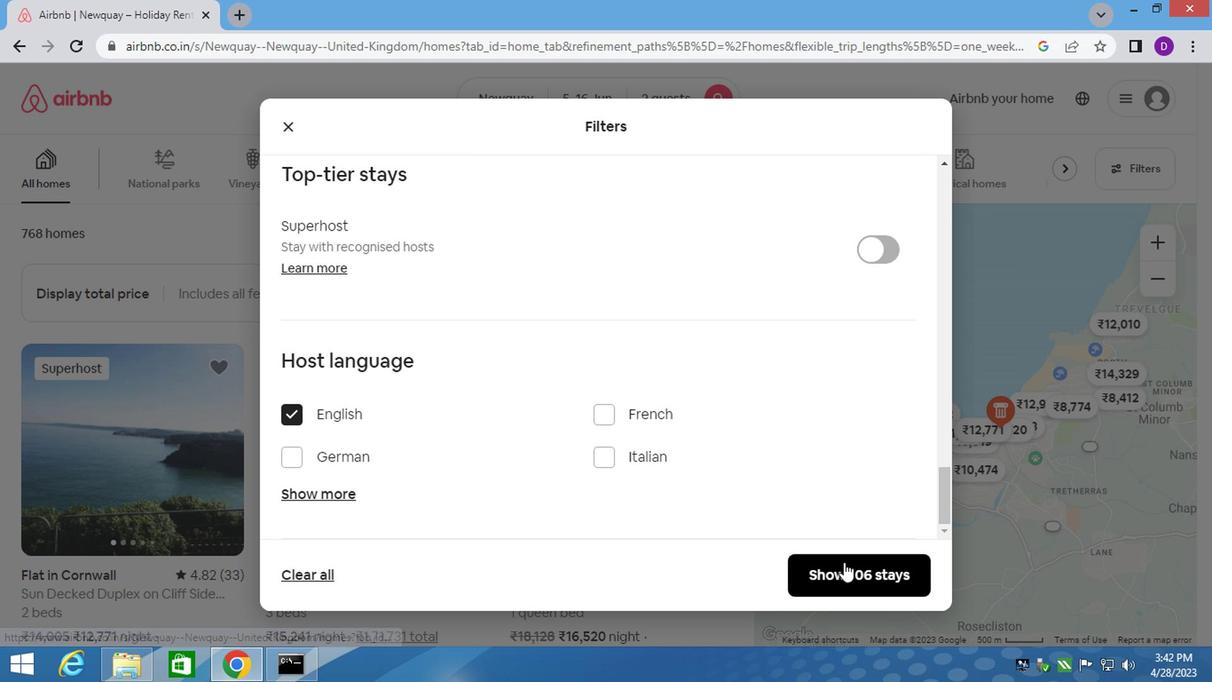 
Action: Mouse pressed left at (841, 566)
Screenshot: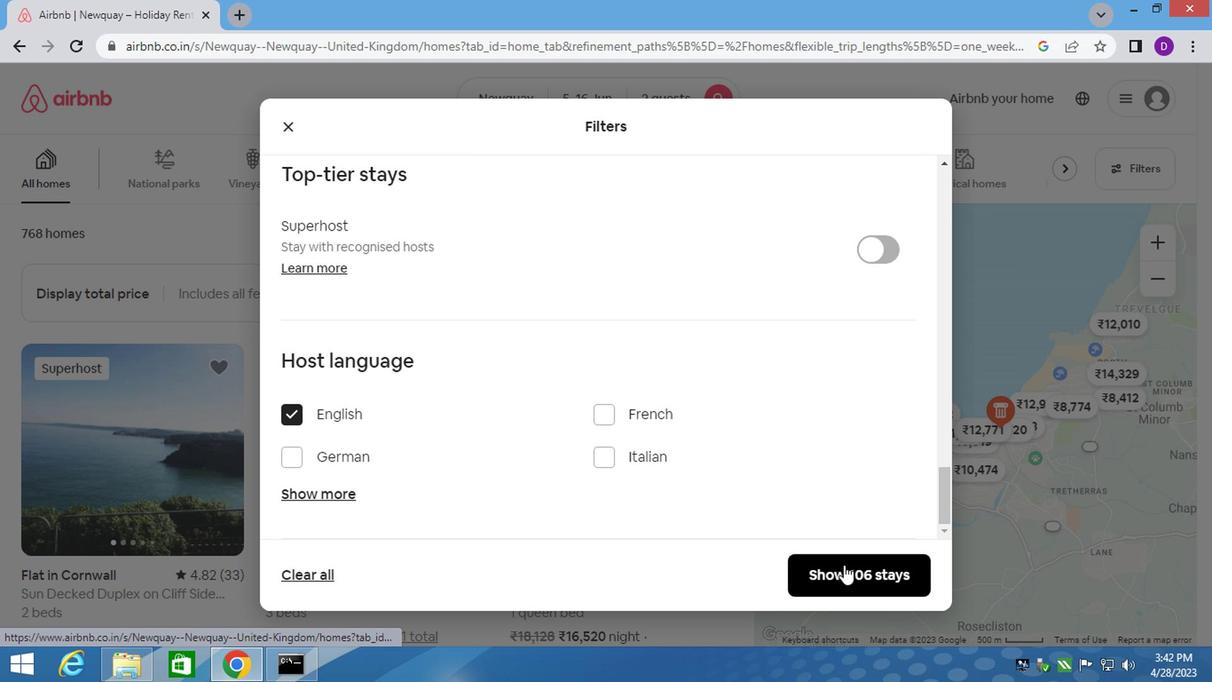 
